 Task: Find connections with filter location Montpellier with filter topic #mindset with filter profile language English with filter current company Lifestyle International Pvt Ltd with filter school United Institute Of Management with filter industry Wholesale Apparel and Sewing Supplies with filter service category Mobile Marketing with filter keywords title Store Manager
Action: Mouse moved to (575, 91)
Screenshot: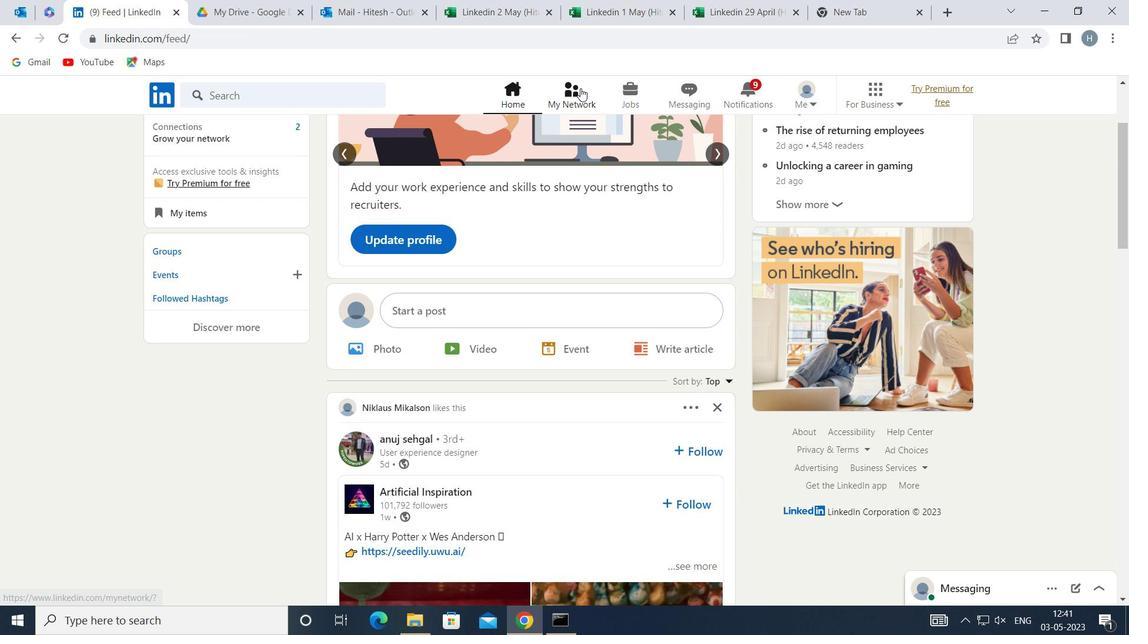 
Action: Mouse pressed left at (575, 91)
Screenshot: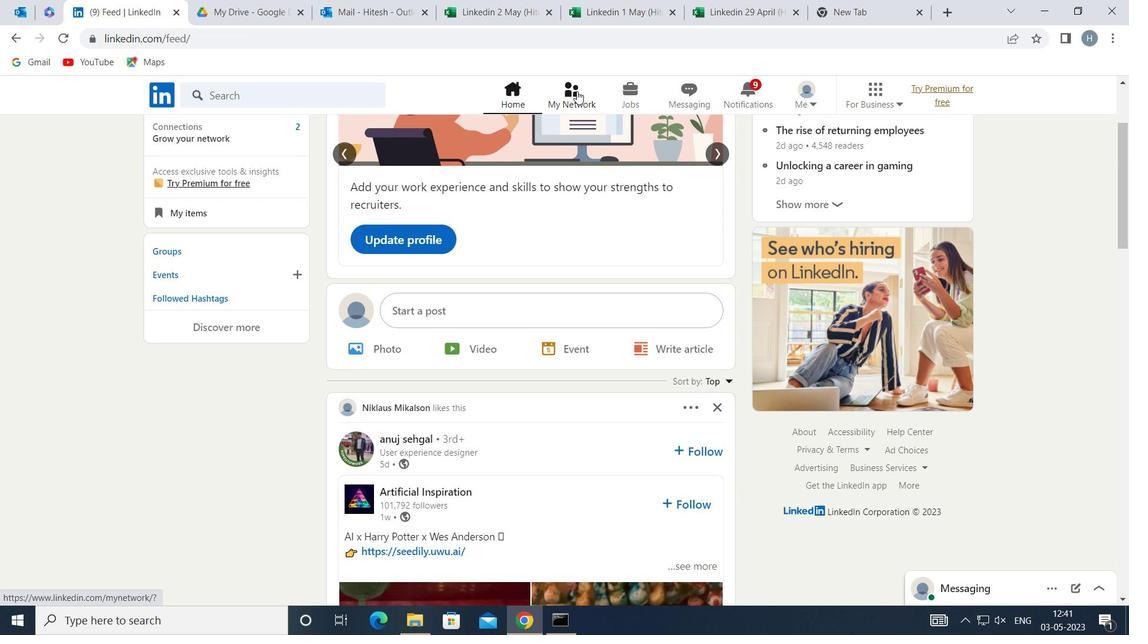 
Action: Mouse moved to (344, 171)
Screenshot: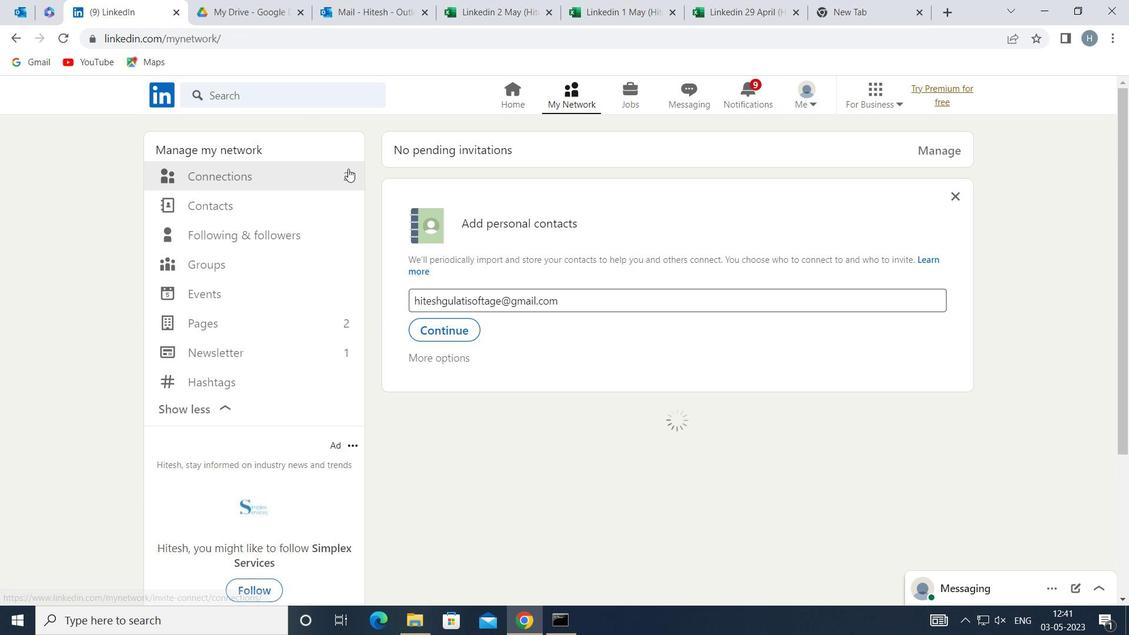 
Action: Mouse pressed left at (344, 171)
Screenshot: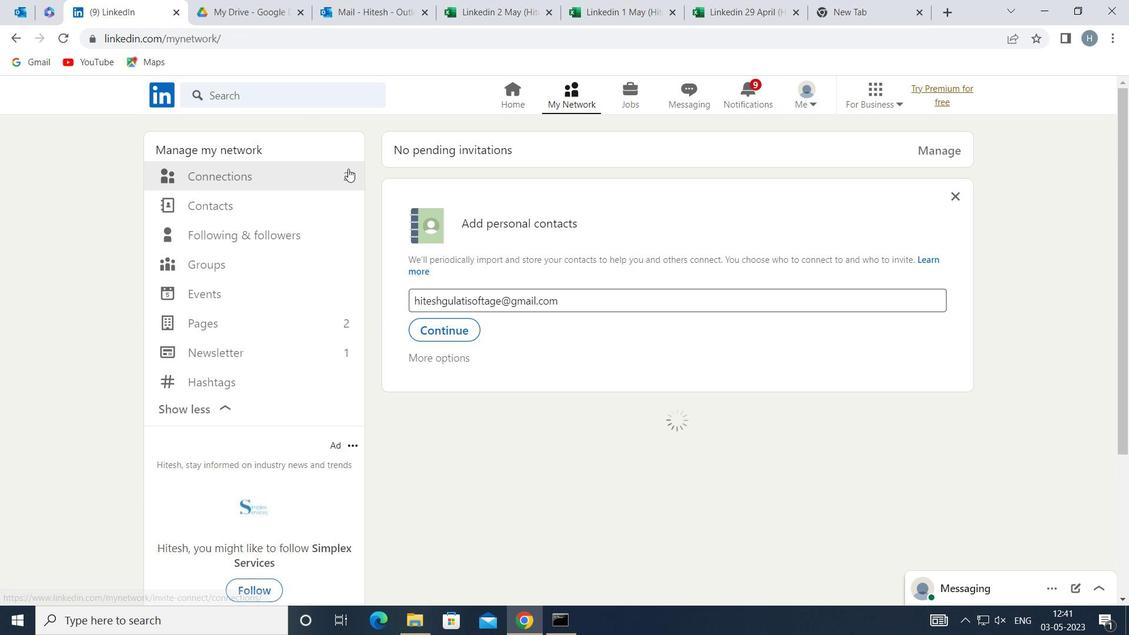 
Action: Mouse moved to (649, 175)
Screenshot: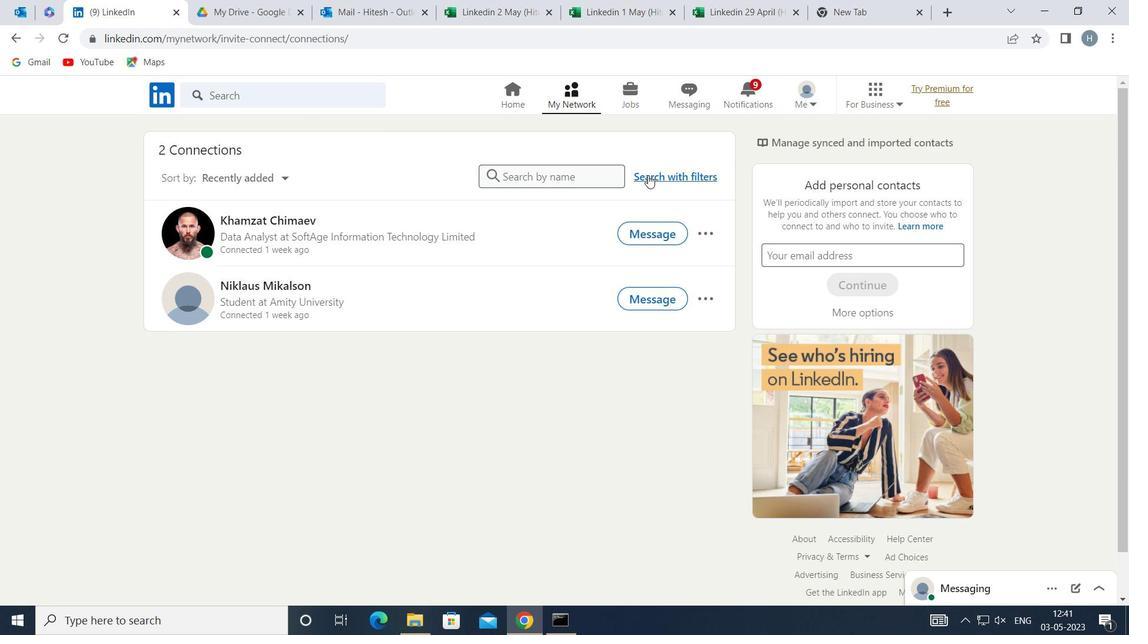 
Action: Mouse pressed left at (649, 175)
Screenshot: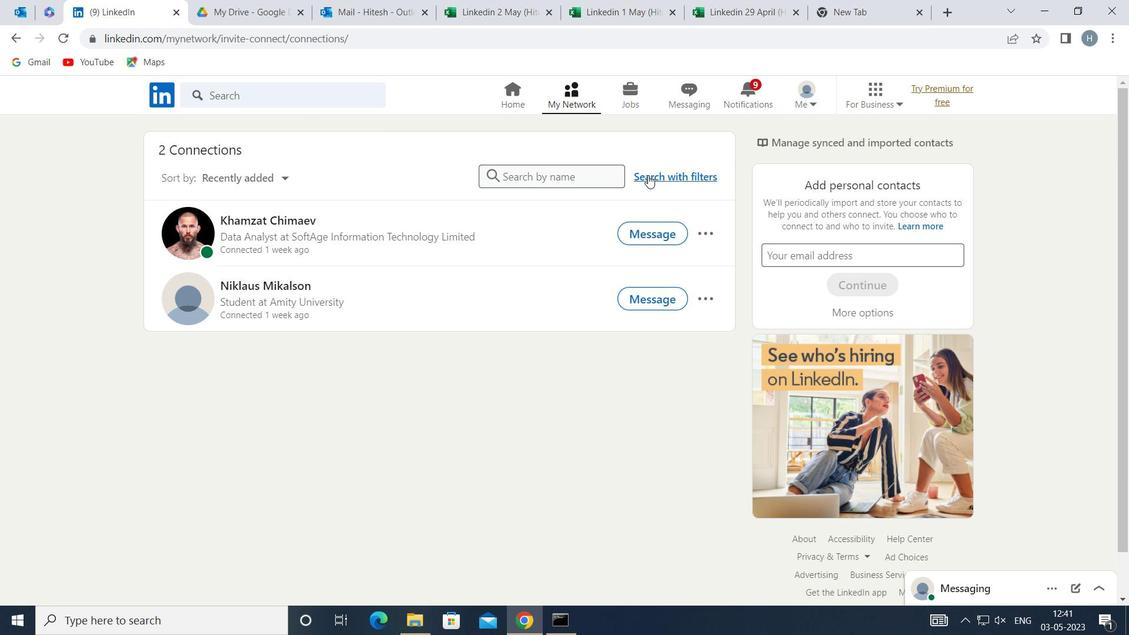 
Action: Mouse moved to (618, 133)
Screenshot: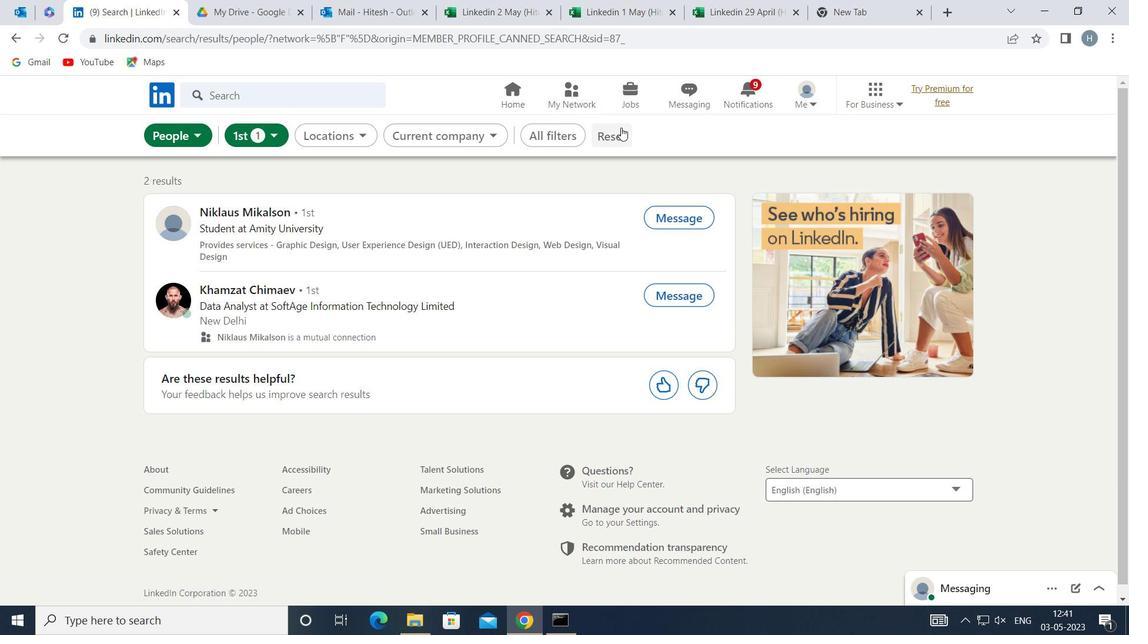 
Action: Mouse pressed left at (618, 133)
Screenshot: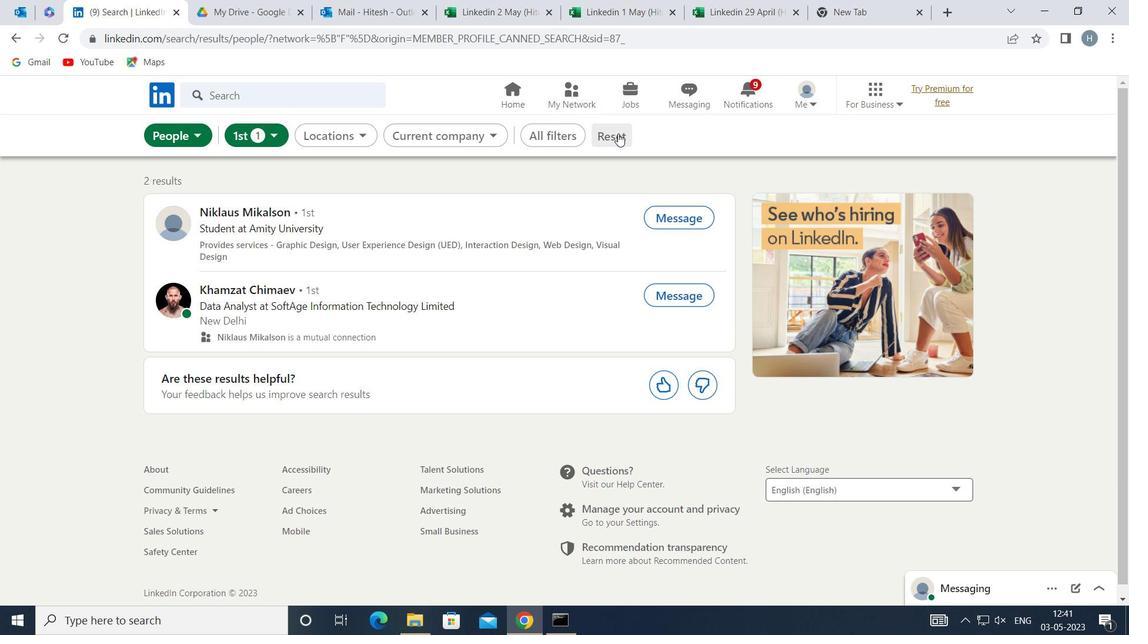 
Action: Mouse moved to (593, 135)
Screenshot: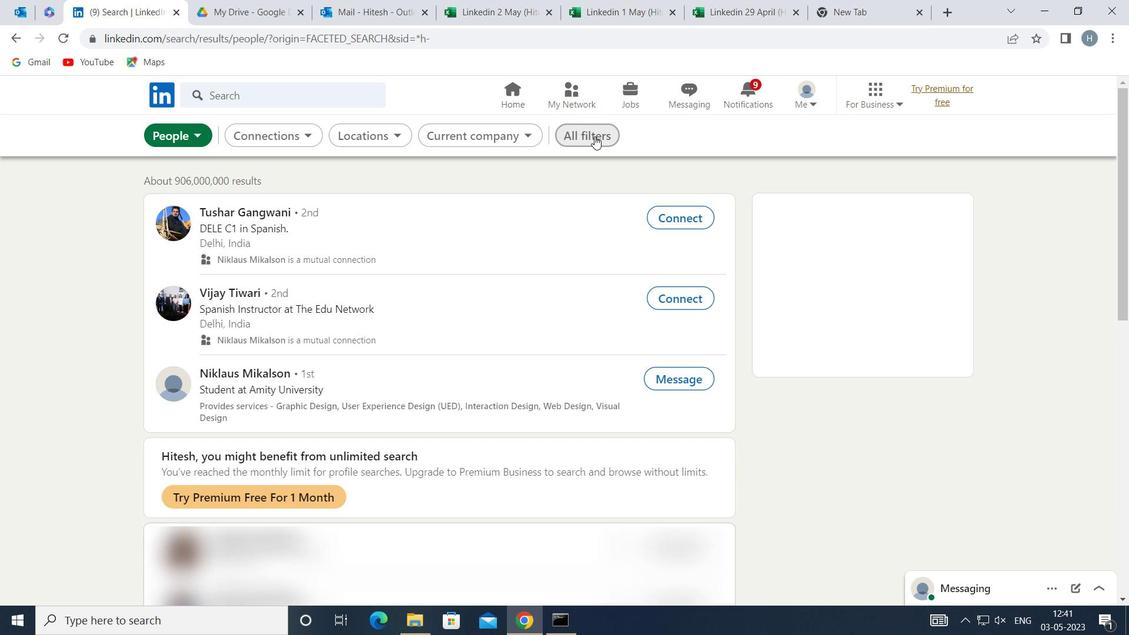 
Action: Mouse pressed left at (593, 135)
Screenshot: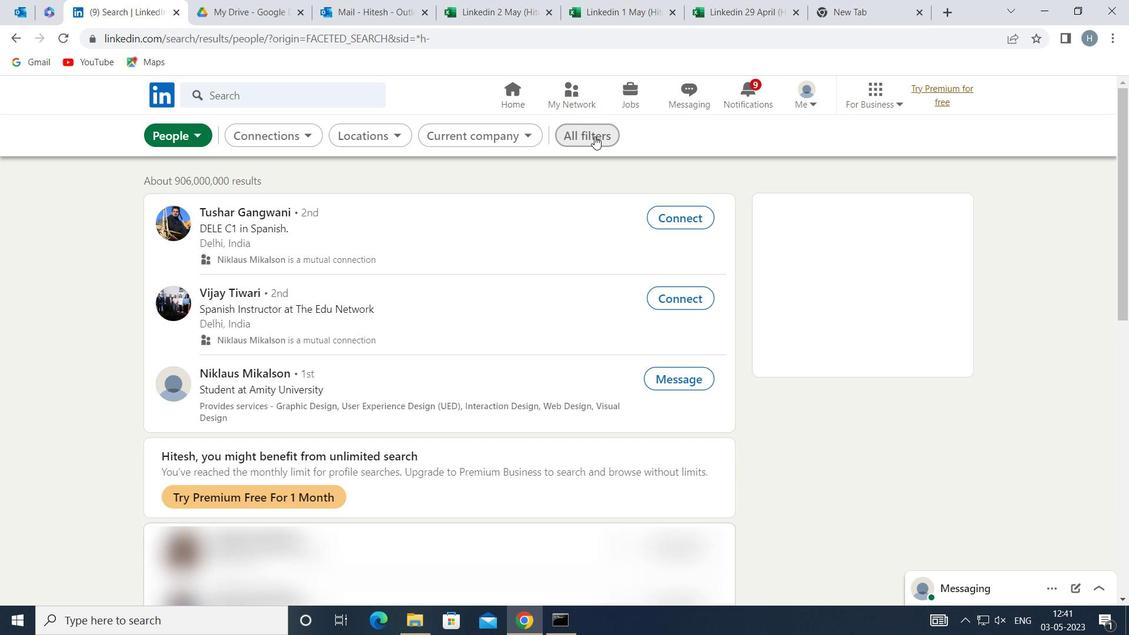 
Action: Mouse moved to (856, 281)
Screenshot: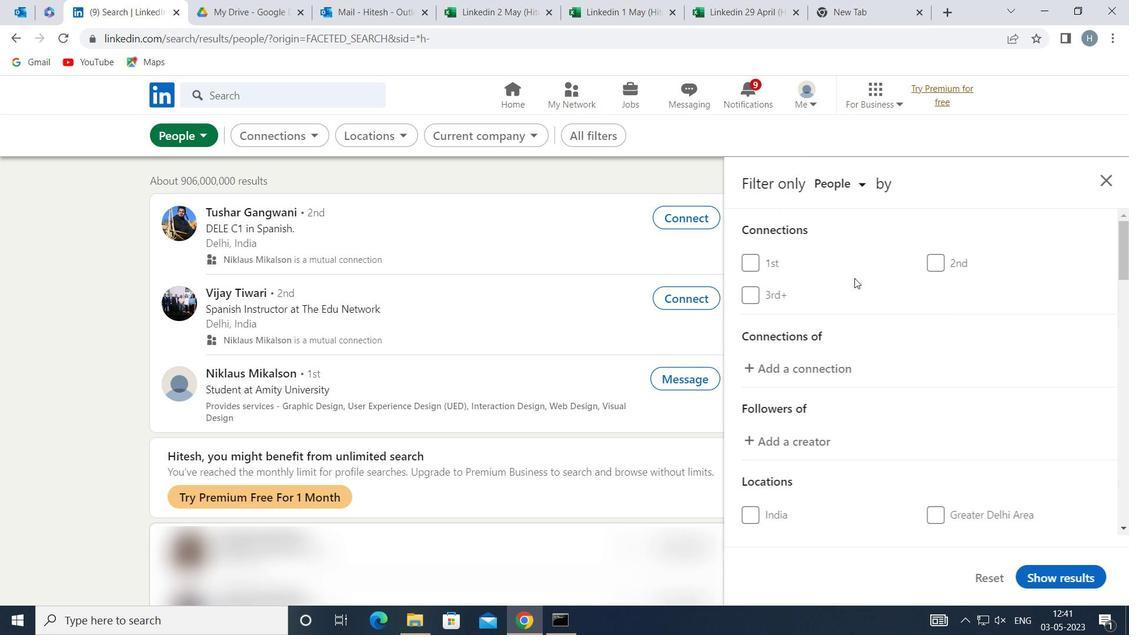 
Action: Mouse scrolled (856, 280) with delta (0, 0)
Screenshot: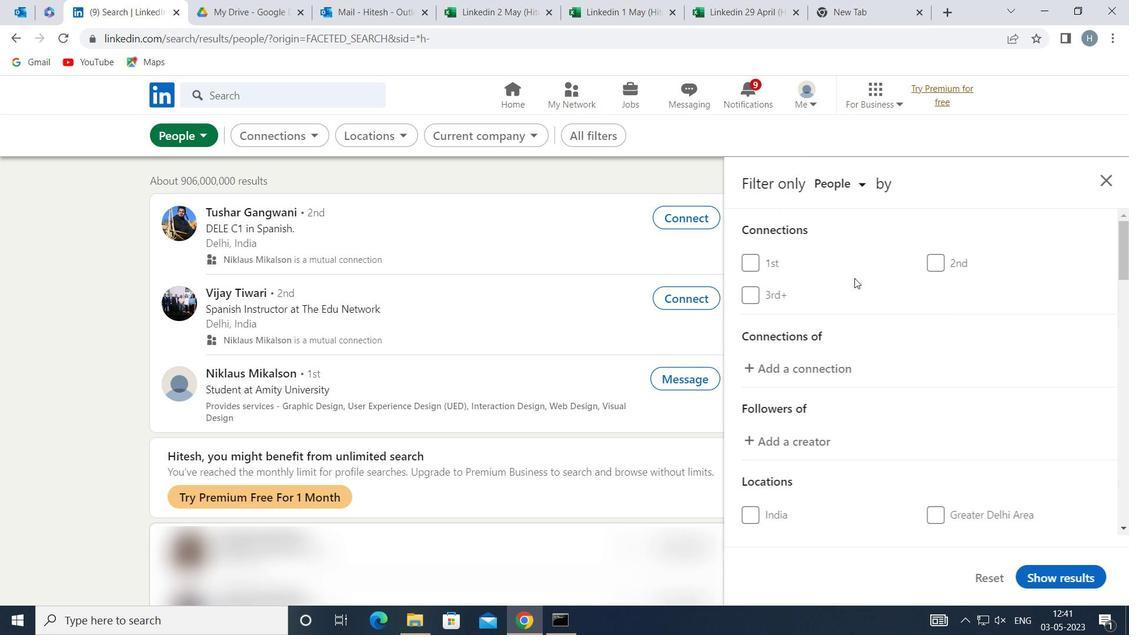 
Action: Mouse moved to (856, 282)
Screenshot: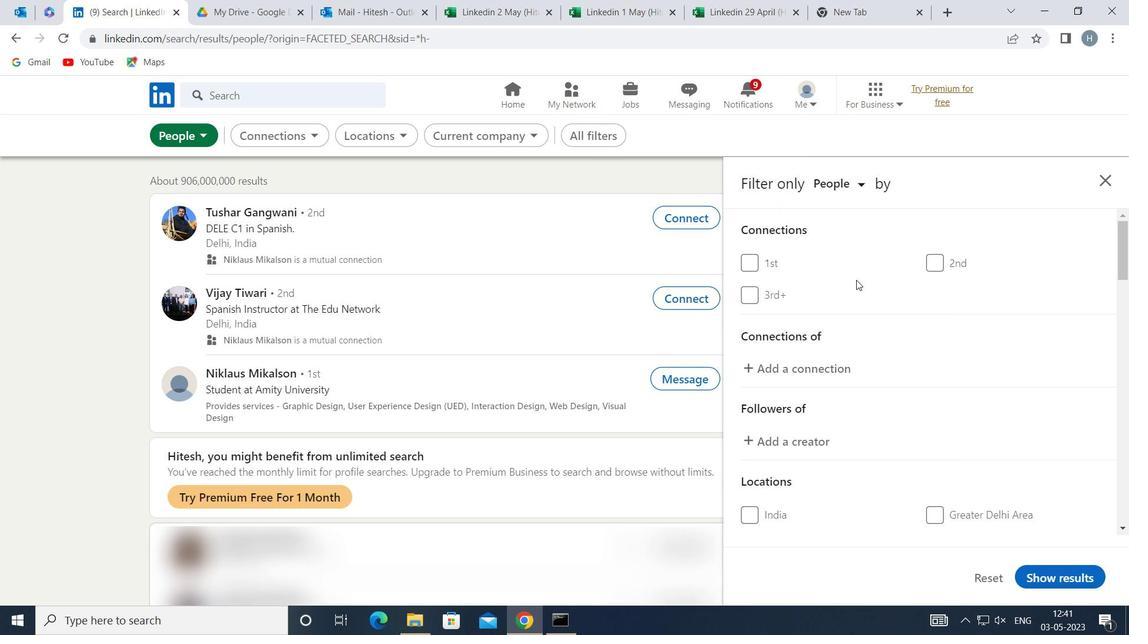 
Action: Mouse scrolled (856, 281) with delta (0, 0)
Screenshot: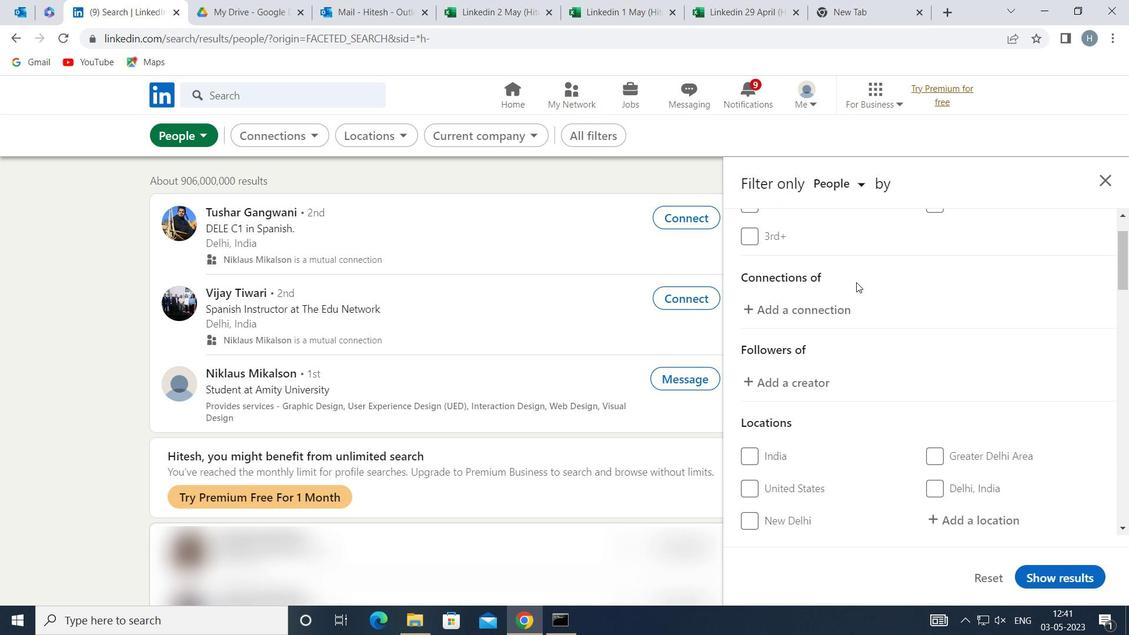 
Action: Mouse moved to (957, 425)
Screenshot: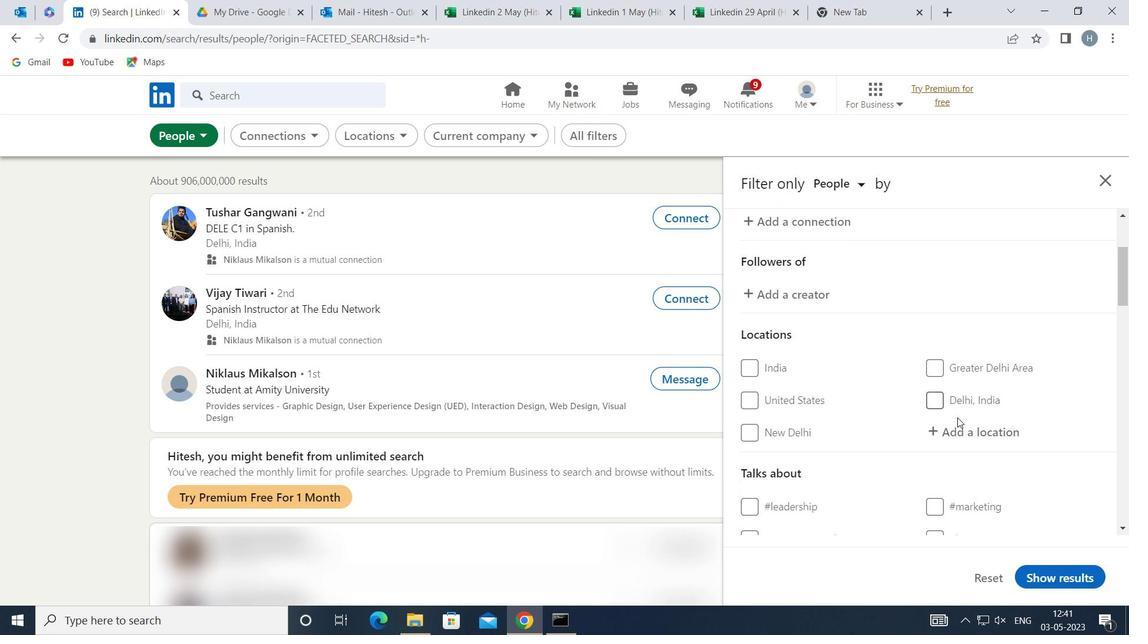 
Action: Mouse pressed left at (957, 425)
Screenshot: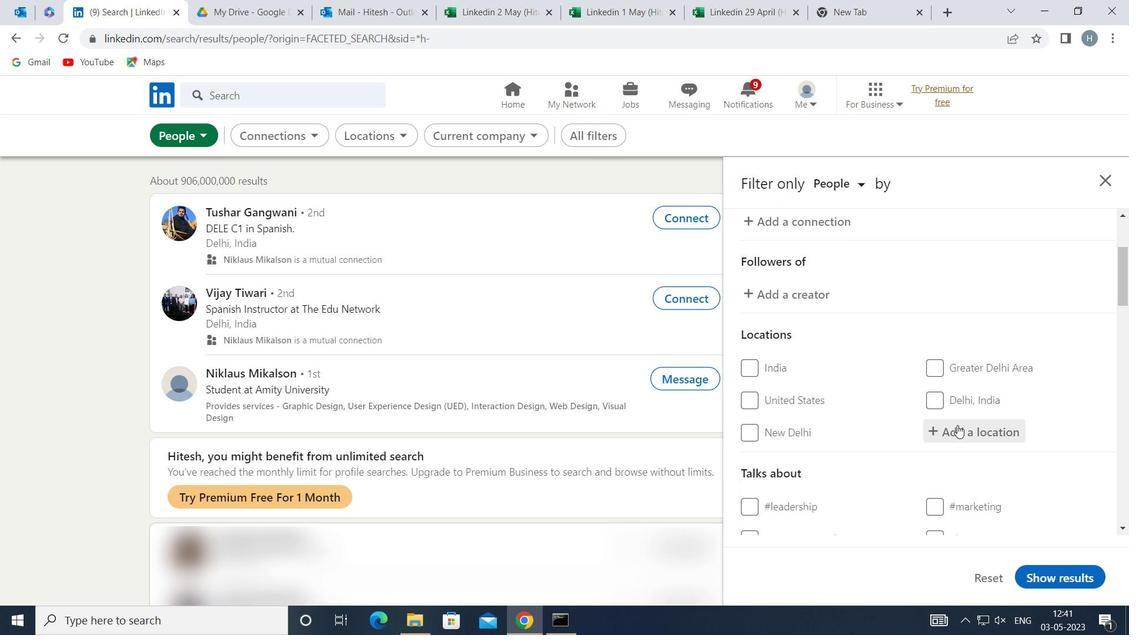 
Action: Key pressed <Key.shift>MONTPELLIER
Screenshot: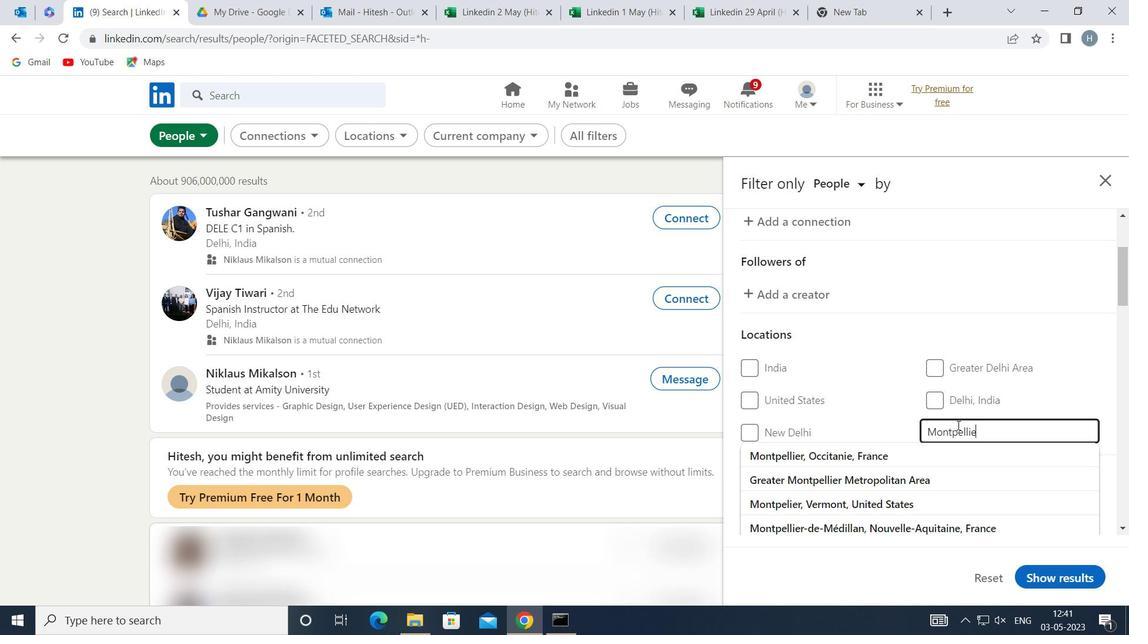 
Action: Mouse moved to (940, 462)
Screenshot: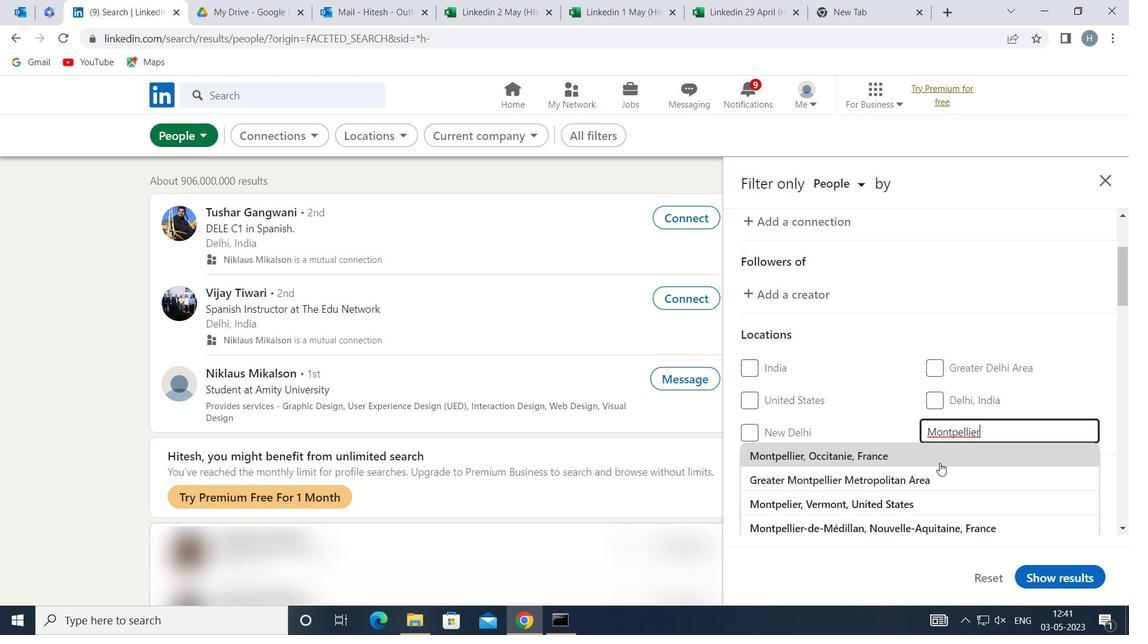 
Action: Mouse pressed left at (940, 462)
Screenshot: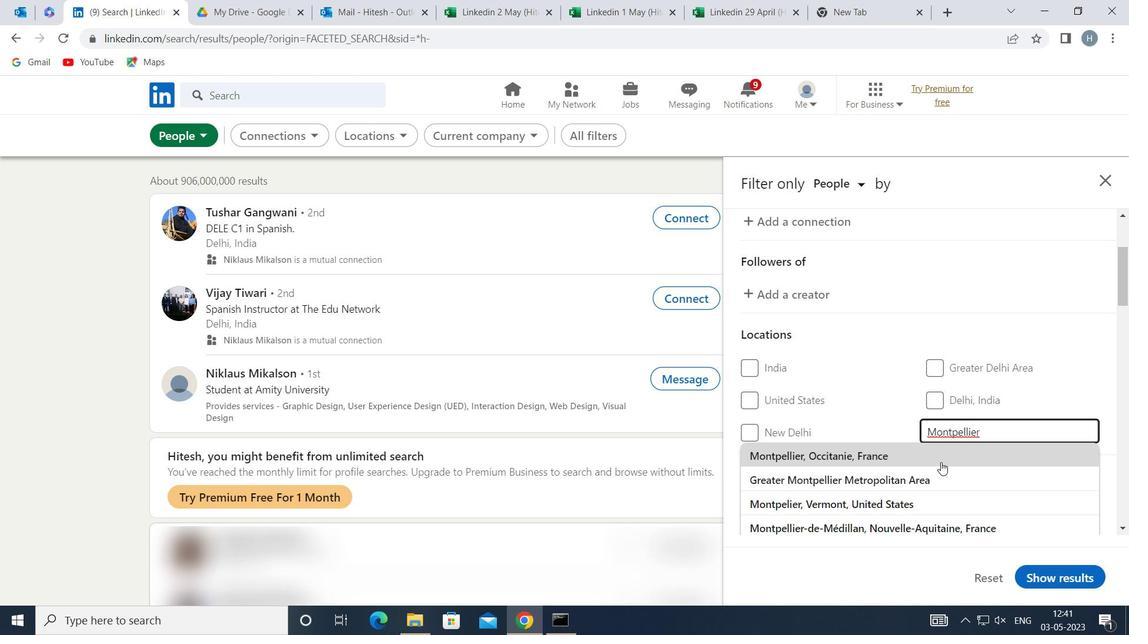 
Action: Mouse scrolled (940, 461) with delta (0, 0)
Screenshot: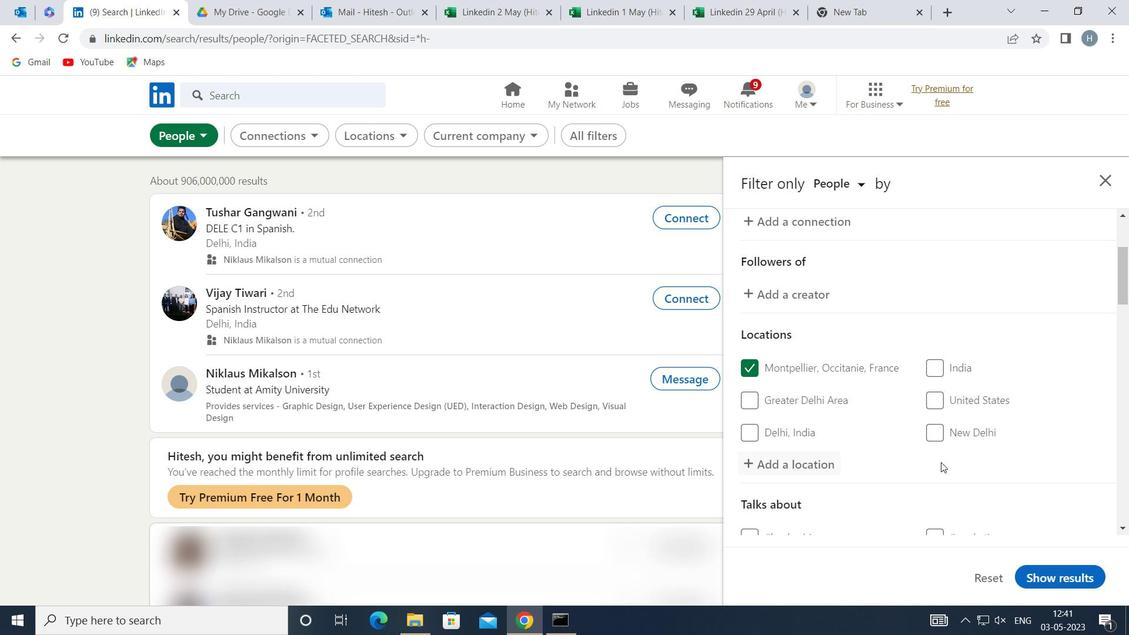 
Action: Mouse moved to (930, 469)
Screenshot: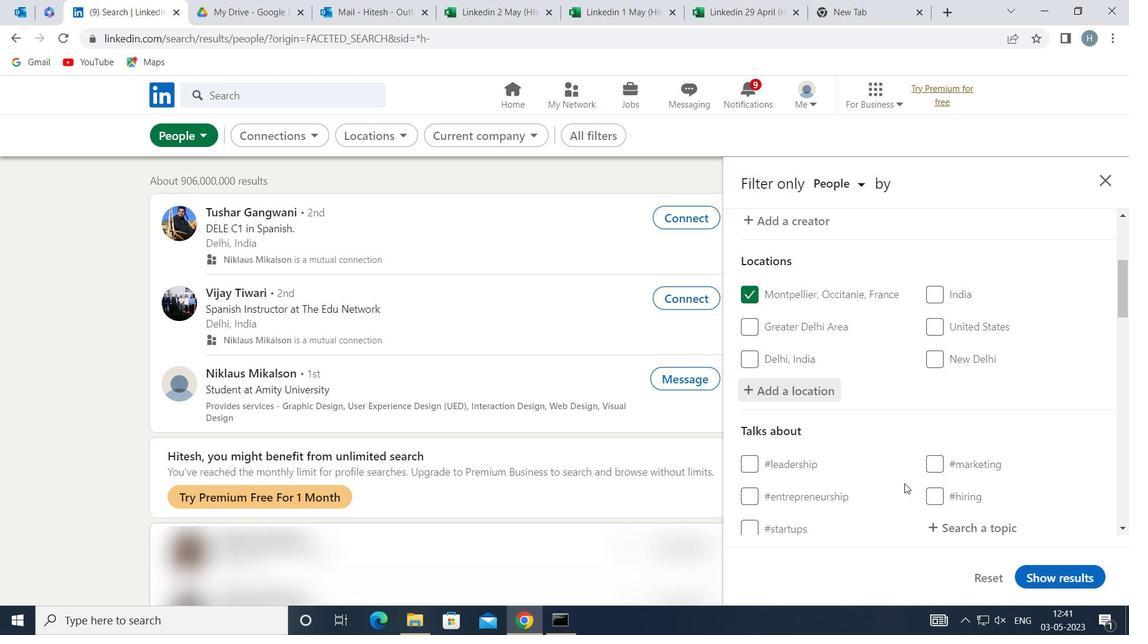 
Action: Mouse scrolled (930, 469) with delta (0, 0)
Screenshot: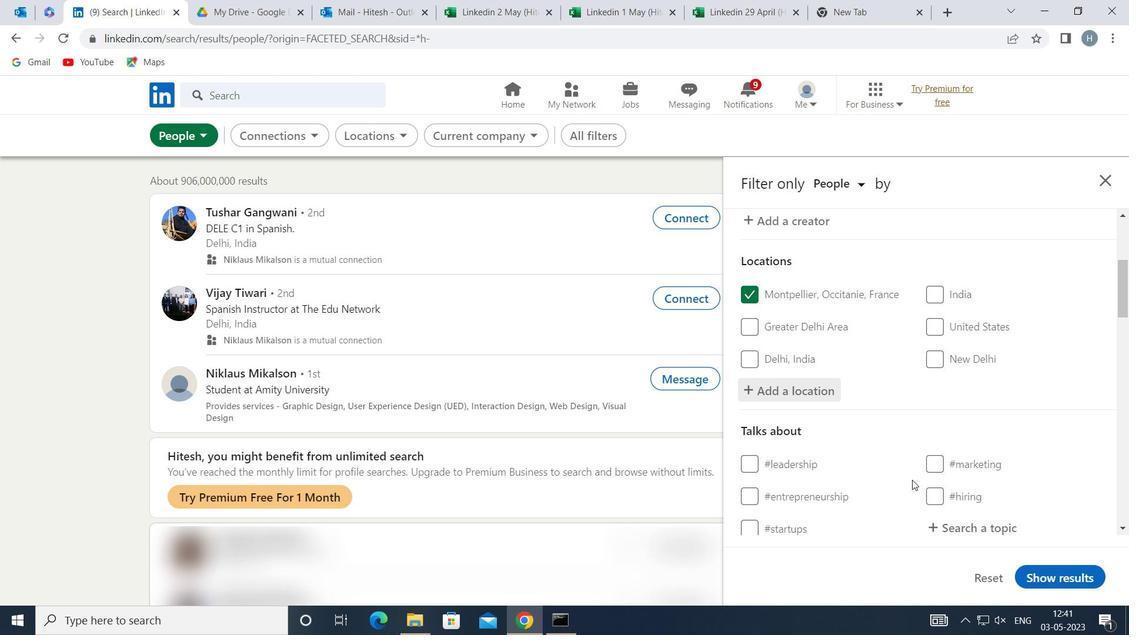 
Action: Mouse moved to (954, 447)
Screenshot: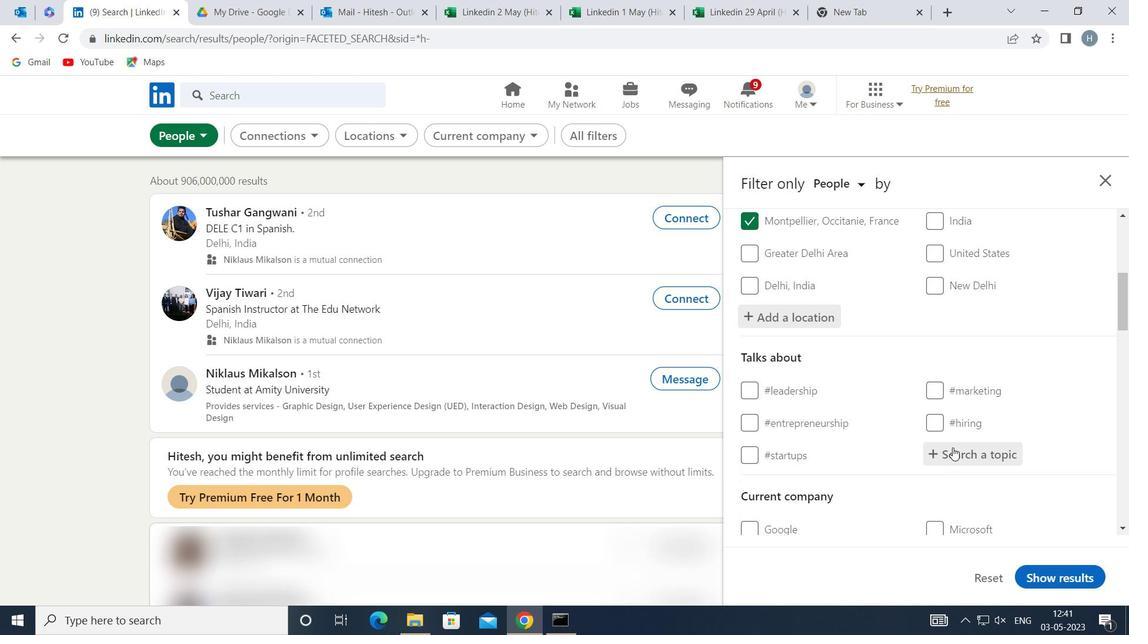 
Action: Mouse pressed left at (954, 447)
Screenshot: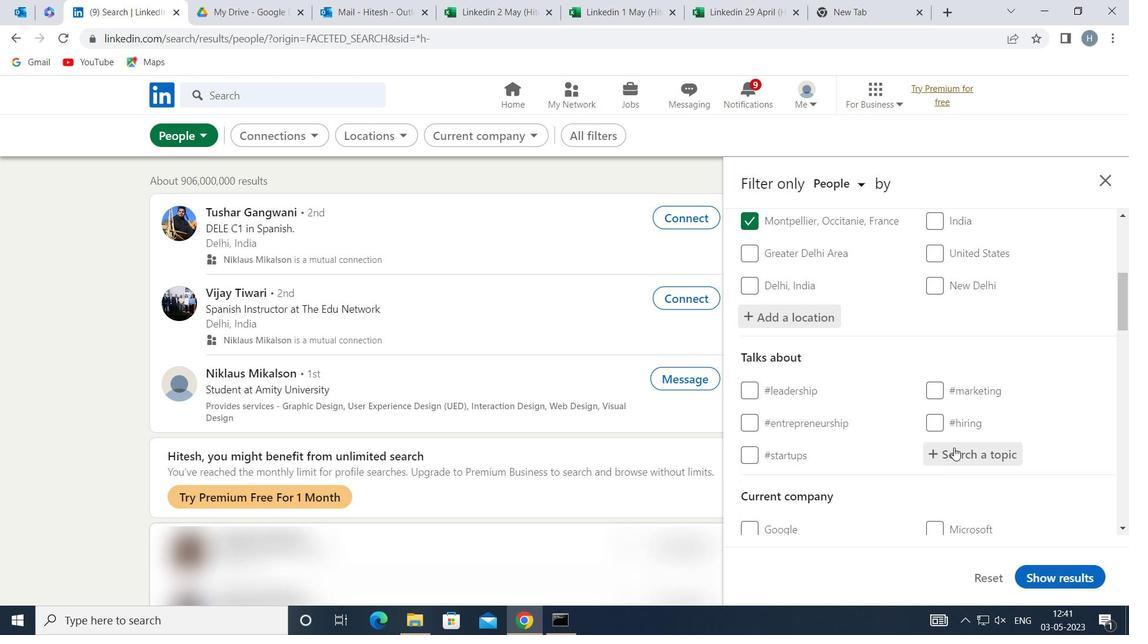
Action: Key pressed MINDSET
Screenshot: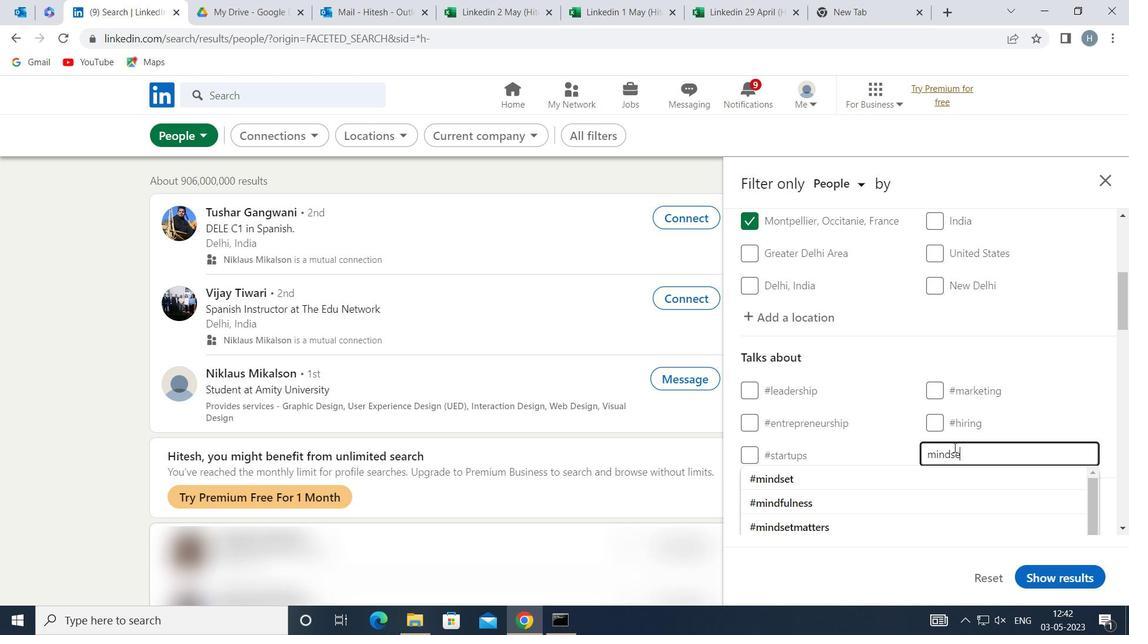 
Action: Mouse moved to (914, 471)
Screenshot: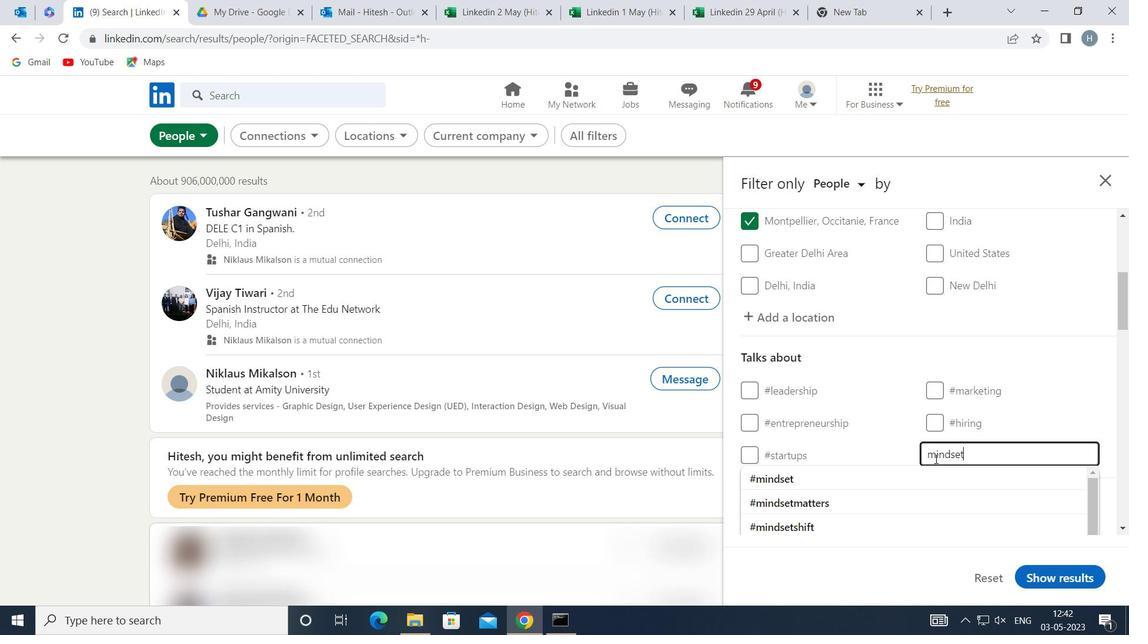 
Action: Mouse pressed left at (914, 471)
Screenshot: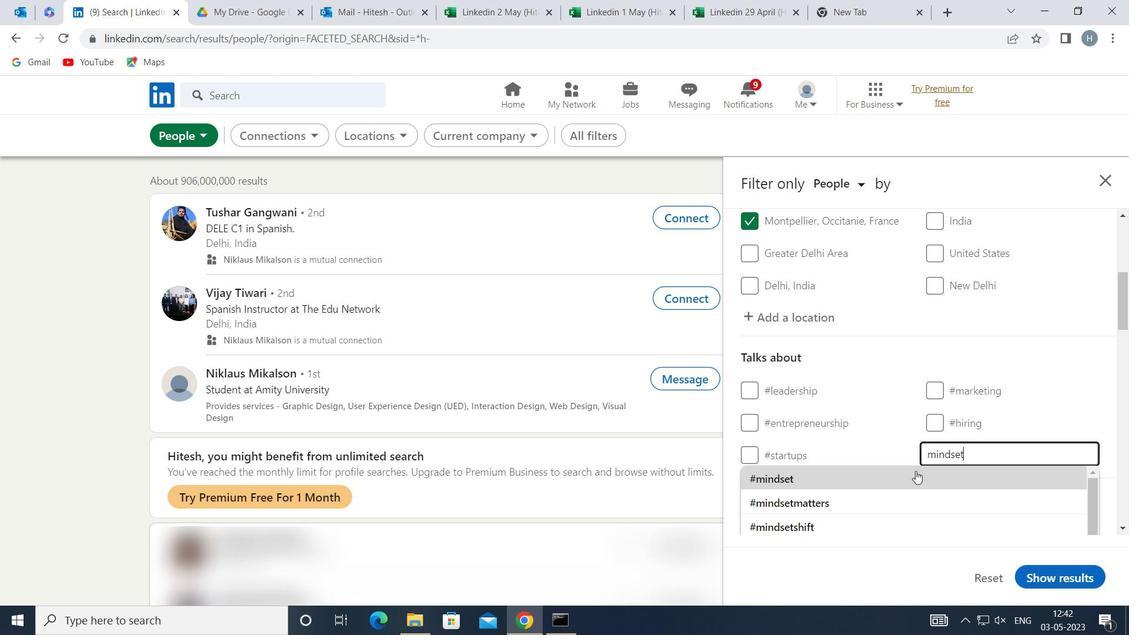 
Action: Mouse moved to (899, 433)
Screenshot: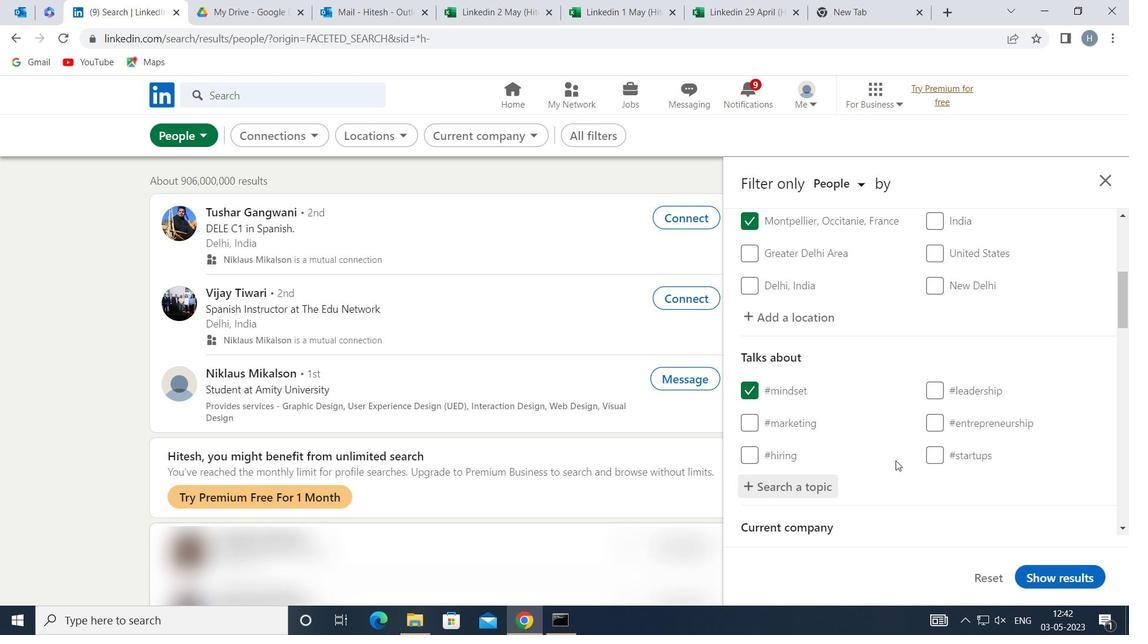 
Action: Mouse scrolled (899, 433) with delta (0, 0)
Screenshot: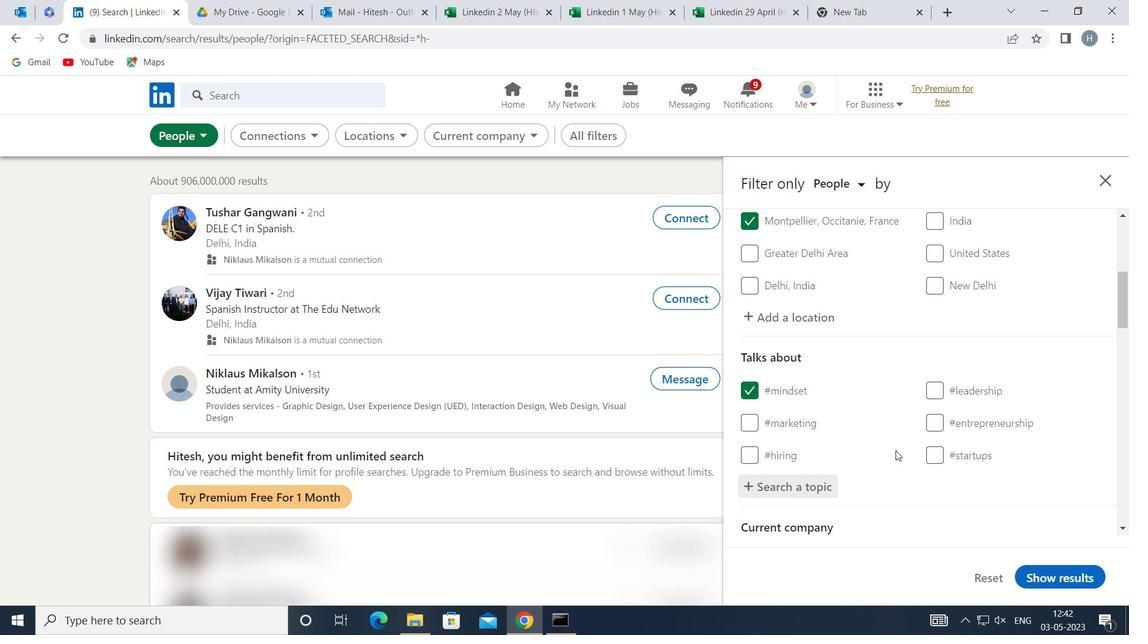
Action: Mouse scrolled (899, 433) with delta (0, 0)
Screenshot: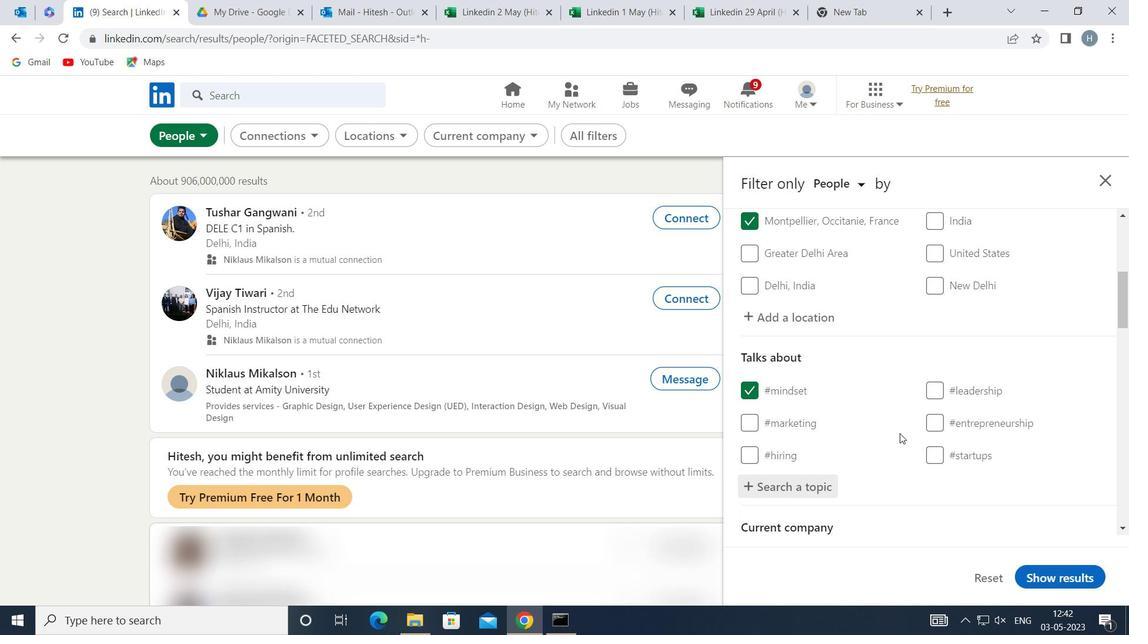 
Action: Mouse moved to (900, 432)
Screenshot: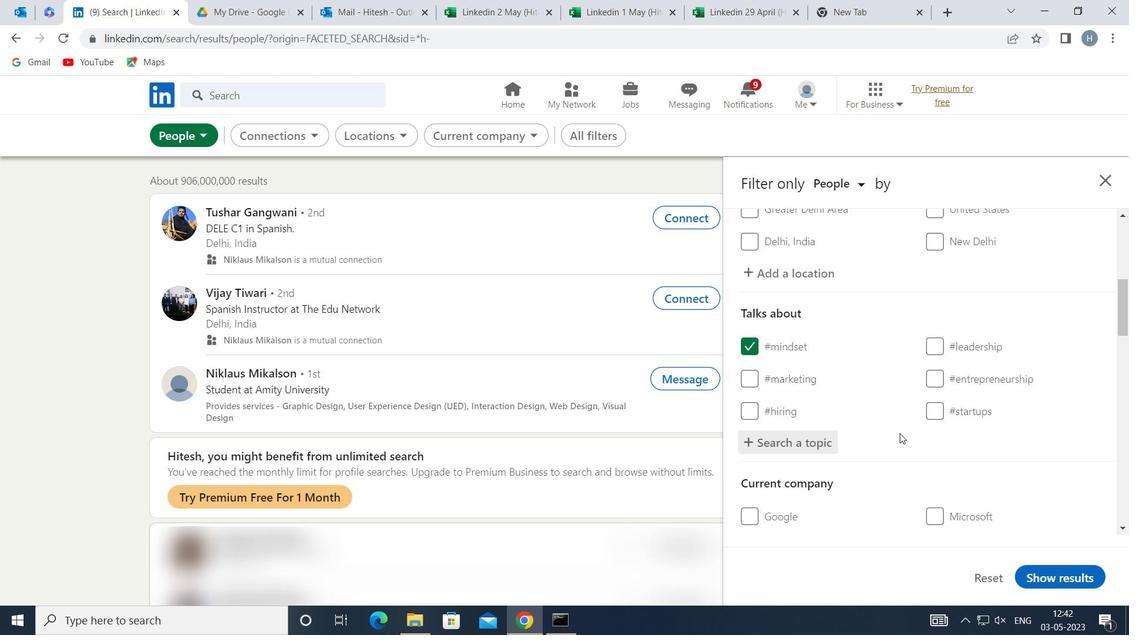 
Action: Mouse scrolled (900, 432) with delta (0, 0)
Screenshot: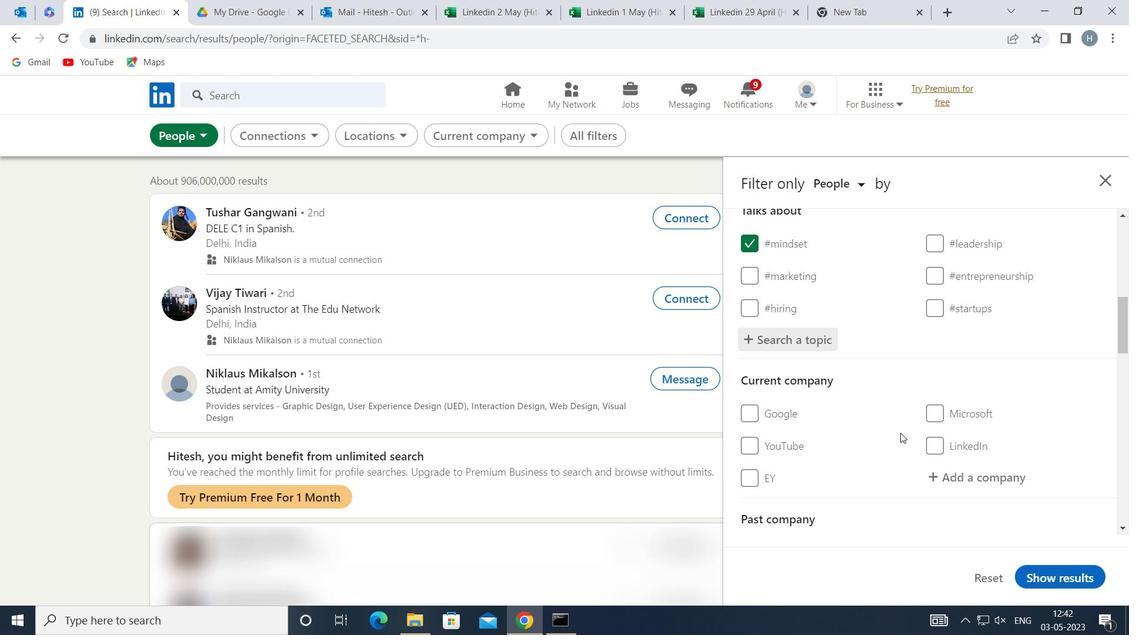 
Action: Mouse scrolled (900, 432) with delta (0, 0)
Screenshot: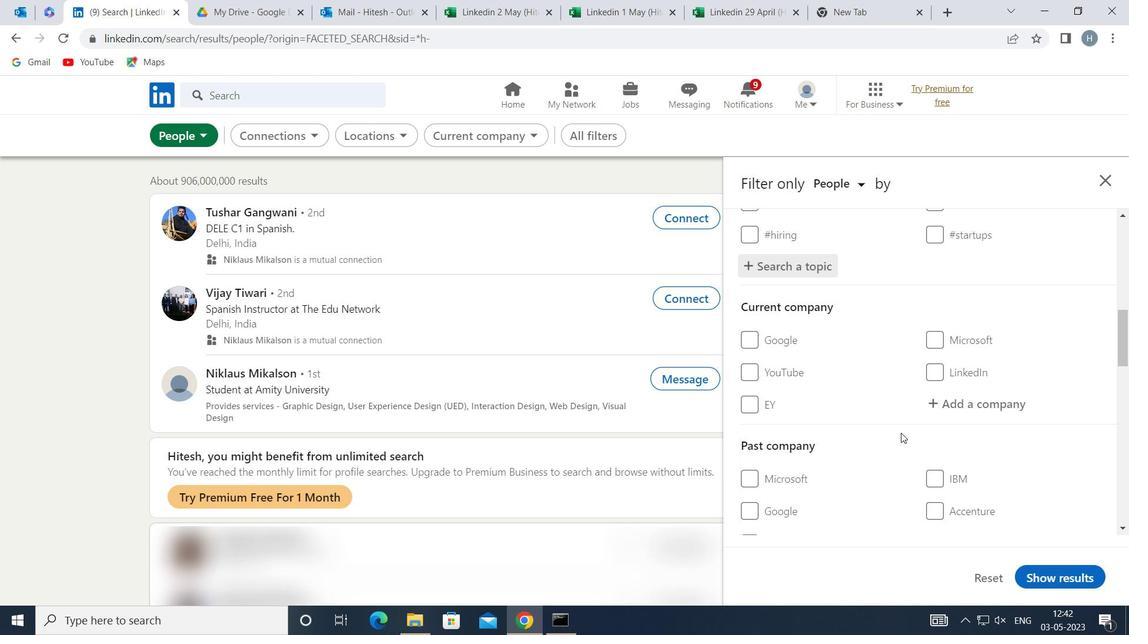 
Action: Mouse moved to (902, 431)
Screenshot: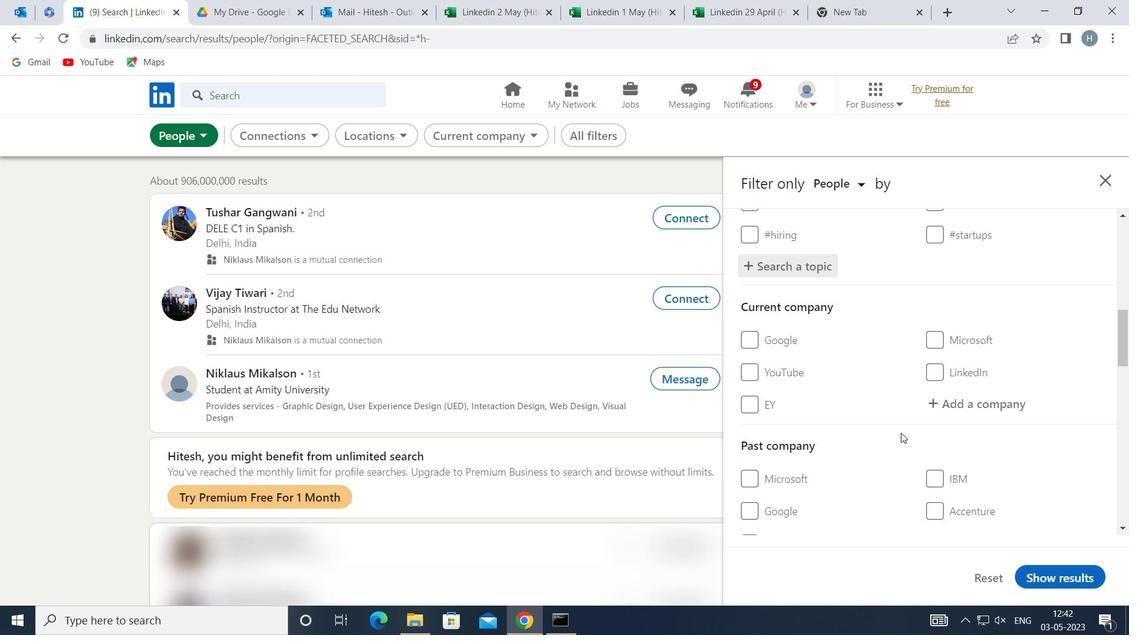 
Action: Mouse scrolled (902, 431) with delta (0, 0)
Screenshot: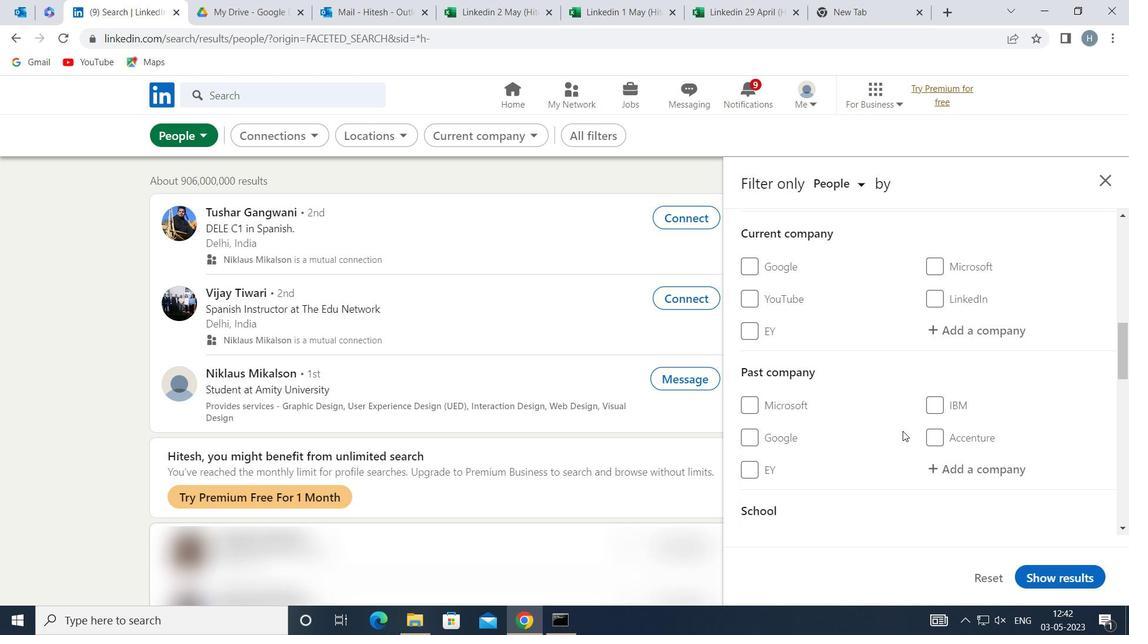 
Action: Mouse scrolled (902, 431) with delta (0, 0)
Screenshot: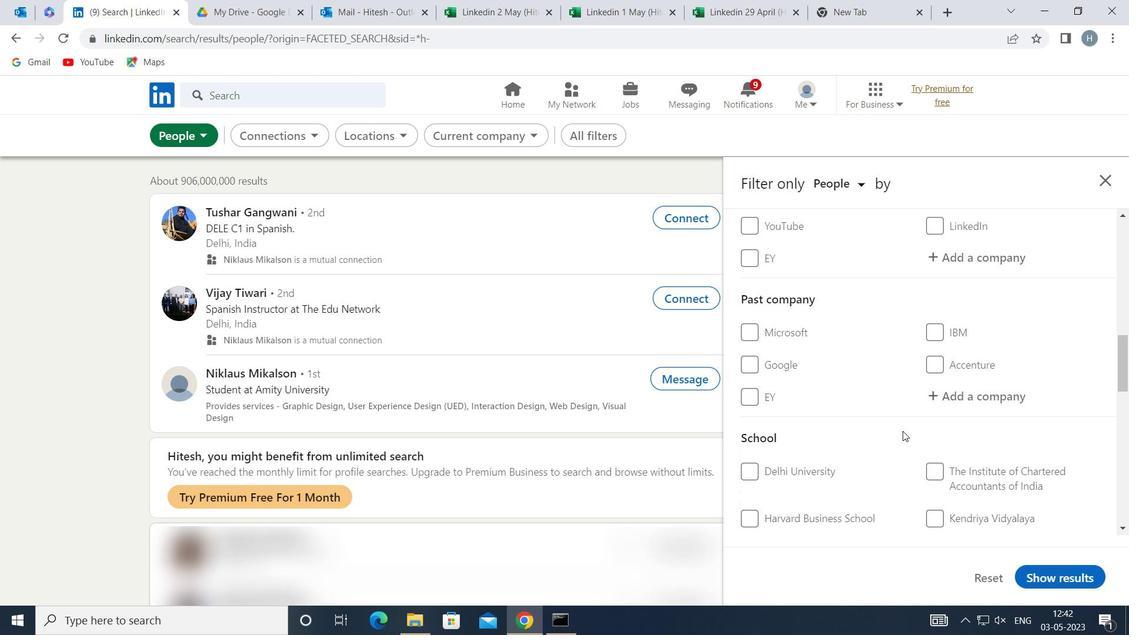 
Action: Mouse moved to (903, 431)
Screenshot: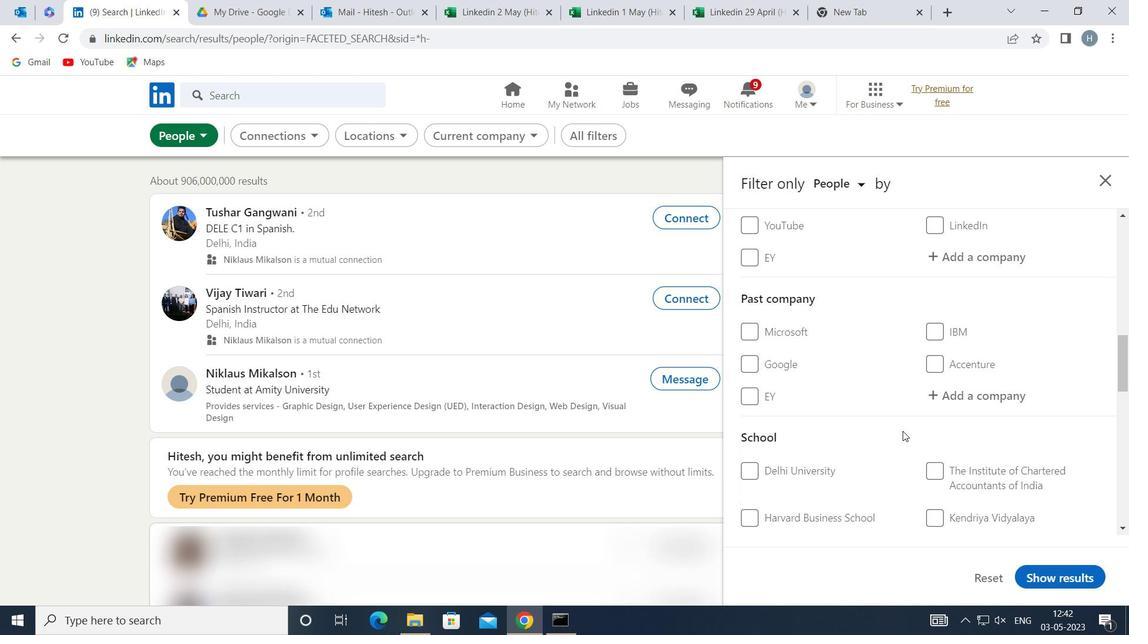 
Action: Mouse scrolled (903, 430) with delta (0, 0)
Screenshot: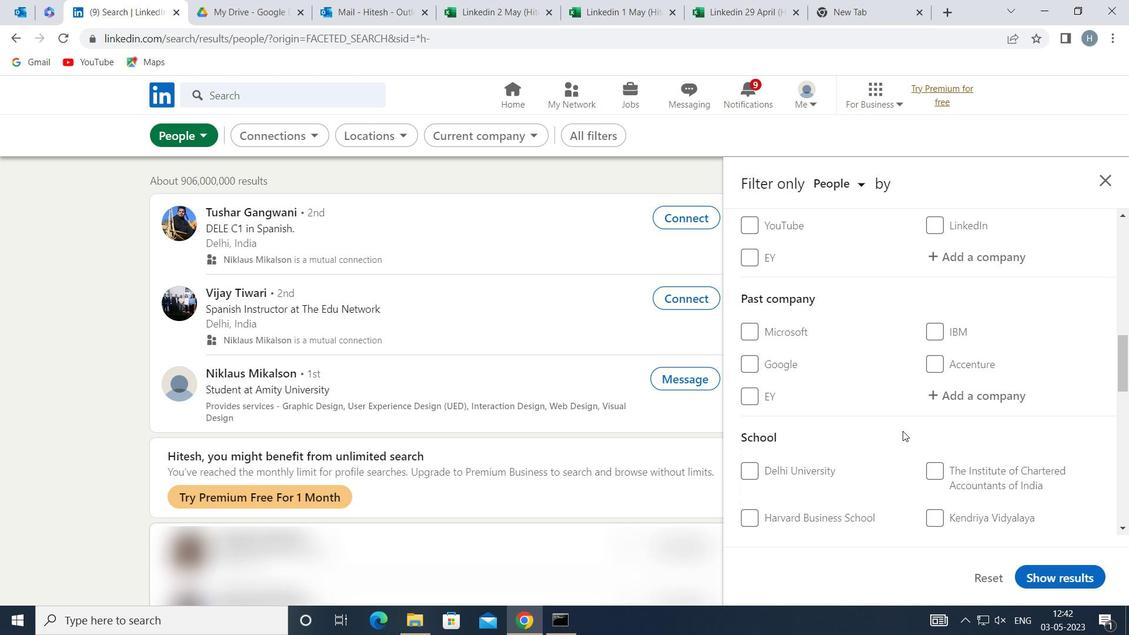 
Action: Mouse scrolled (903, 430) with delta (0, 0)
Screenshot: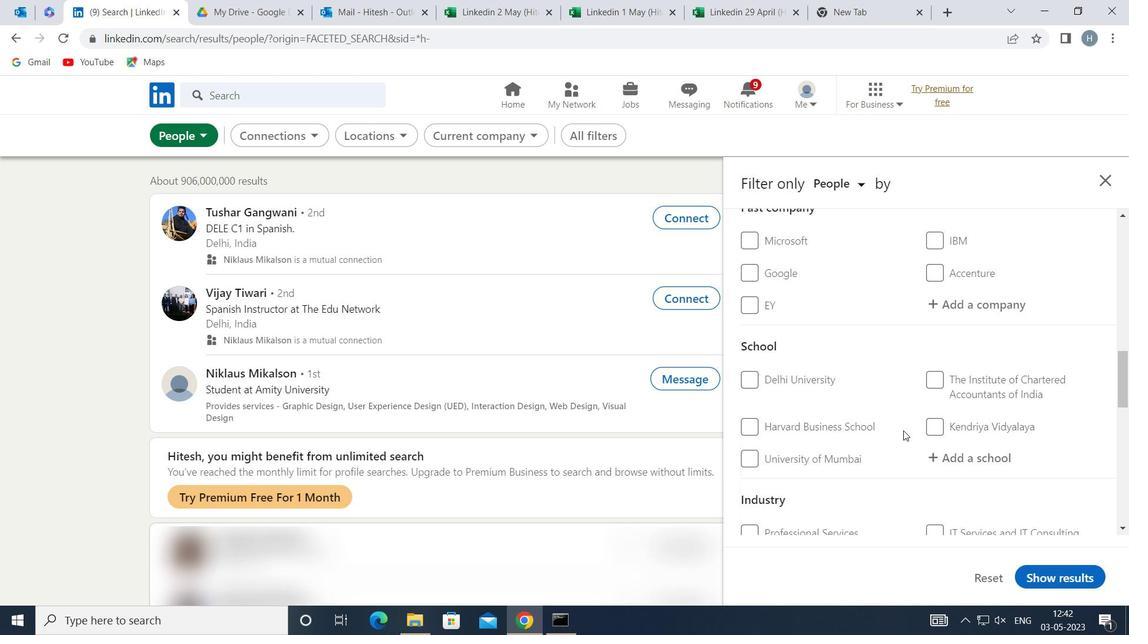
Action: Mouse moved to (900, 431)
Screenshot: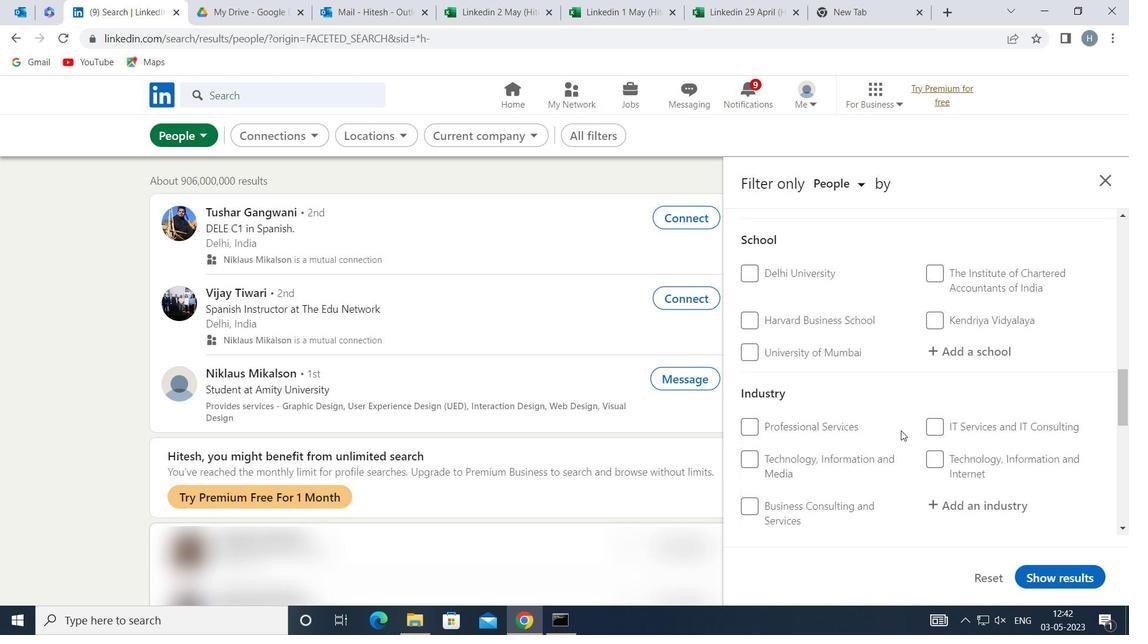 
Action: Mouse scrolled (900, 430) with delta (0, 0)
Screenshot: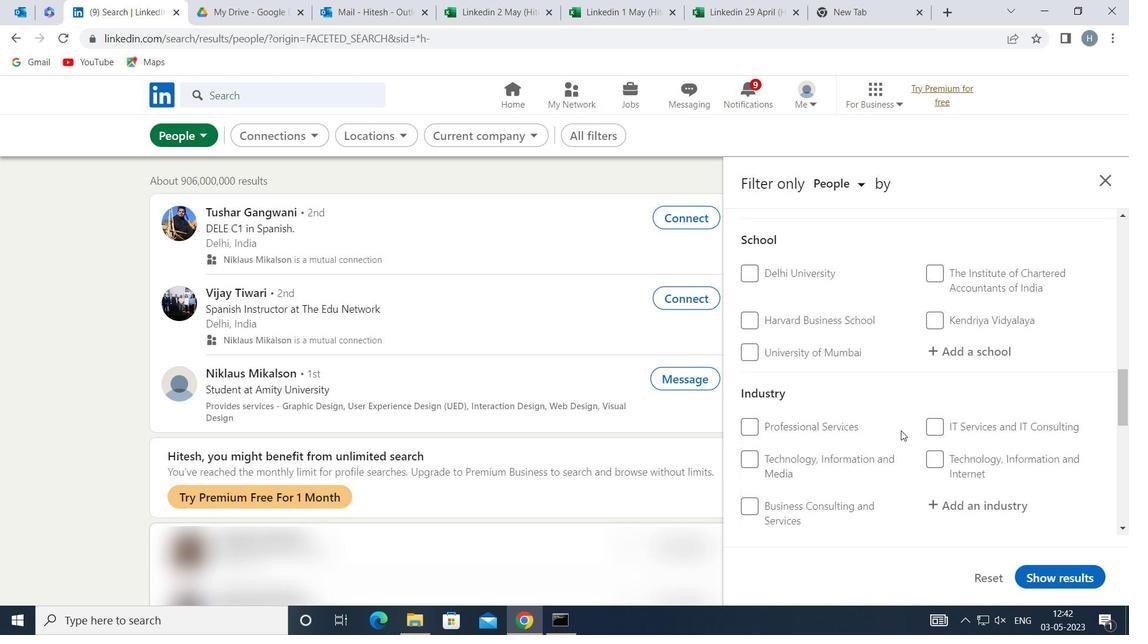 
Action: Mouse moved to (900, 431)
Screenshot: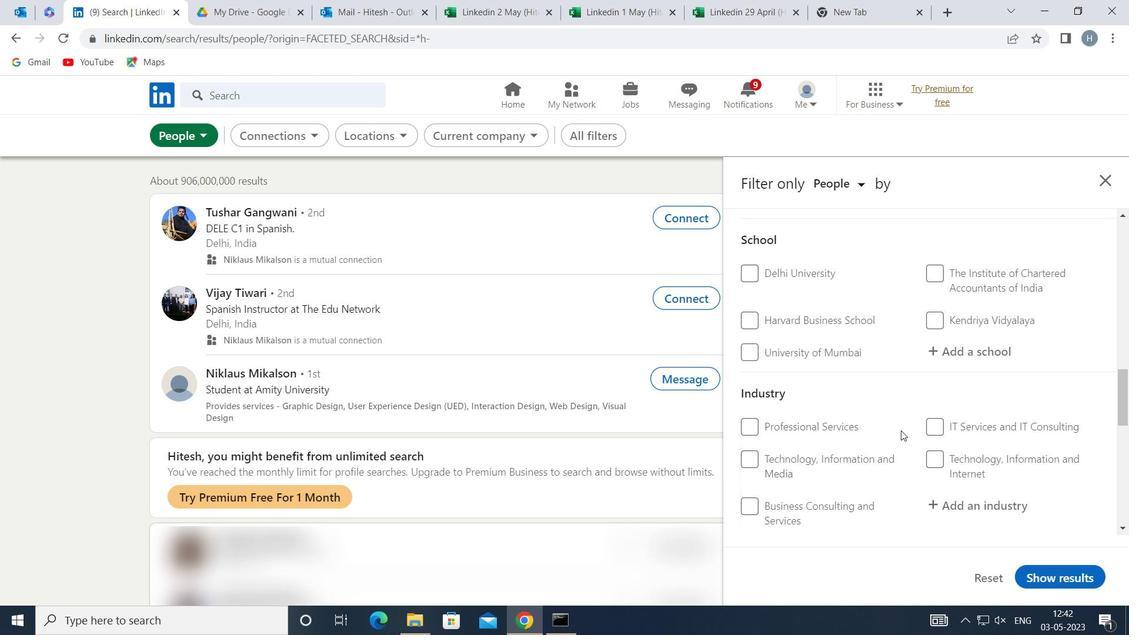 
Action: Mouse scrolled (900, 430) with delta (0, 0)
Screenshot: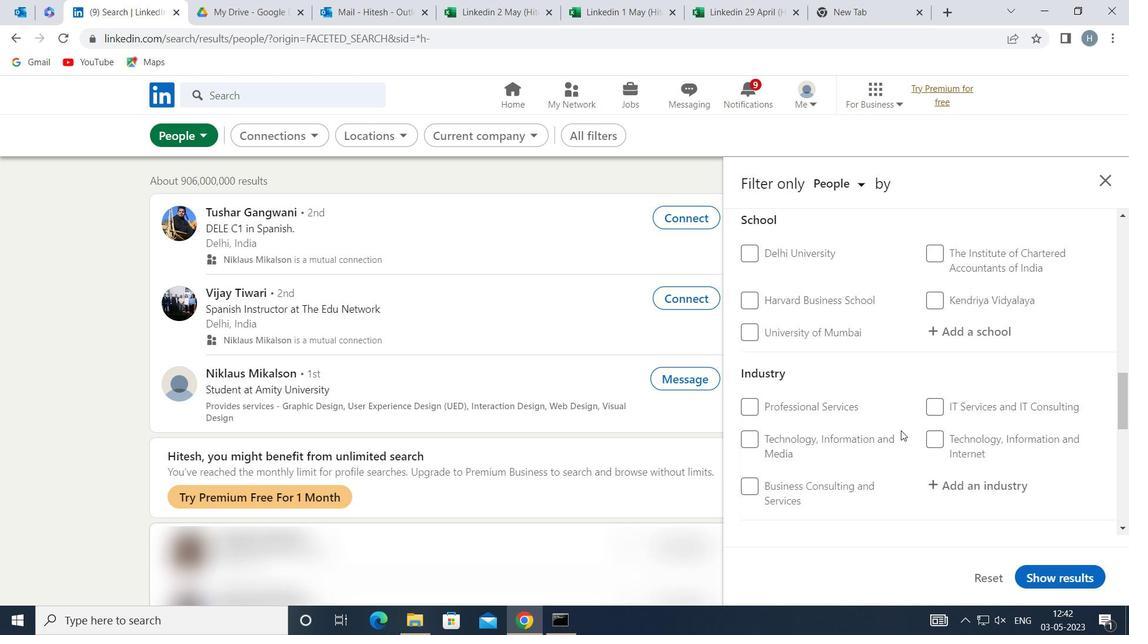 
Action: Mouse moved to (769, 425)
Screenshot: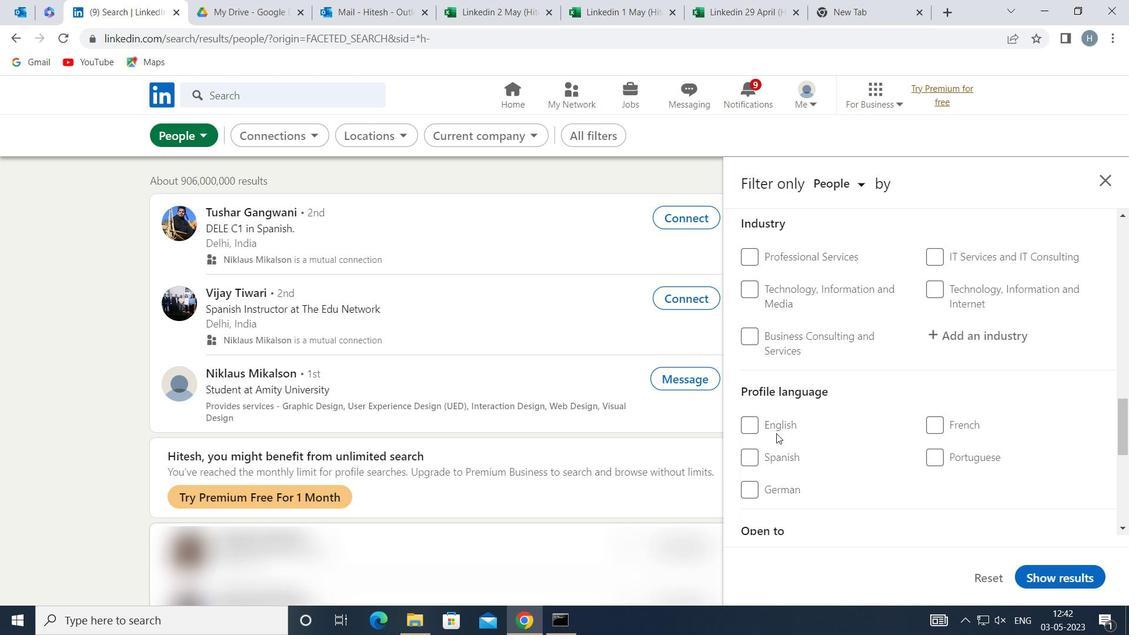 
Action: Mouse pressed left at (769, 425)
Screenshot: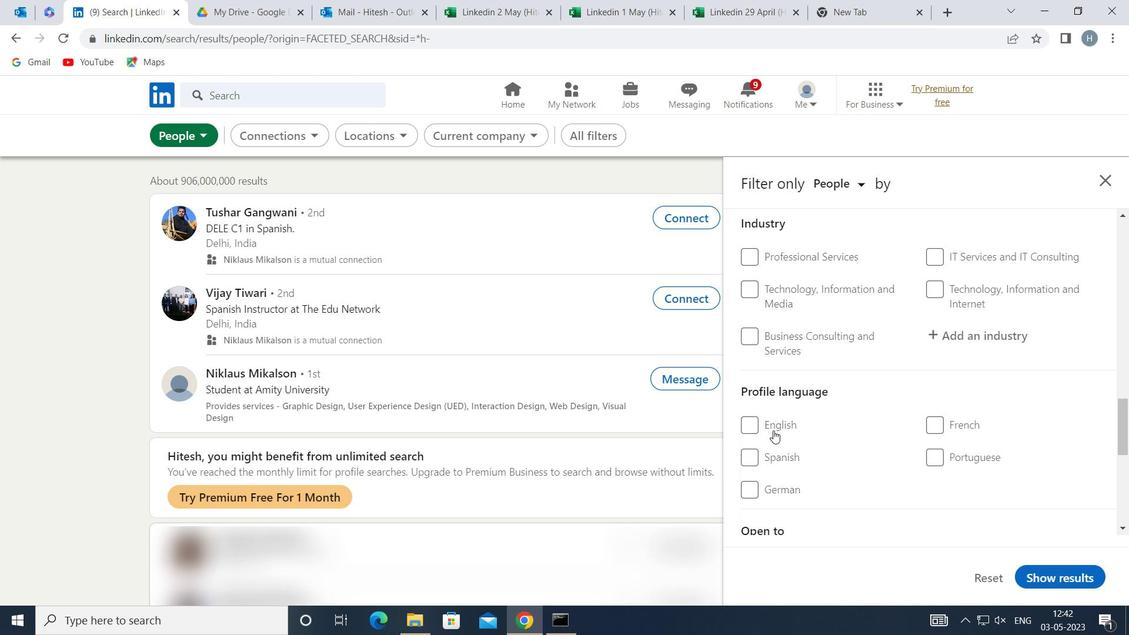 
Action: Mouse moved to (889, 423)
Screenshot: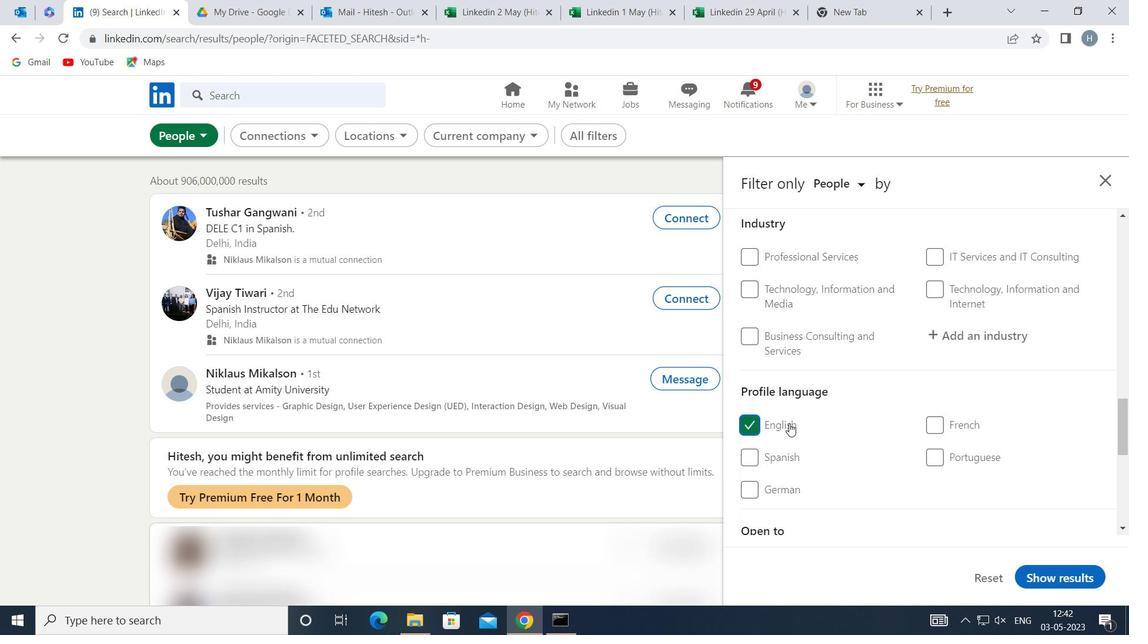 
Action: Mouse scrolled (889, 423) with delta (0, 0)
Screenshot: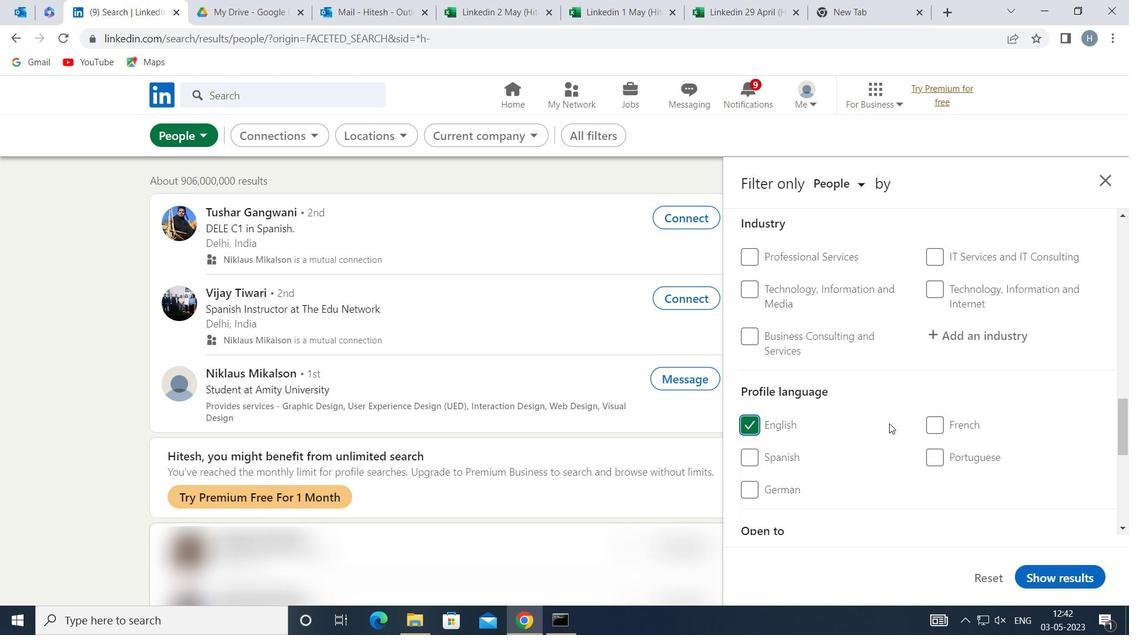 
Action: Mouse scrolled (889, 423) with delta (0, 0)
Screenshot: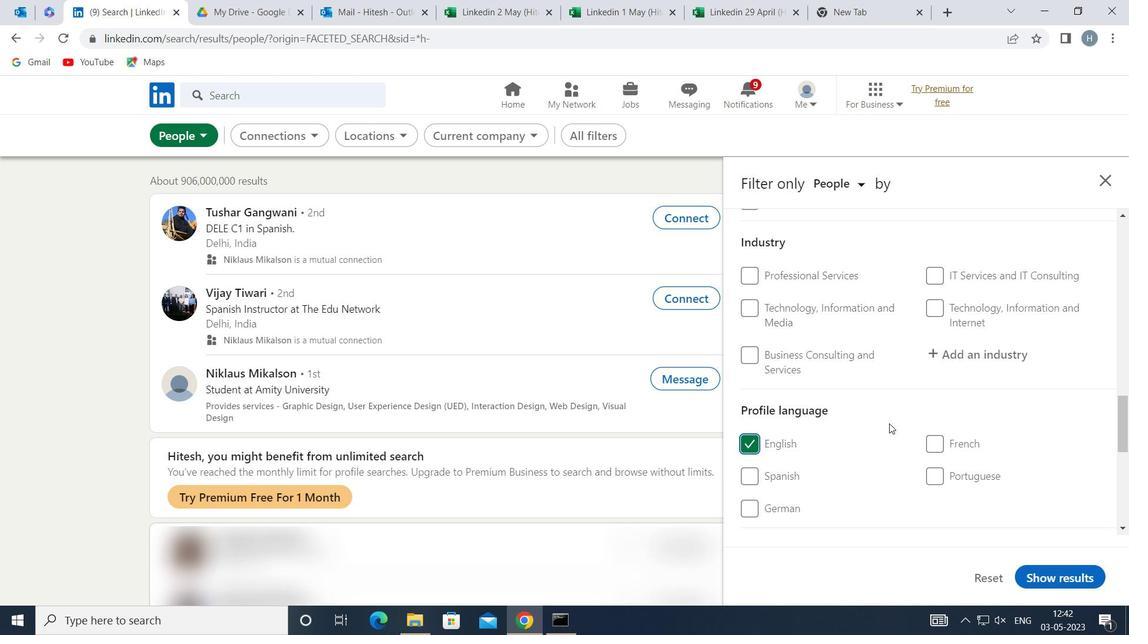 
Action: Mouse scrolled (889, 423) with delta (0, 0)
Screenshot: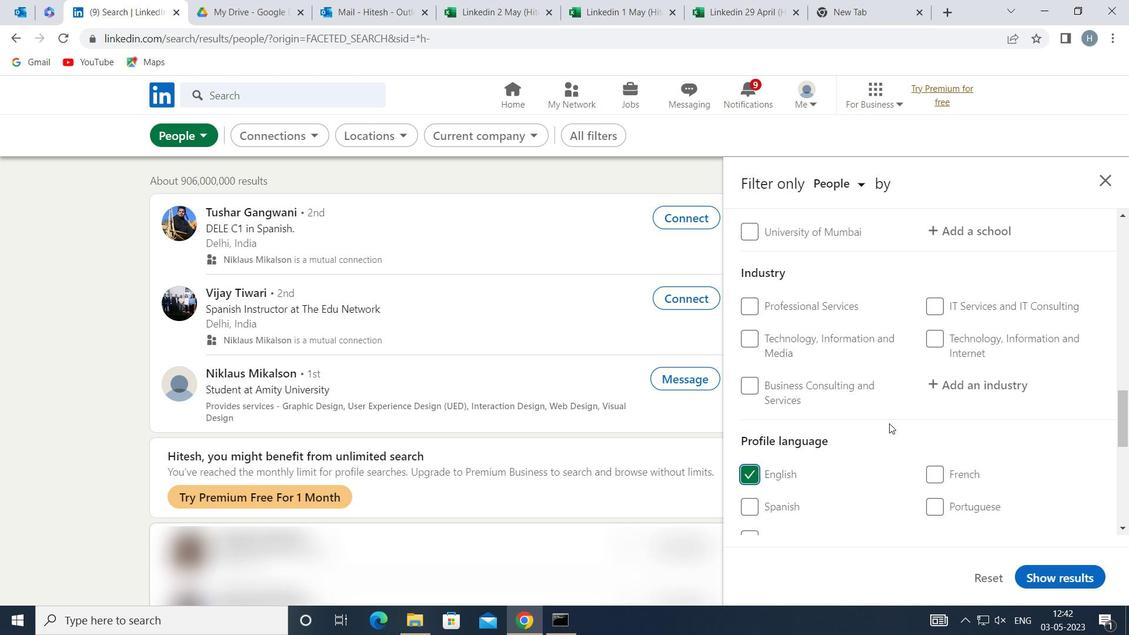 
Action: Mouse scrolled (889, 423) with delta (0, 0)
Screenshot: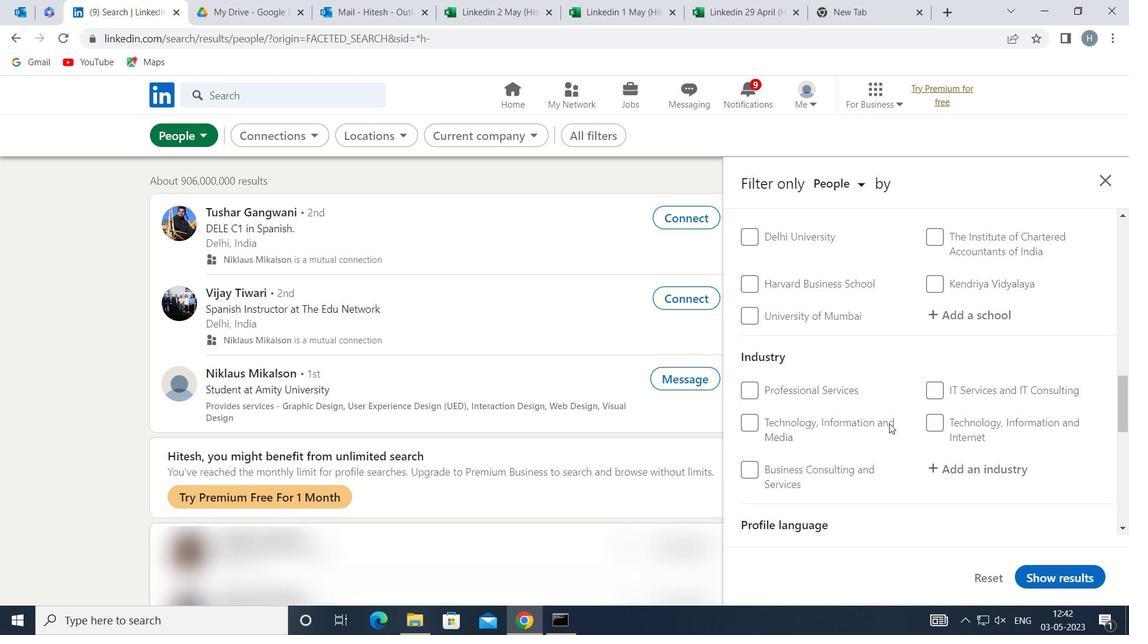 
Action: Mouse scrolled (889, 423) with delta (0, 0)
Screenshot: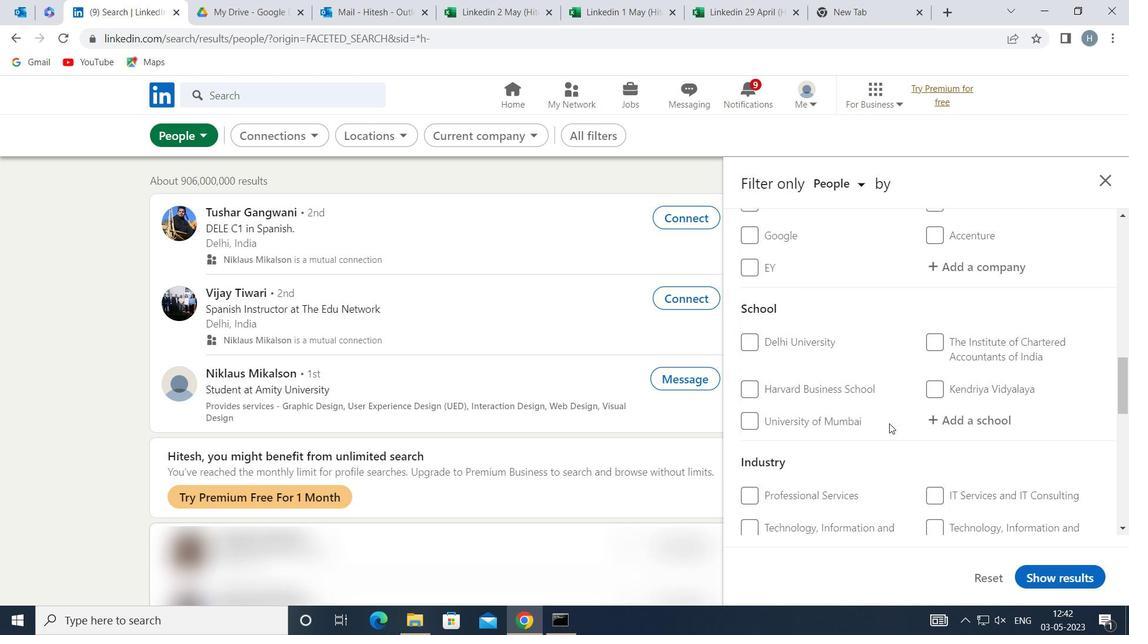 
Action: Mouse scrolled (889, 423) with delta (0, 0)
Screenshot: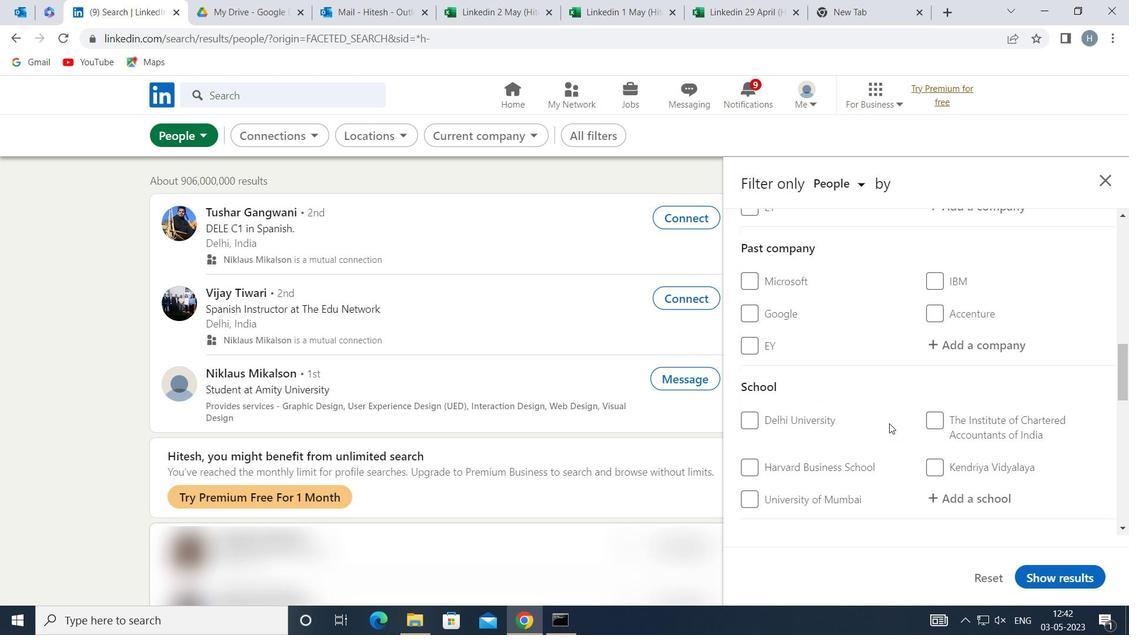
Action: Mouse scrolled (889, 423) with delta (0, 0)
Screenshot: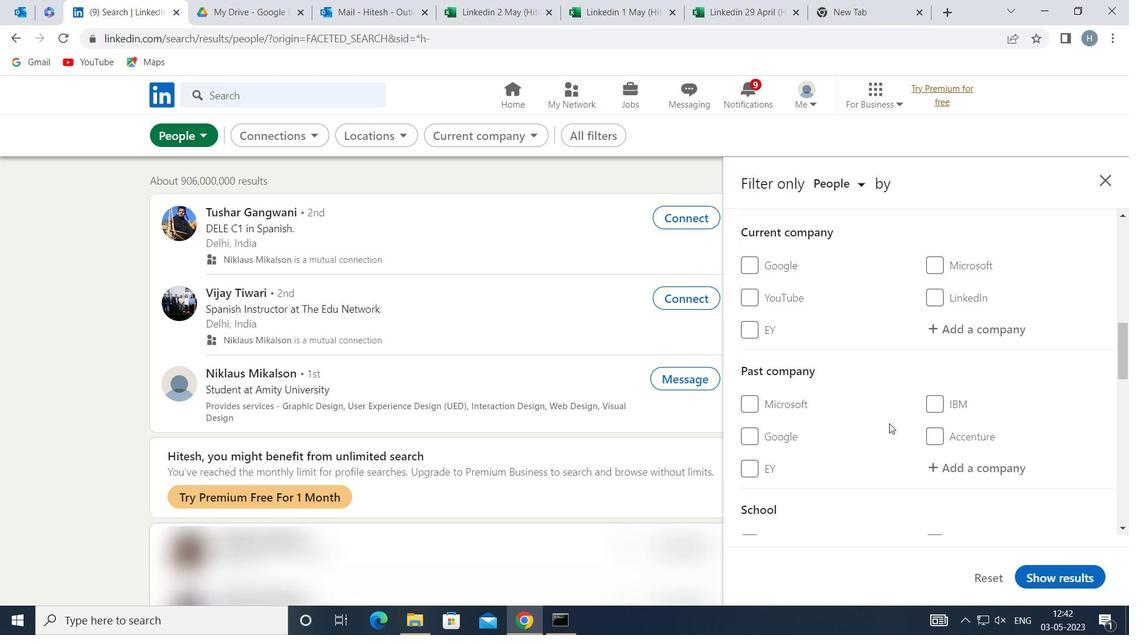 
Action: Mouse scrolled (889, 423) with delta (0, 0)
Screenshot: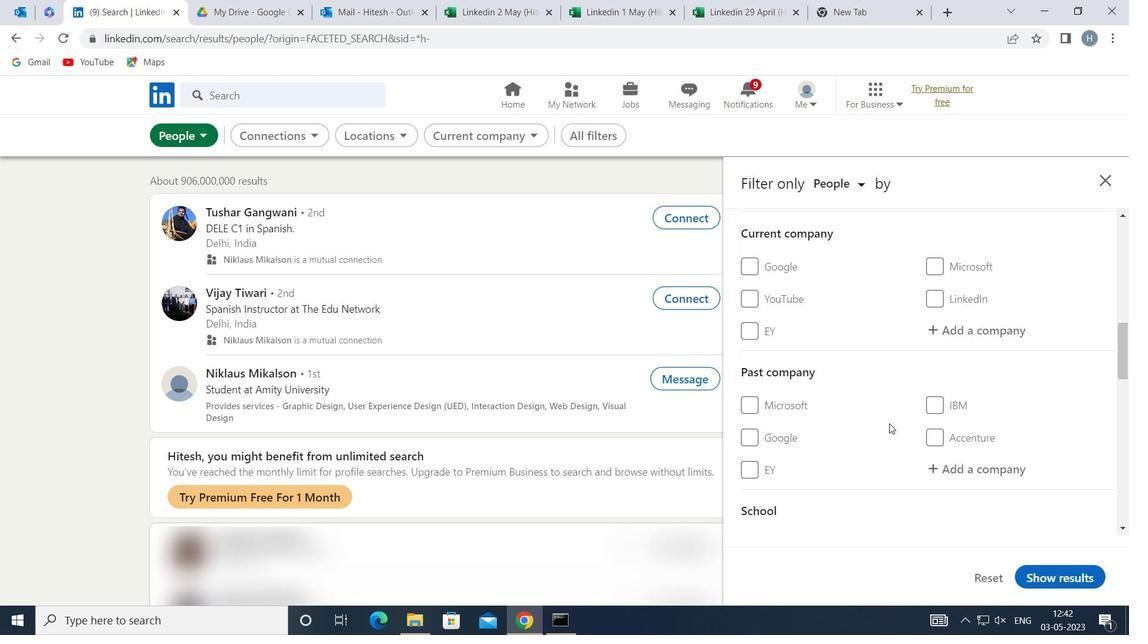 
Action: Mouse moved to (944, 465)
Screenshot: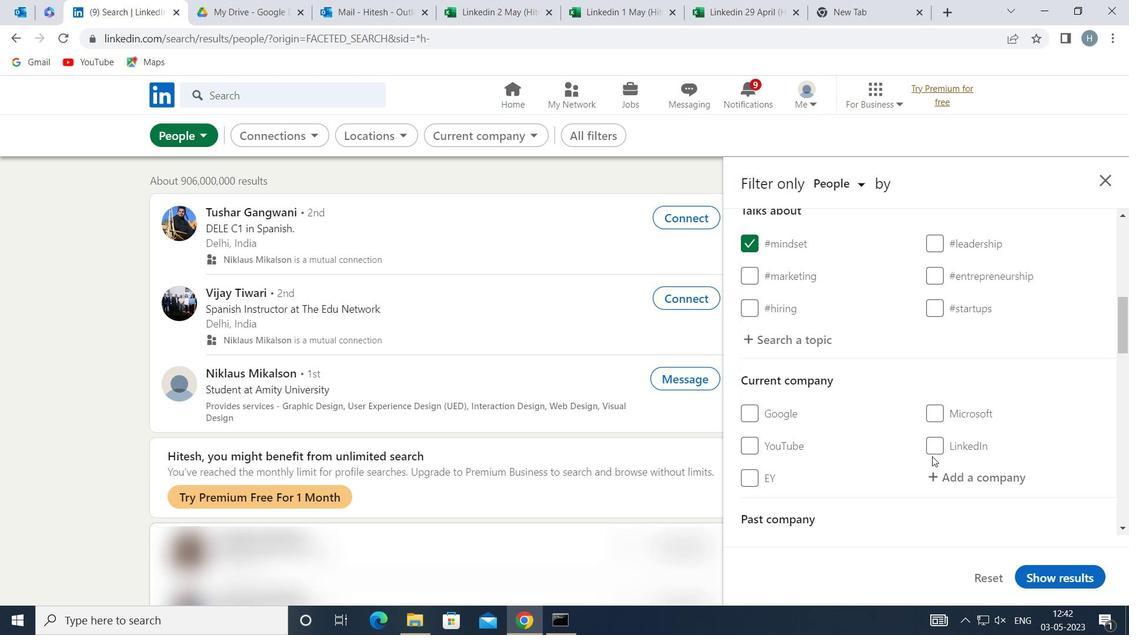 
Action: Mouse pressed left at (944, 465)
Screenshot: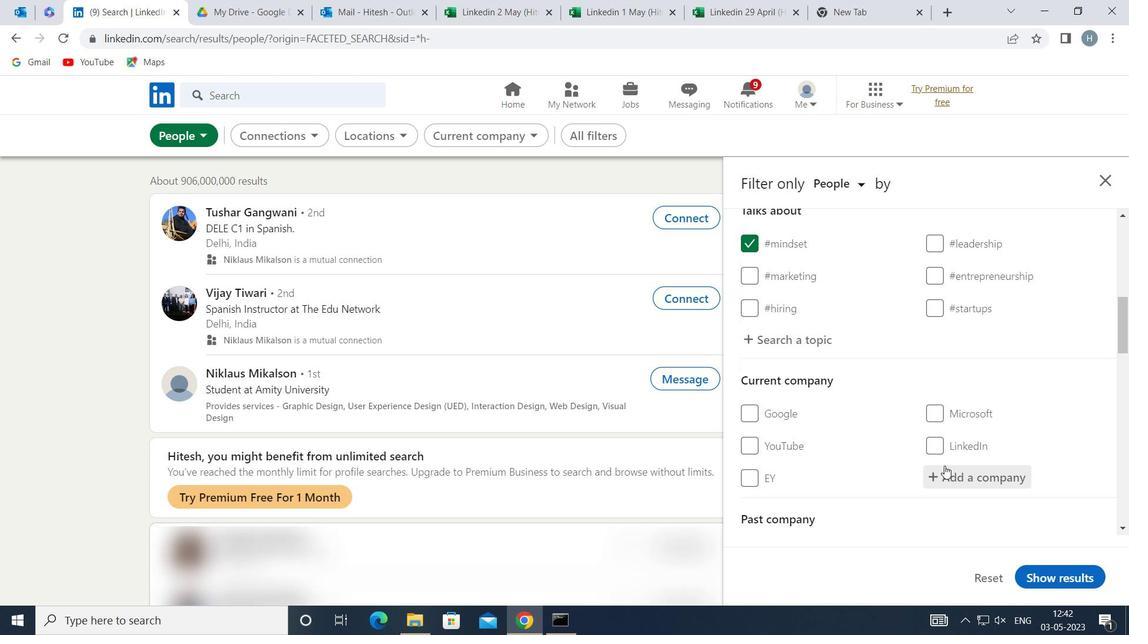
Action: Key pressed <Key.shift>
Screenshot: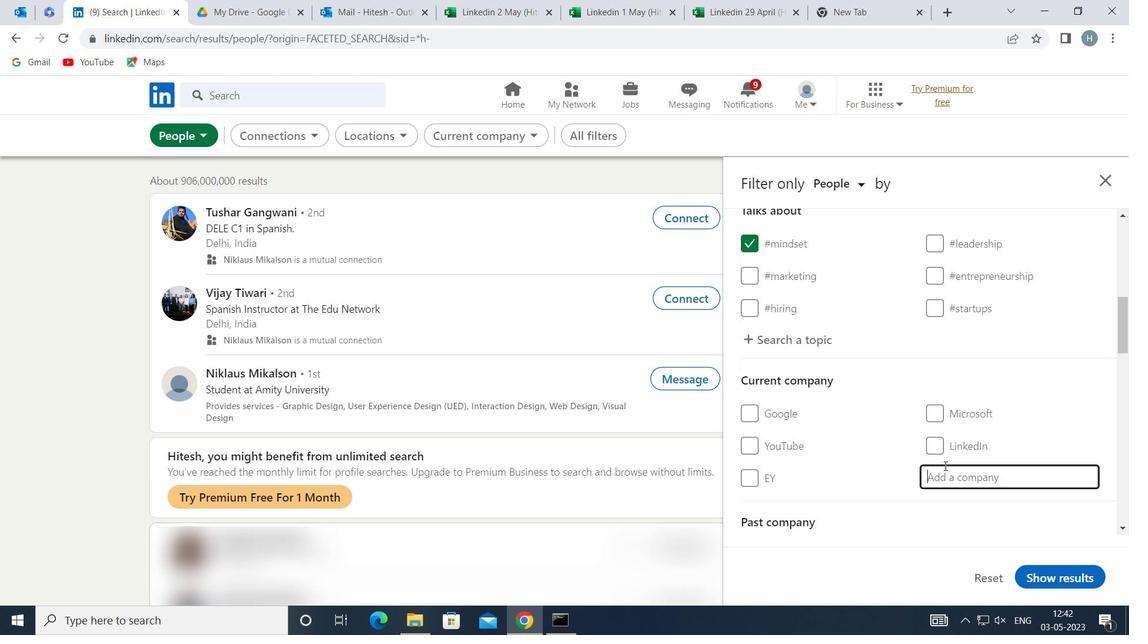 
Action: Mouse moved to (963, 460)
Screenshot: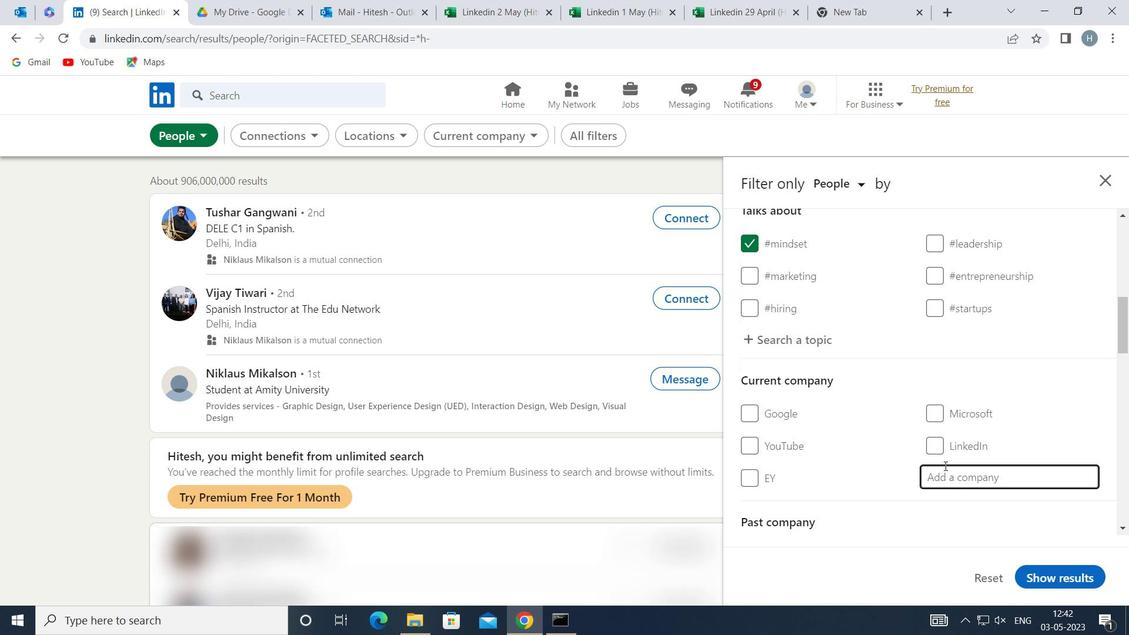 
Action: Key pressed <Key.shift>LIFESTYLE
Screenshot: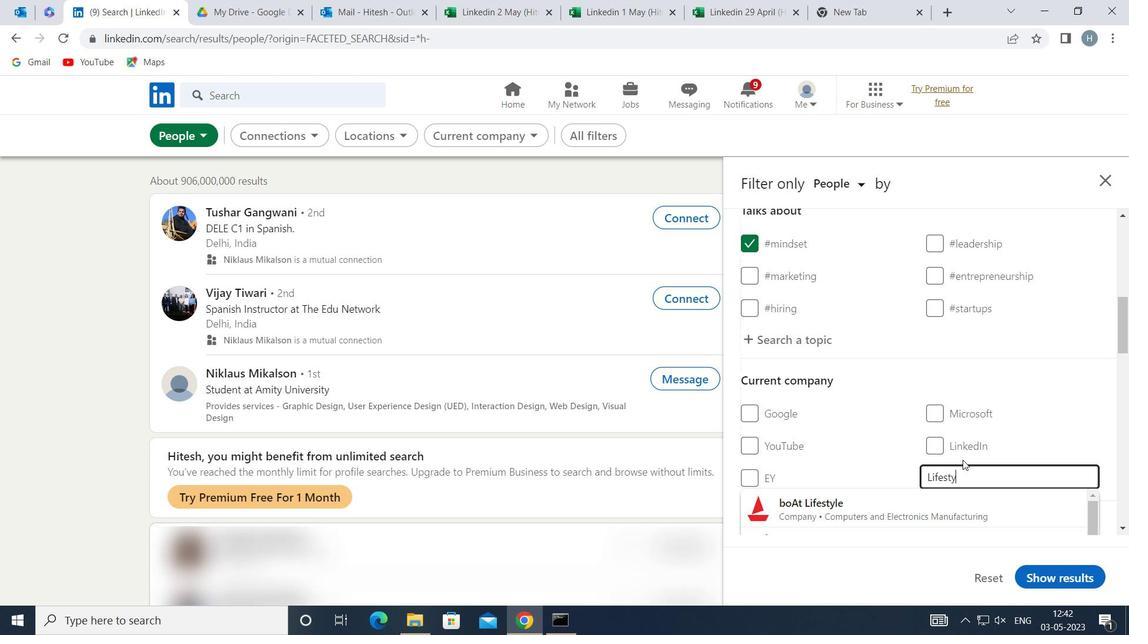 
Action: Mouse moved to (916, 494)
Screenshot: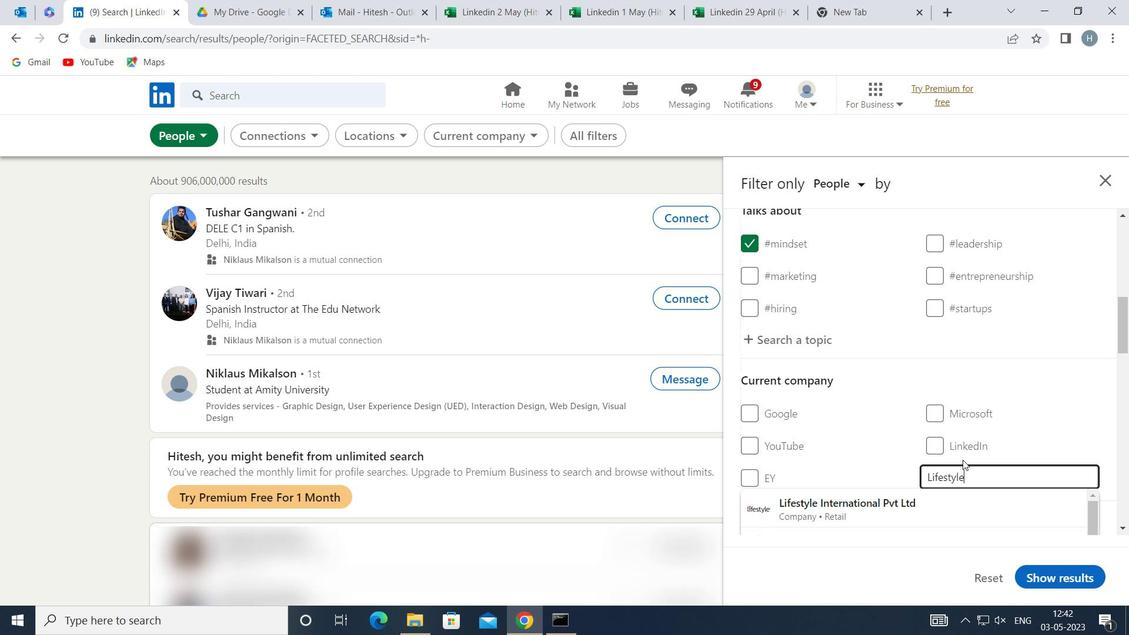 
Action: Mouse pressed left at (916, 494)
Screenshot: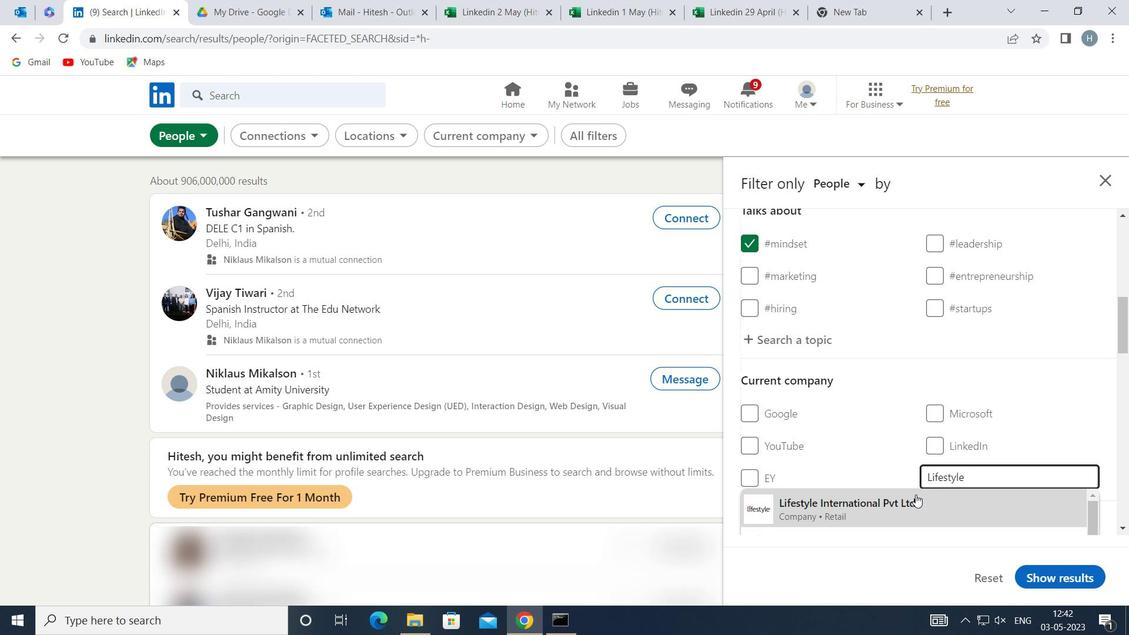 
Action: Mouse moved to (893, 406)
Screenshot: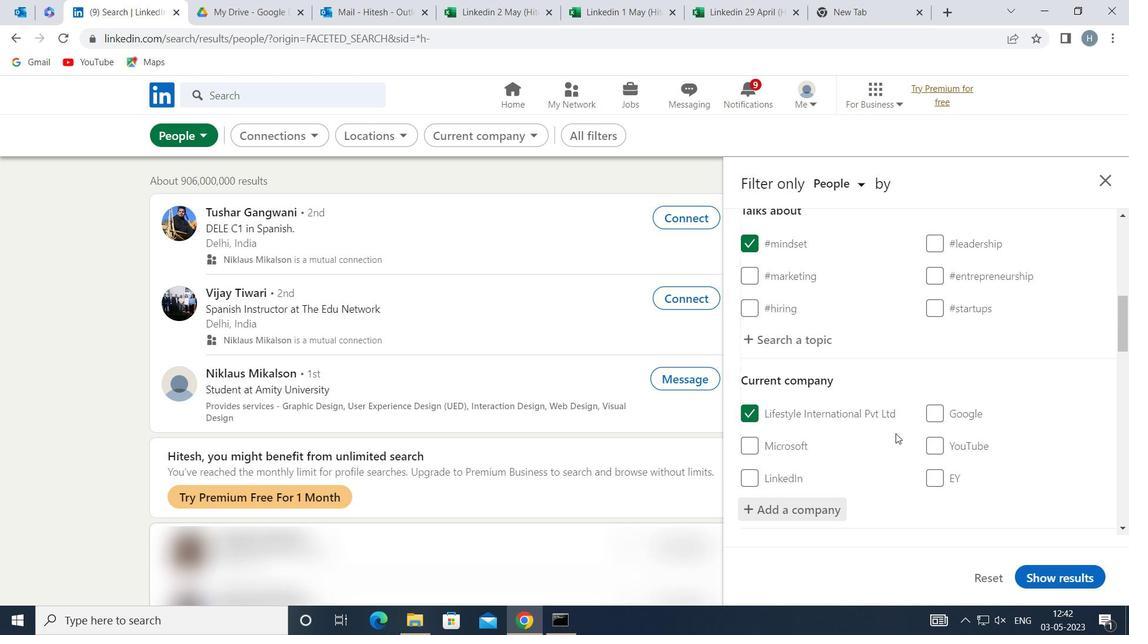 
Action: Mouse scrolled (893, 405) with delta (0, 0)
Screenshot: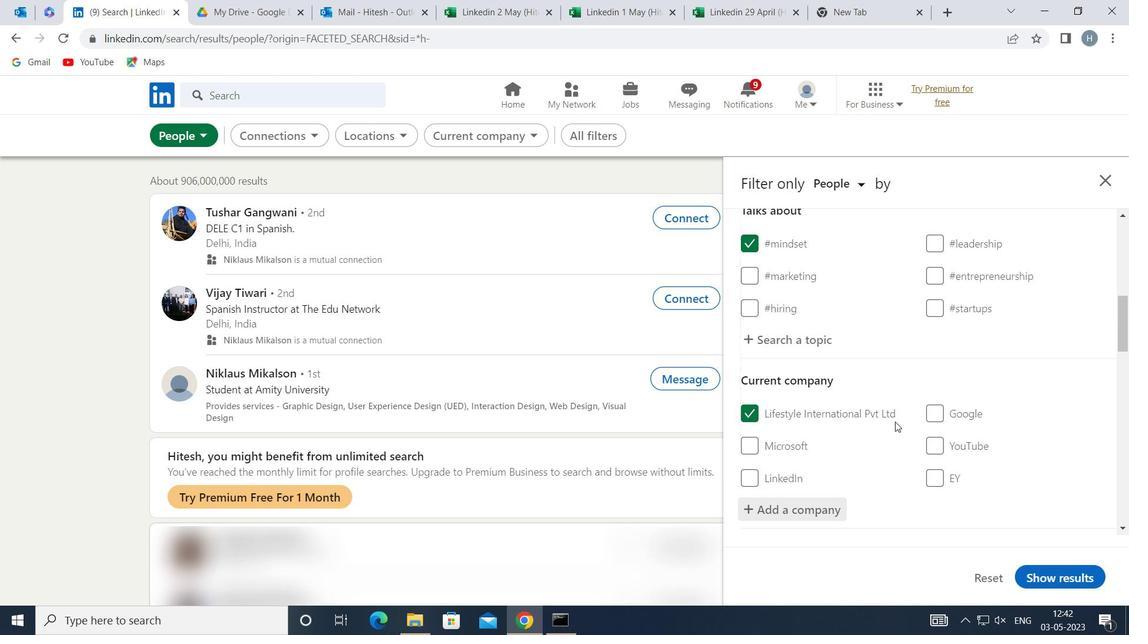 
Action: Mouse moved to (893, 405)
Screenshot: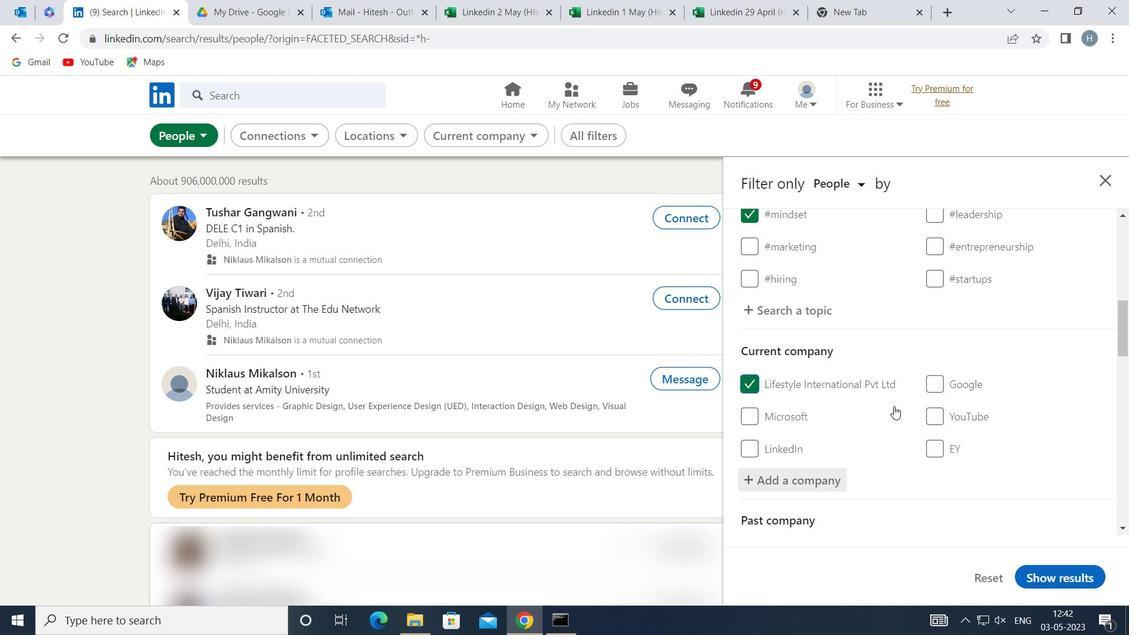 
Action: Mouse scrolled (893, 404) with delta (0, 0)
Screenshot: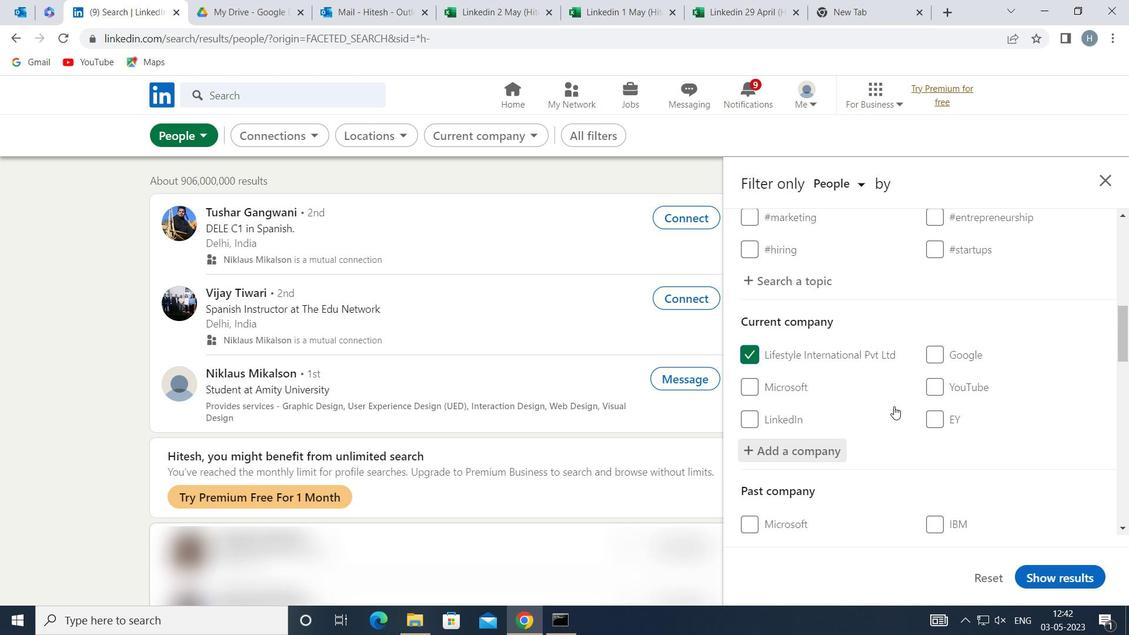 
Action: Mouse moved to (893, 404)
Screenshot: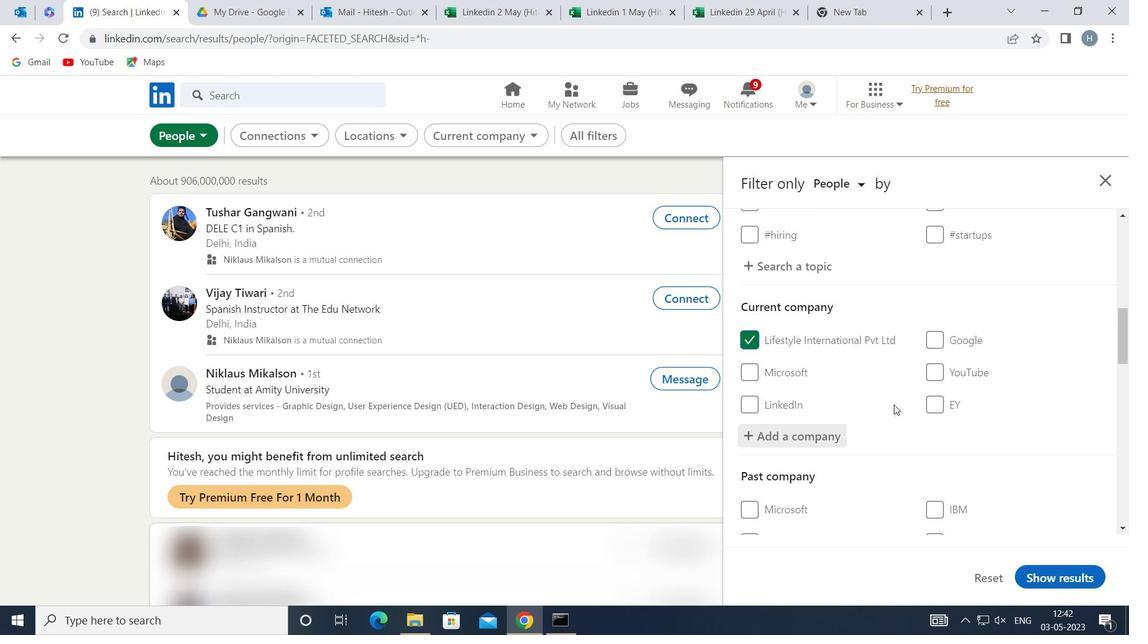 
Action: Mouse scrolled (893, 403) with delta (0, 0)
Screenshot: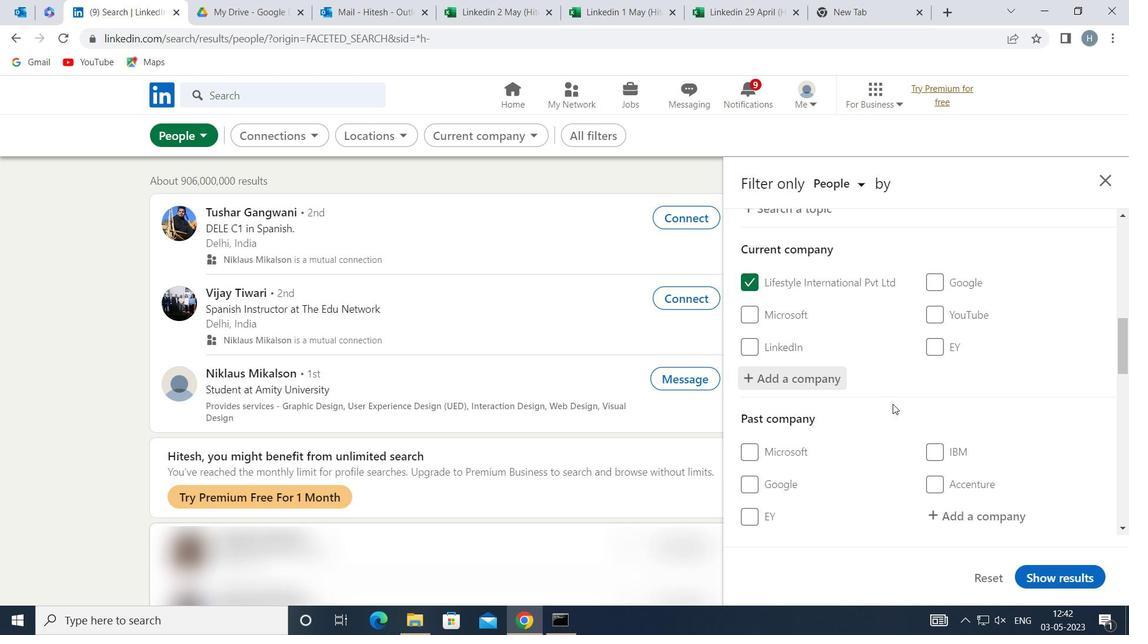
Action: Mouse scrolled (893, 403) with delta (0, 0)
Screenshot: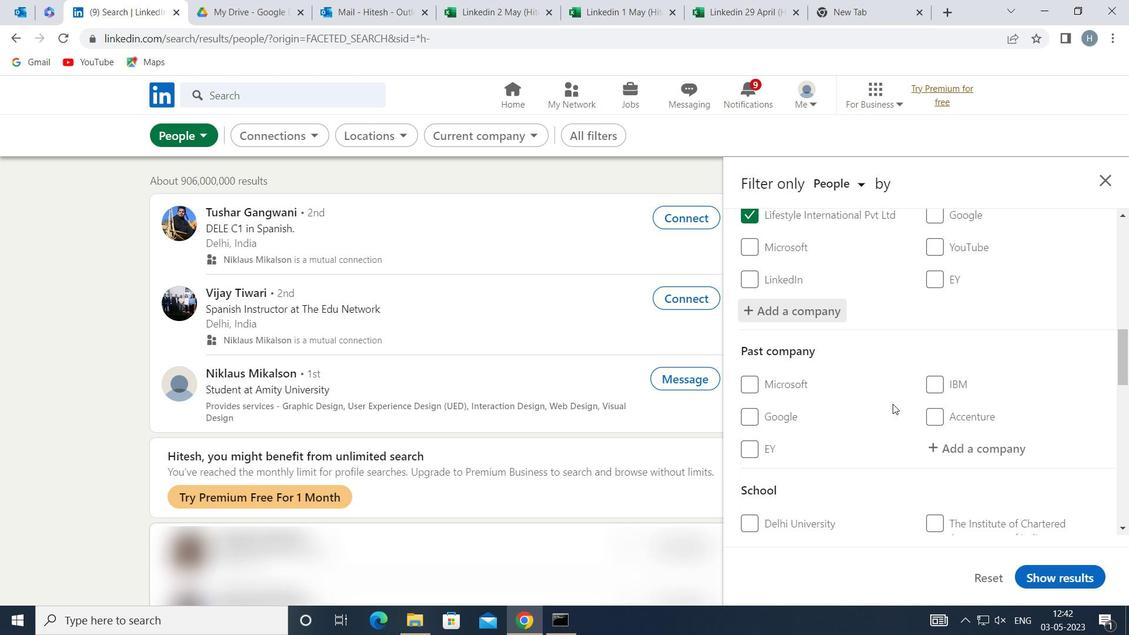 
Action: Mouse moved to (892, 403)
Screenshot: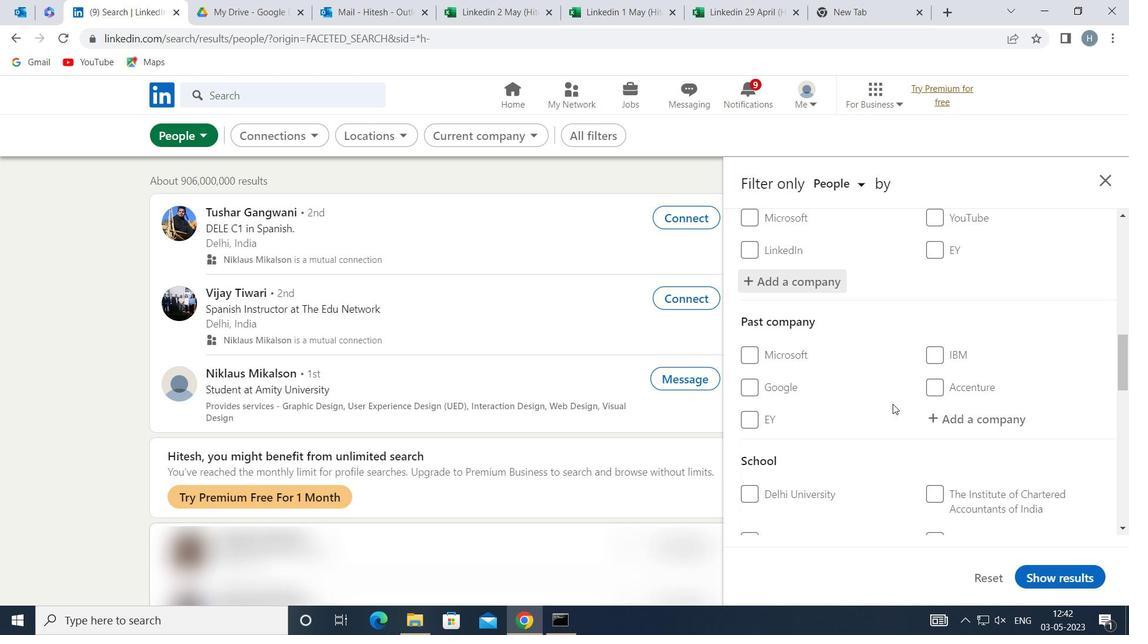 
Action: Mouse scrolled (892, 403) with delta (0, 0)
Screenshot: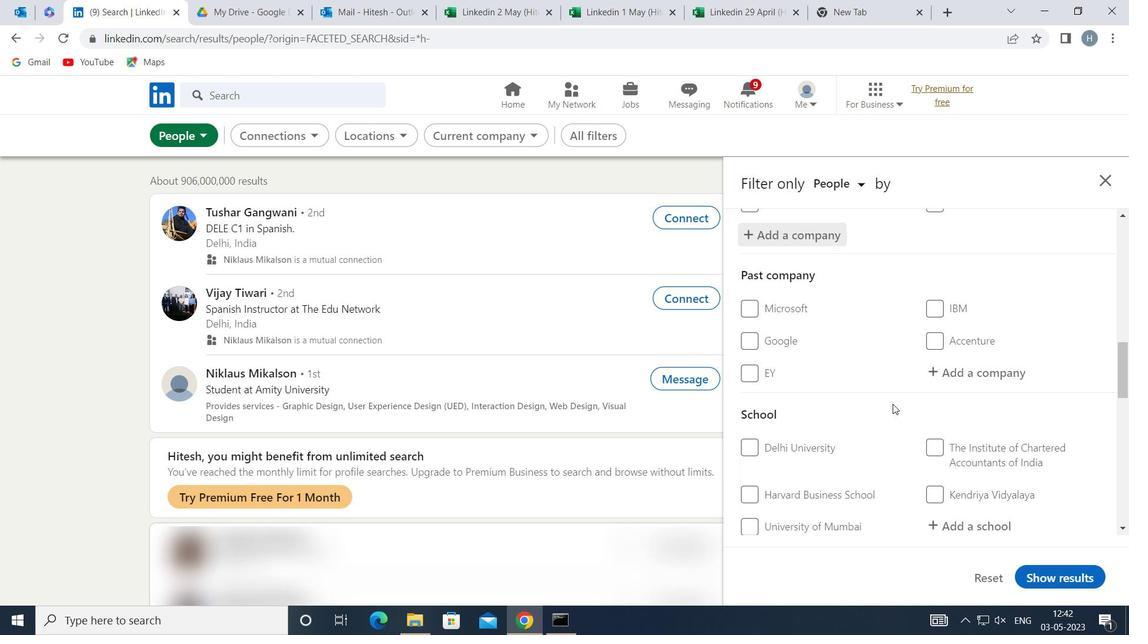 
Action: Mouse moved to (975, 433)
Screenshot: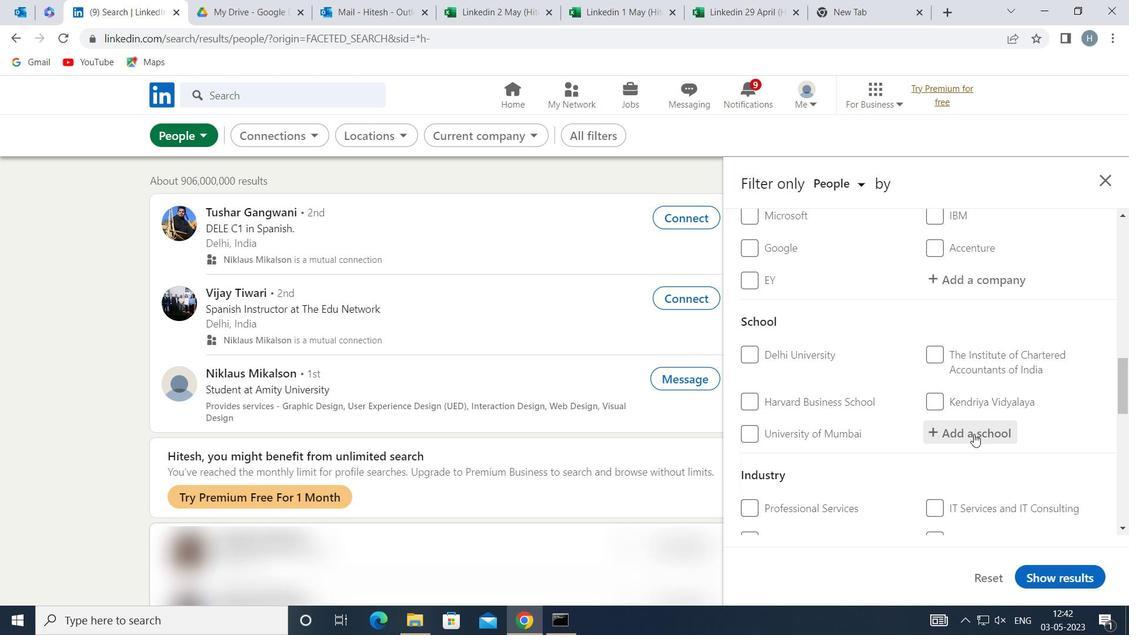 
Action: Mouse pressed left at (975, 433)
Screenshot: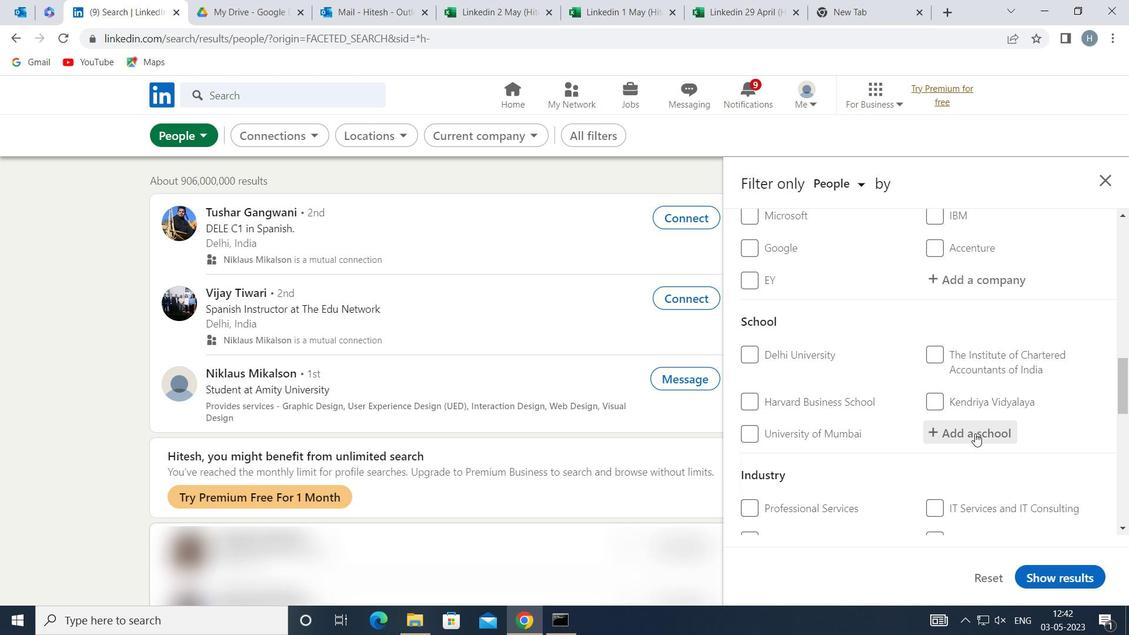 
Action: Mouse moved to (969, 429)
Screenshot: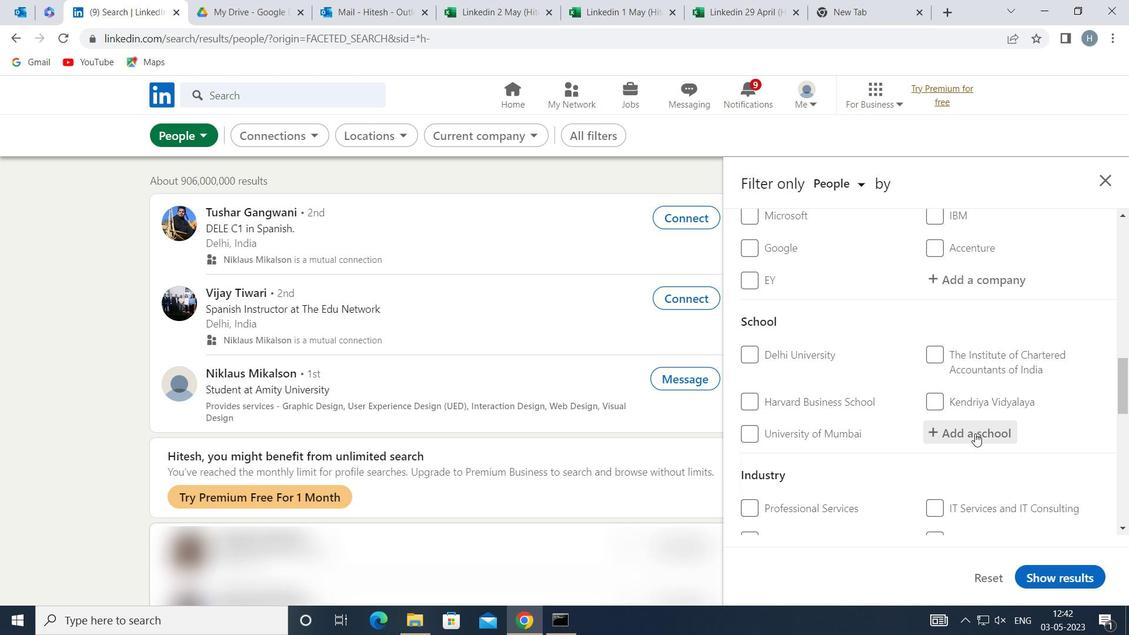
Action: Key pressed <Key.shift>UNITED<Key.space><Key.shift>INSTITUTE<Key.space>OF<Key.space><Key.shift>M
Screenshot: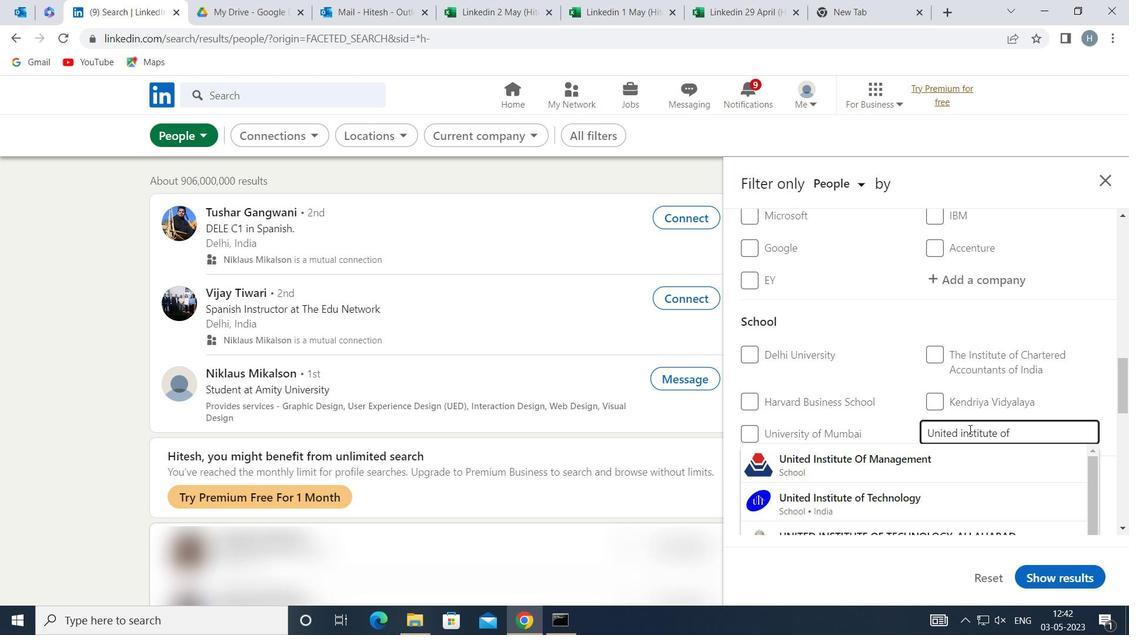 
Action: Mouse moved to (949, 453)
Screenshot: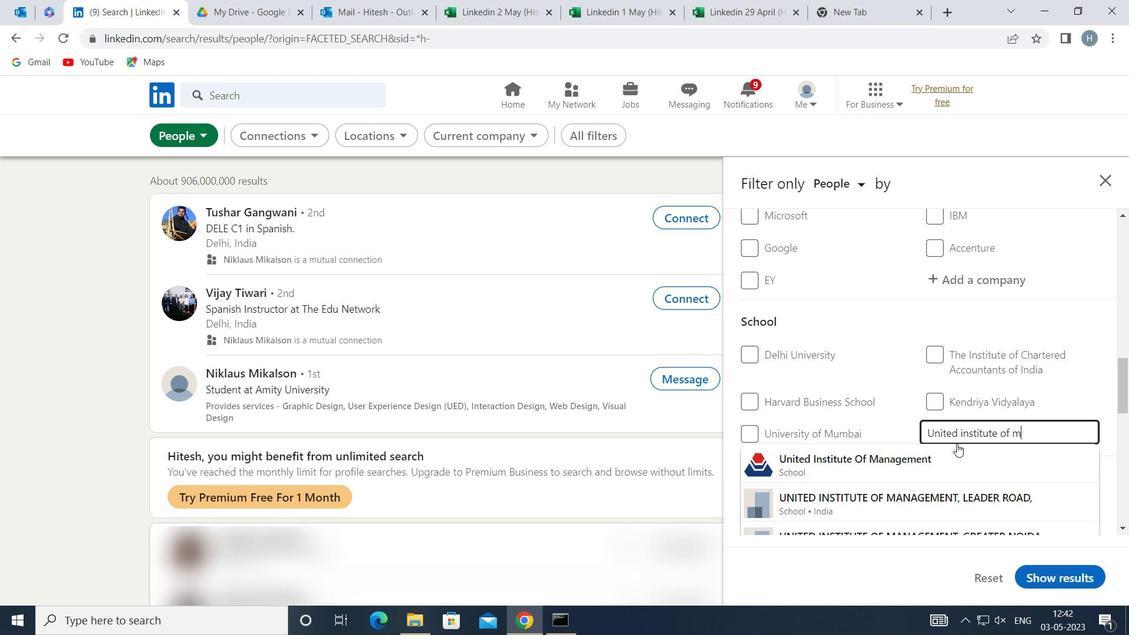 
Action: Mouse pressed left at (949, 453)
Screenshot: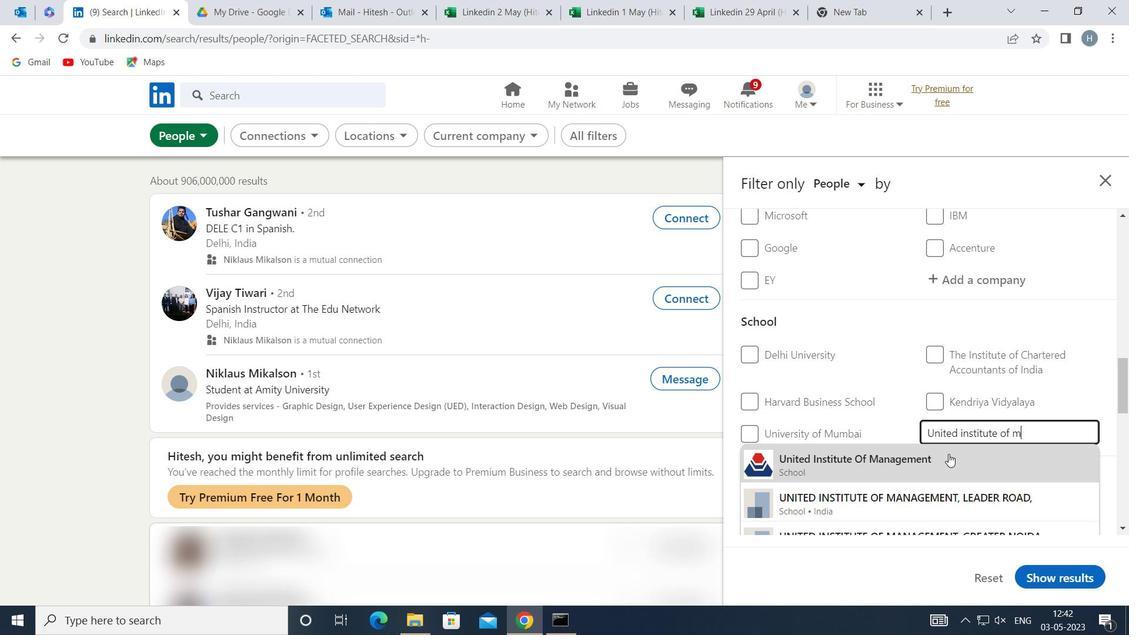 
Action: Mouse moved to (914, 427)
Screenshot: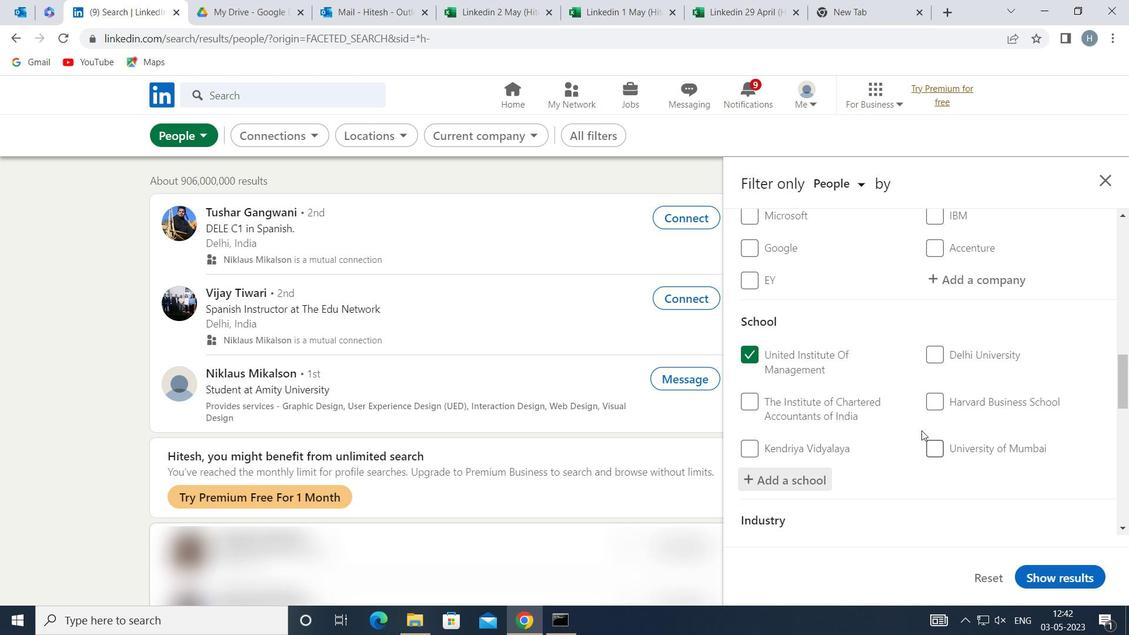 
Action: Mouse scrolled (914, 426) with delta (0, 0)
Screenshot: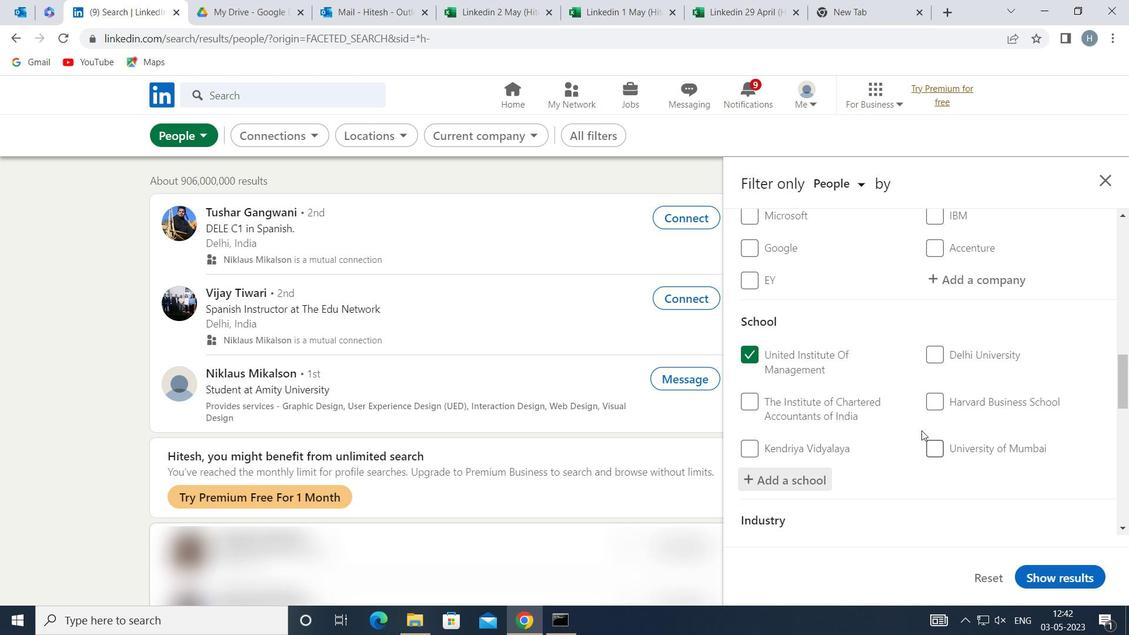 
Action: Mouse moved to (912, 428)
Screenshot: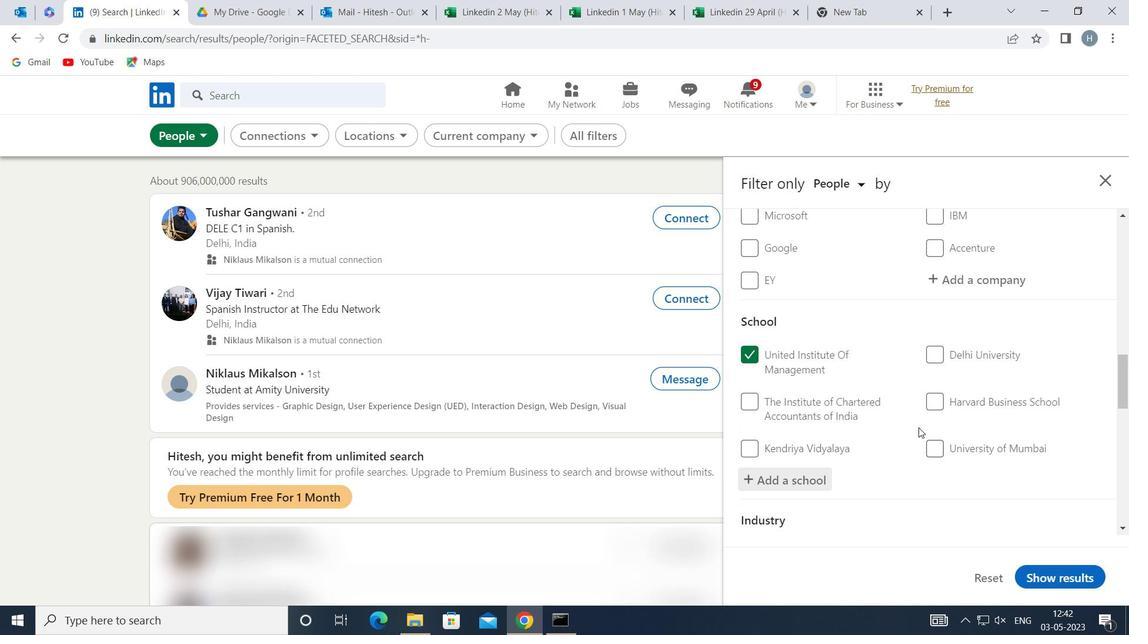 
Action: Mouse scrolled (912, 427) with delta (0, 0)
Screenshot: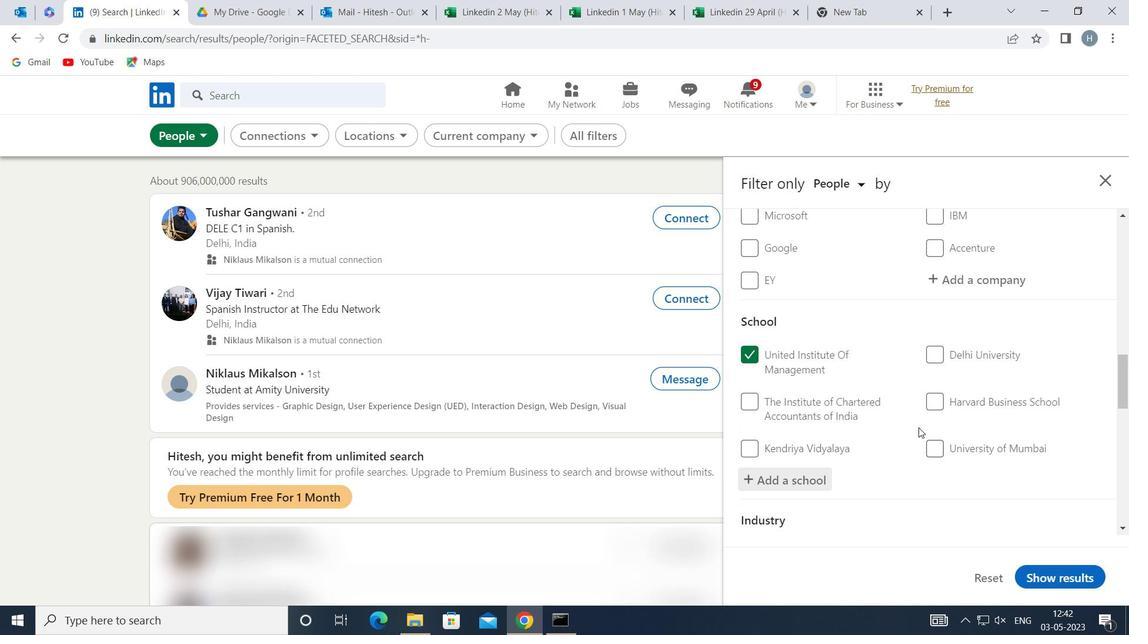 
Action: Mouse moved to (909, 428)
Screenshot: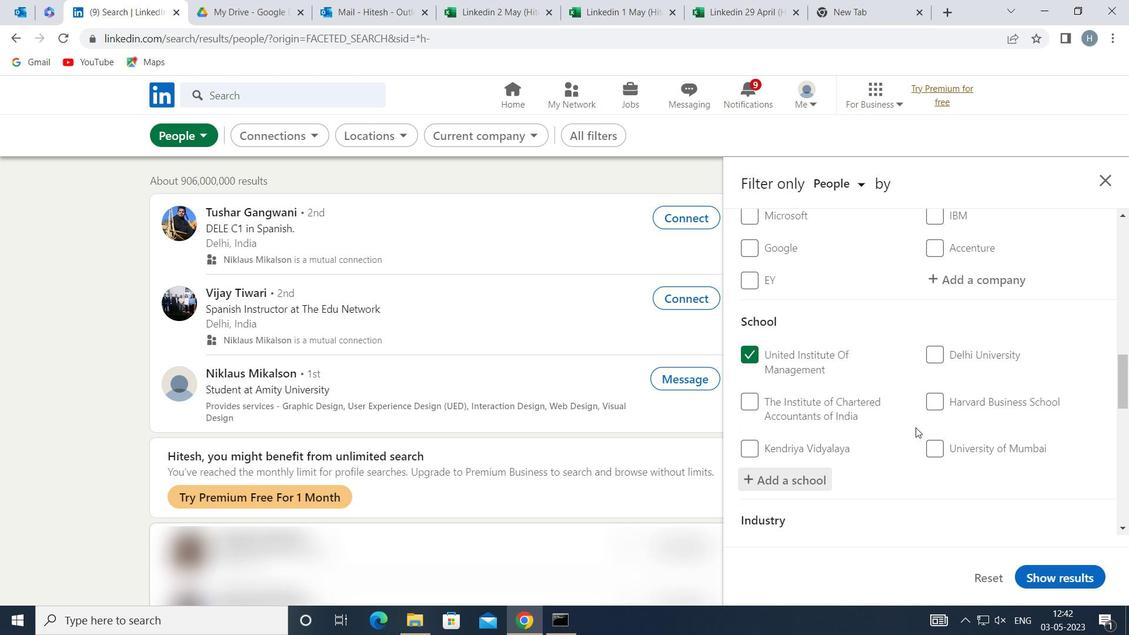 
Action: Mouse scrolled (909, 428) with delta (0, 0)
Screenshot: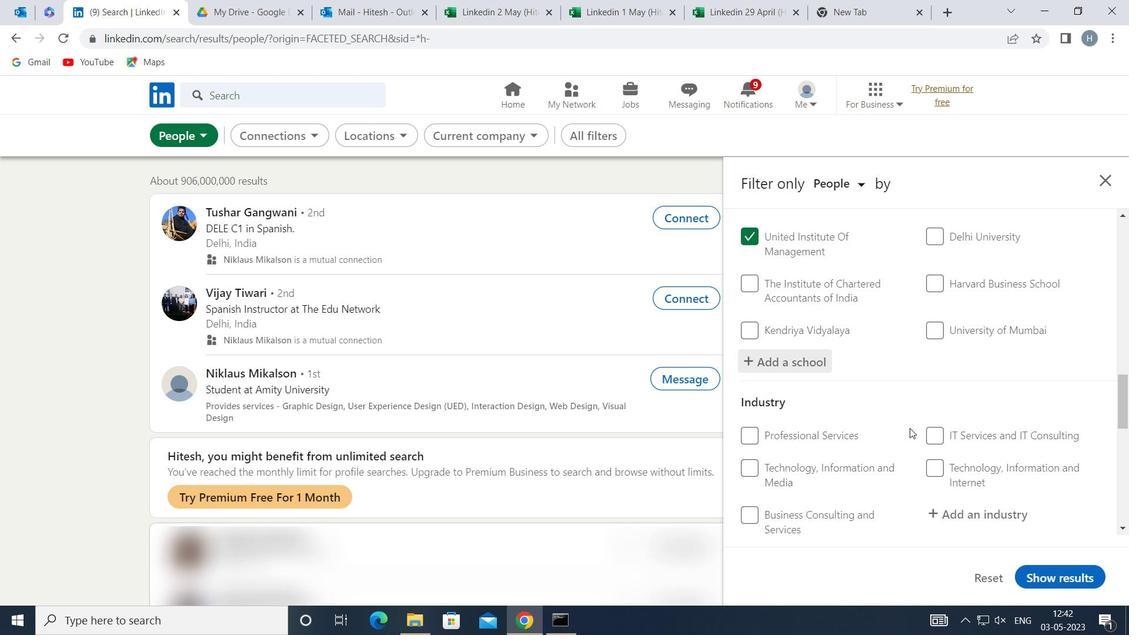 
Action: Mouse moved to (995, 416)
Screenshot: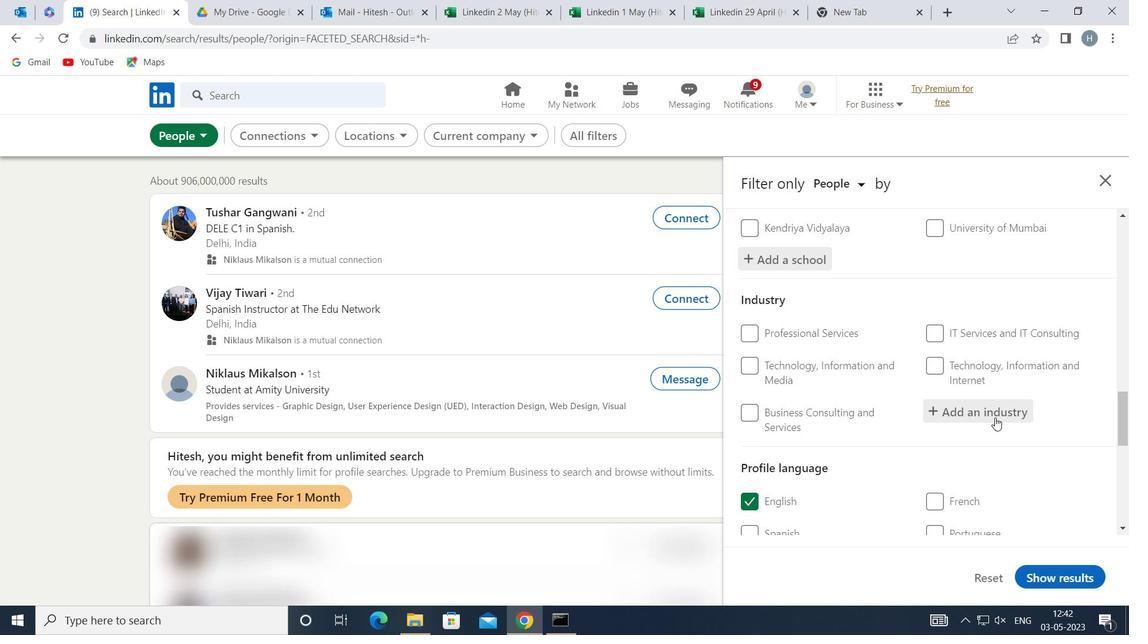
Action: Mouse pressed left at (995, 416)
Screenshot: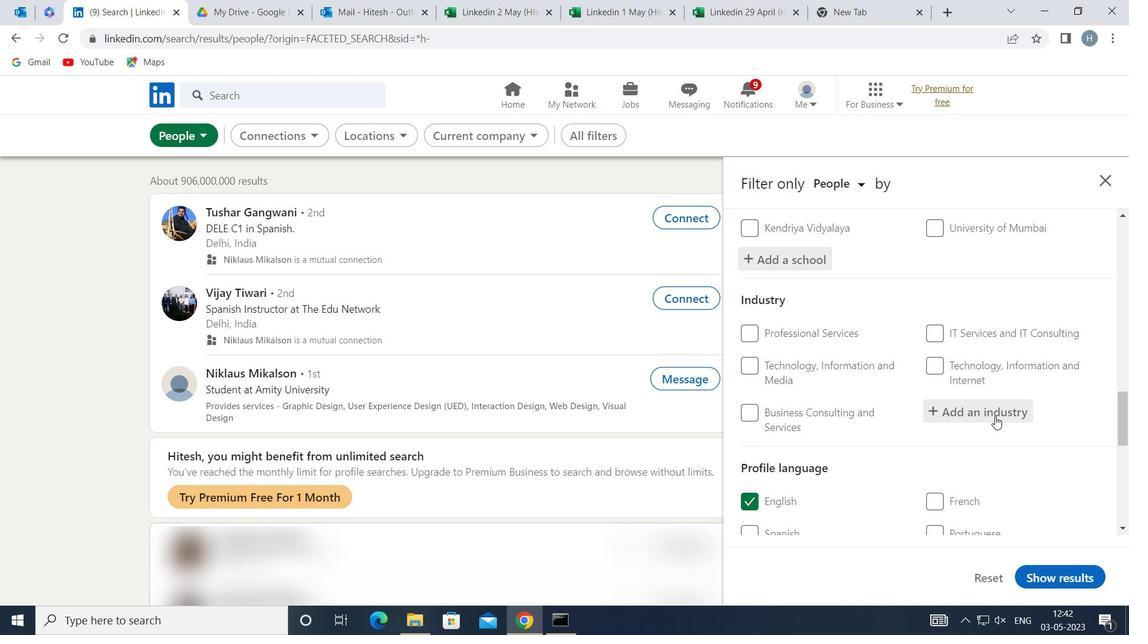 
Action: Key pressed <Key.shift>WHOLES
Screenshot: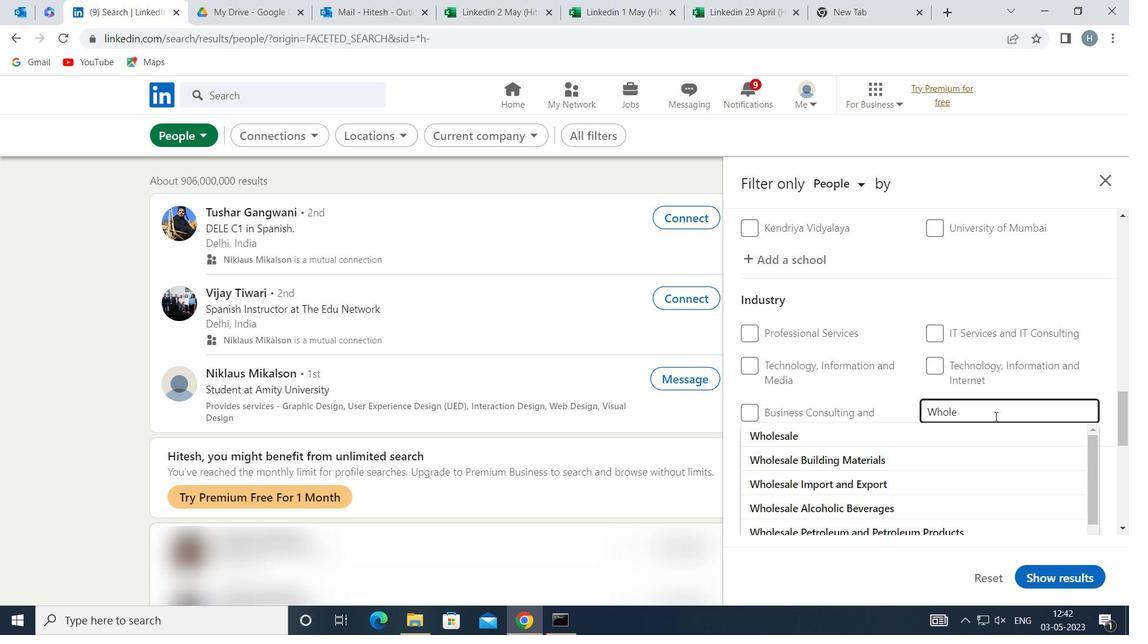 
Action: Mouse moved to (1054, 391)
Screenshot: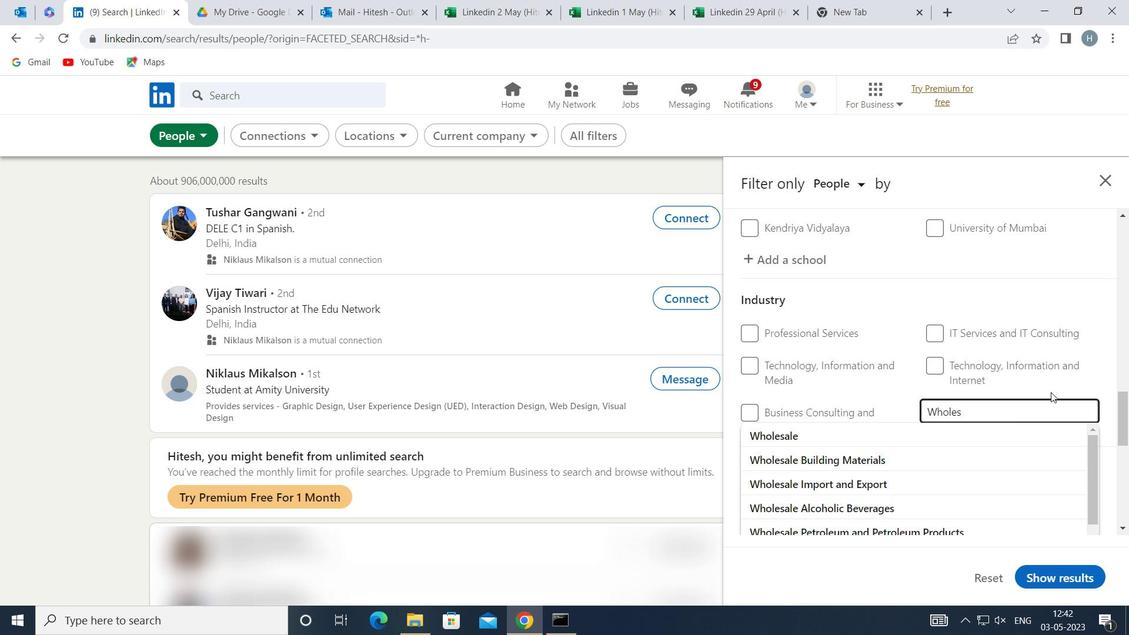
Action: Key pressed A
Screenshot: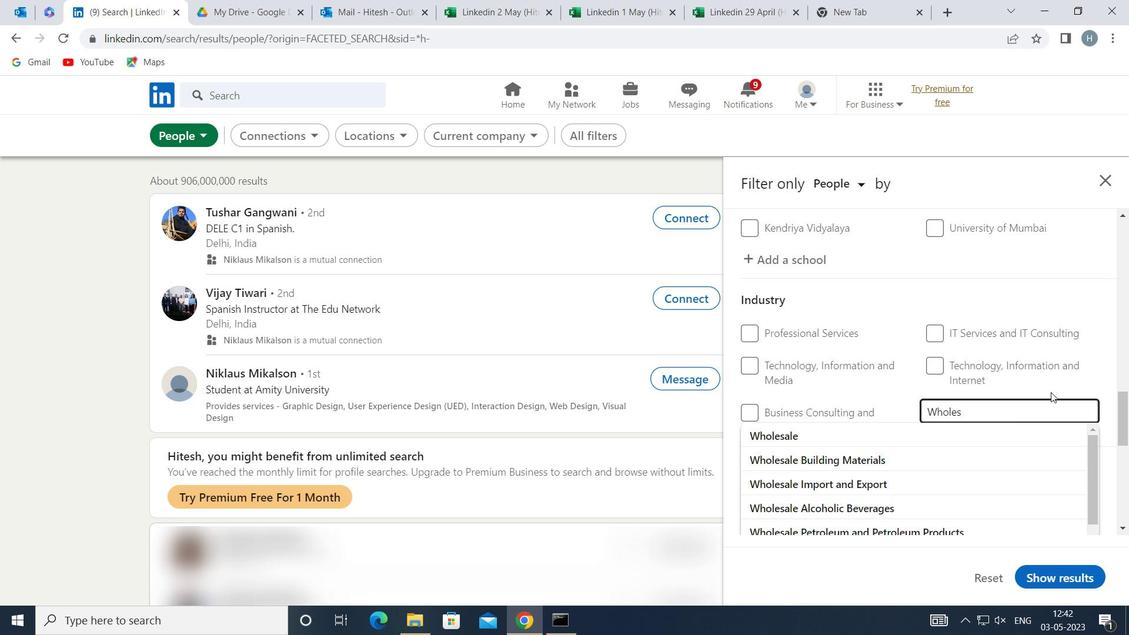 
Action: Mouse moved to (1054, 390)
Screenshot: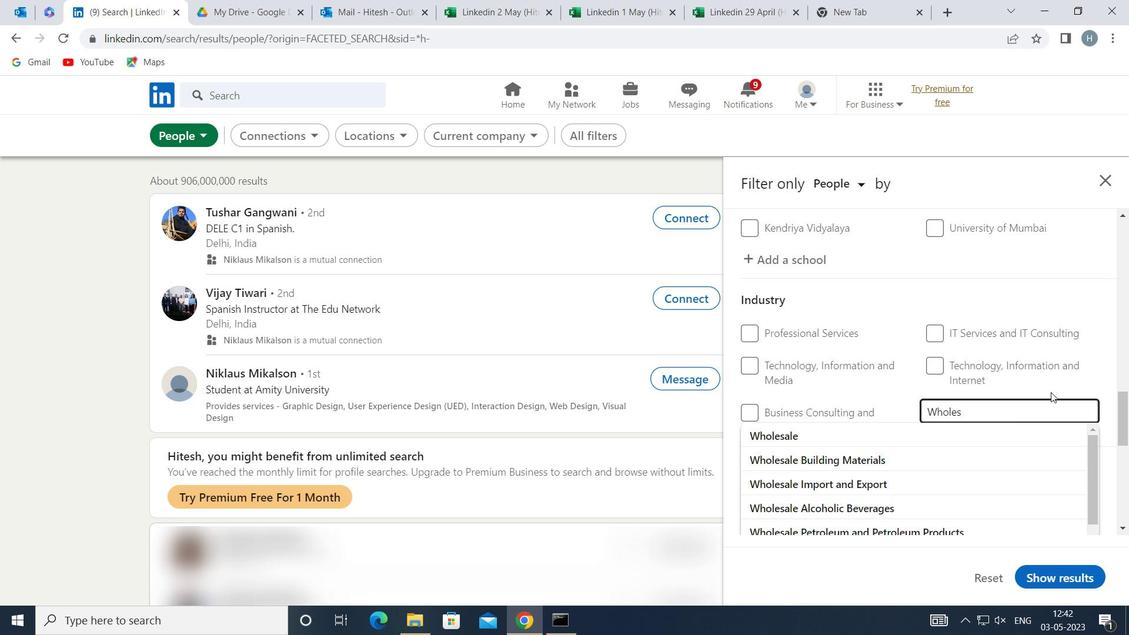 
Action: Key pressed LE<Key.space><Key.shift>APPAREL
Screenshot: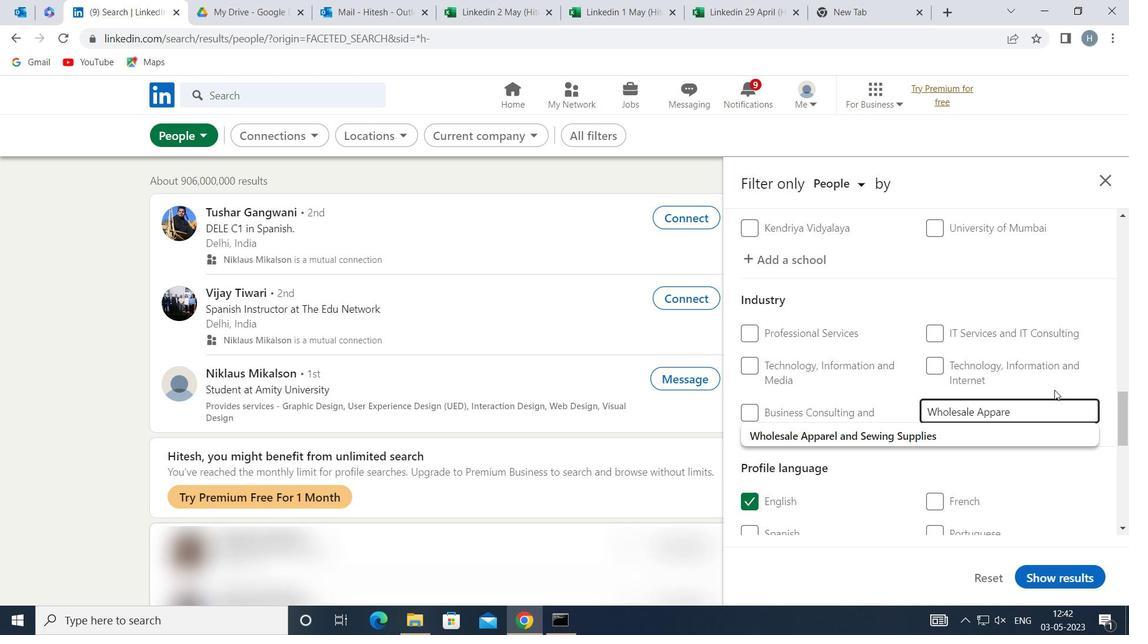 
Action: Mouse moved to (906, 439)
Screenshot: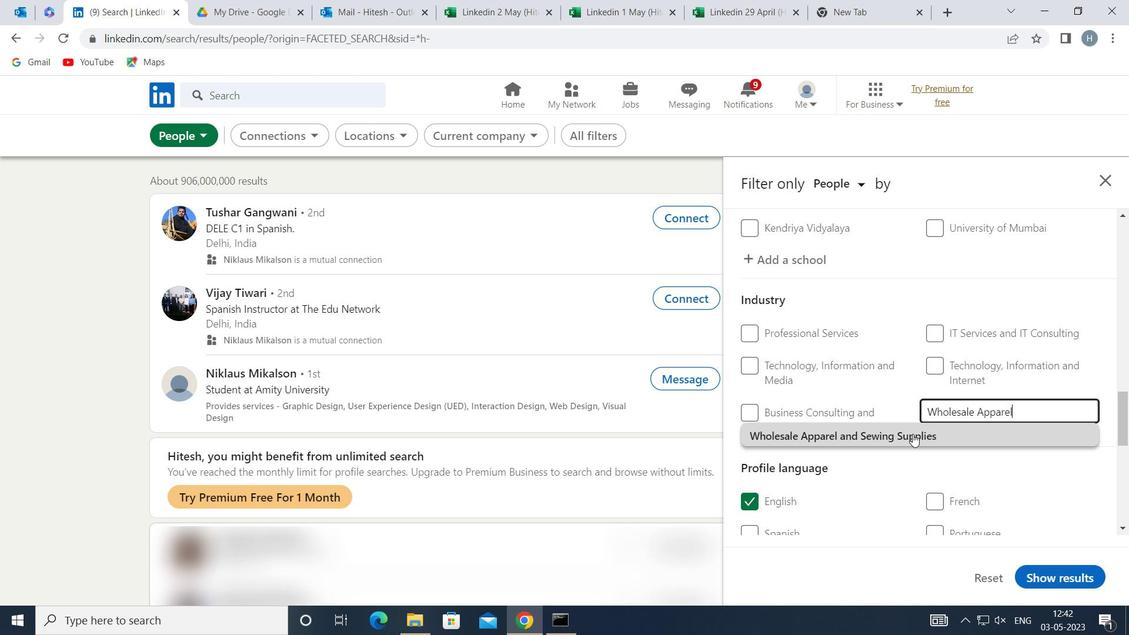 
Action: Mouse pressed left at (906, 439)
Screenshot: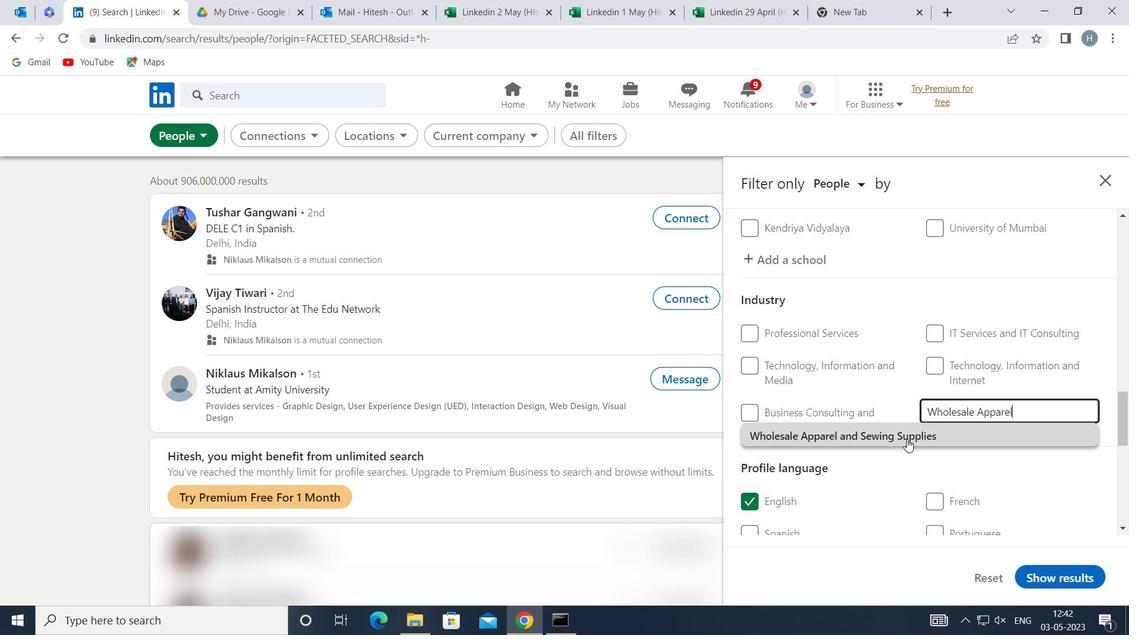 
Action: Mouse moved to (888, 405)
Screenshot: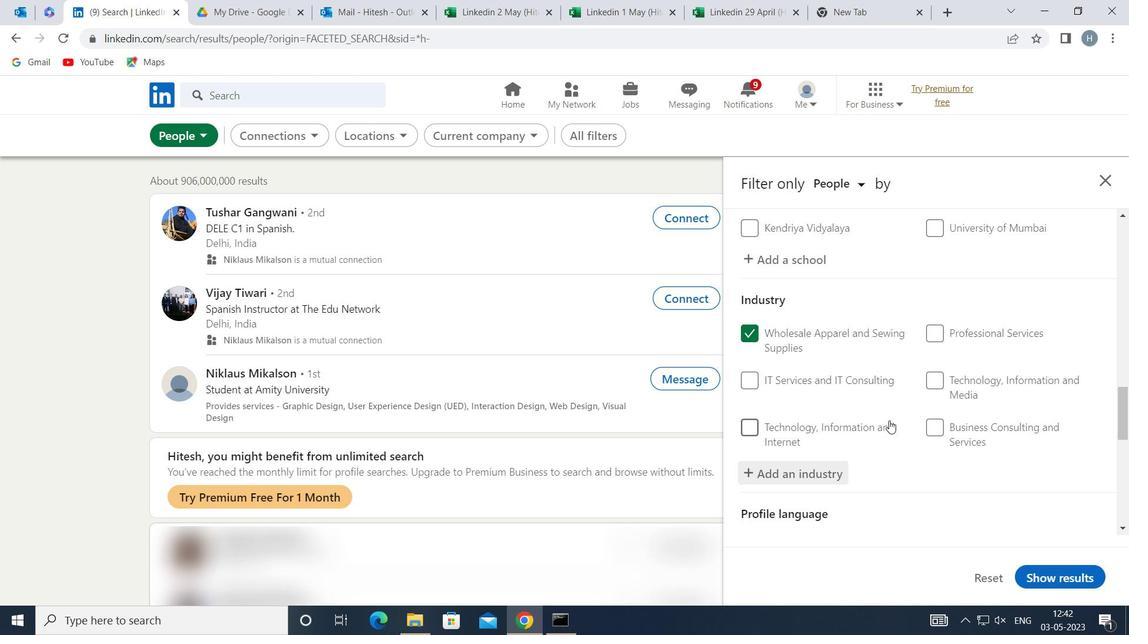 
Action: Mouse scrolled (888, 405) with delta (0, 0)
Screenshot: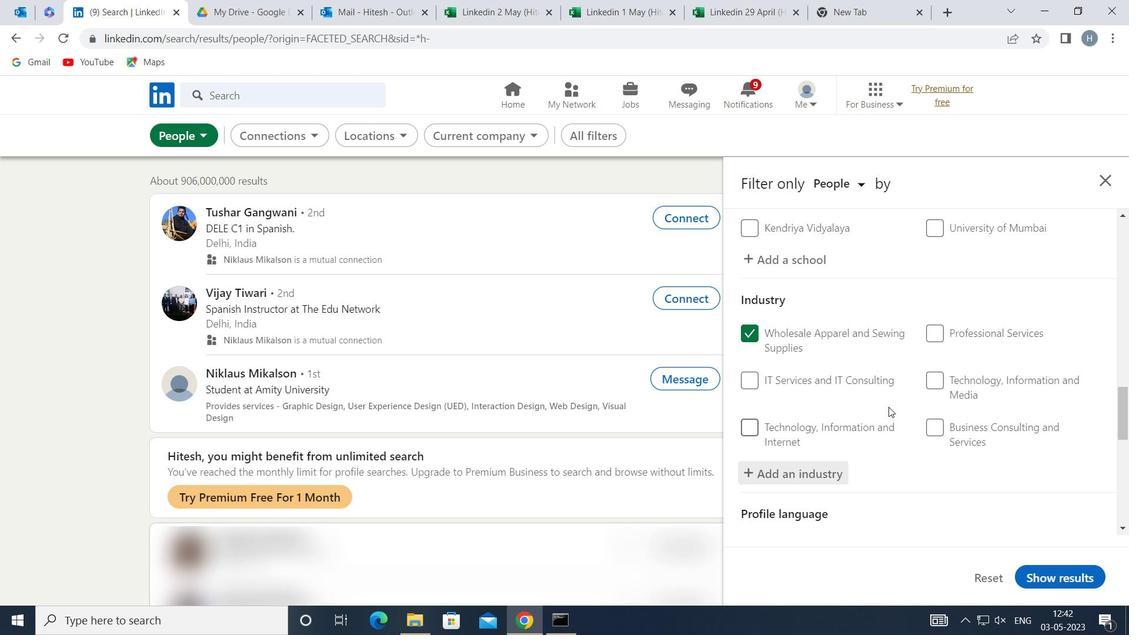 
Action: Mouse scrolled (888, 405) with delta (0, 0)
Screenshot: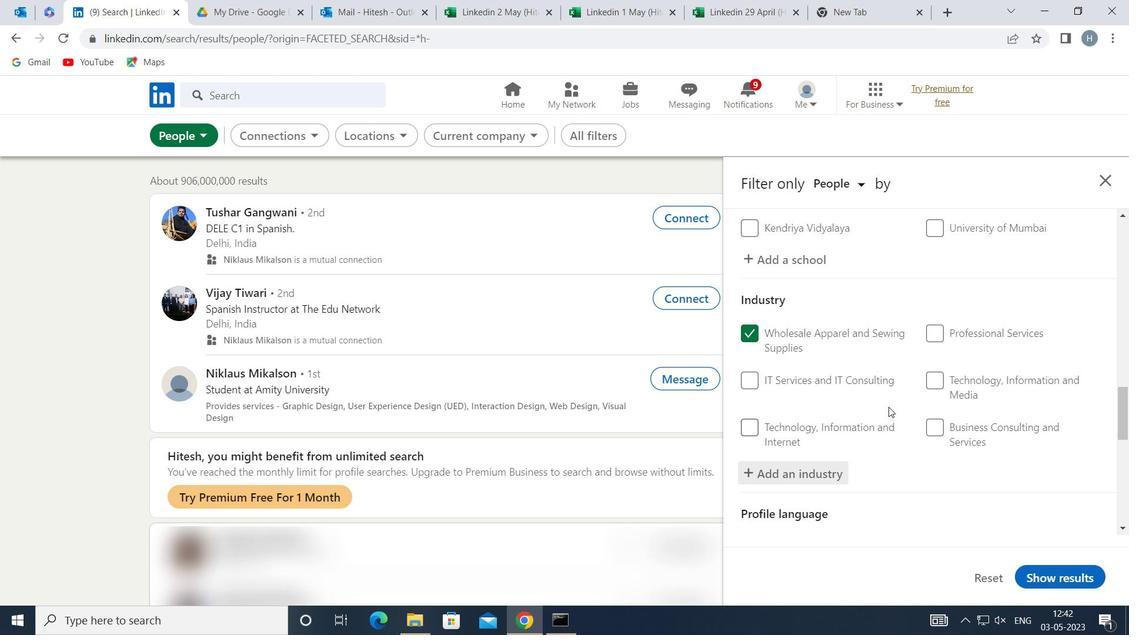 
Action: Mouse moved to (894, 402)
Screenshot: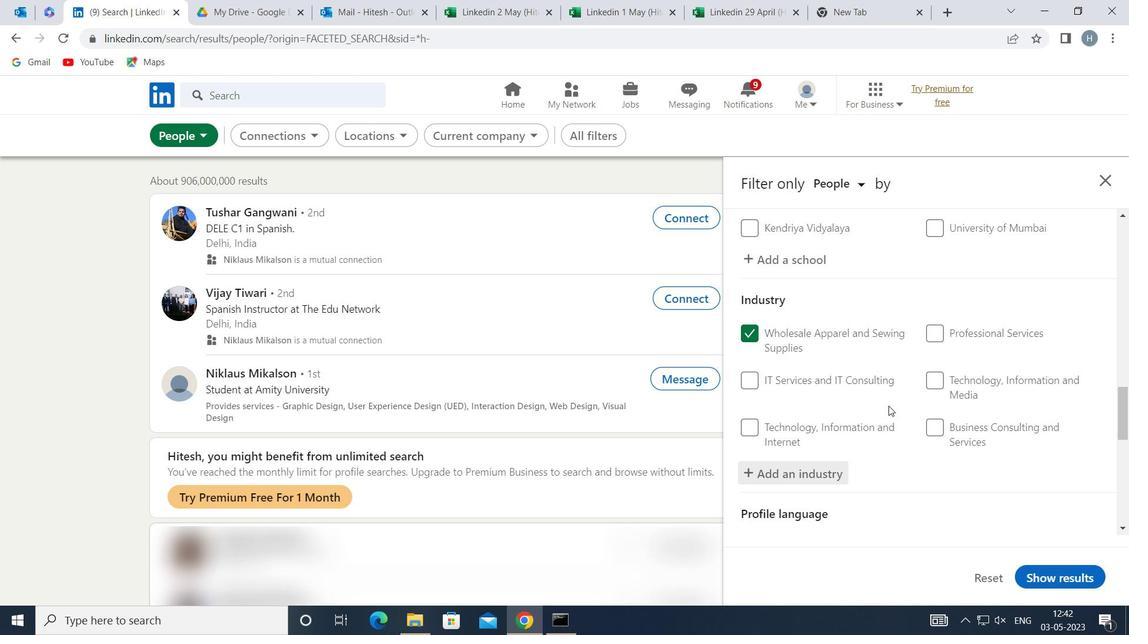 
Action: Mouse scrolled (894, 401) with delta (0, 0)
Screenshot: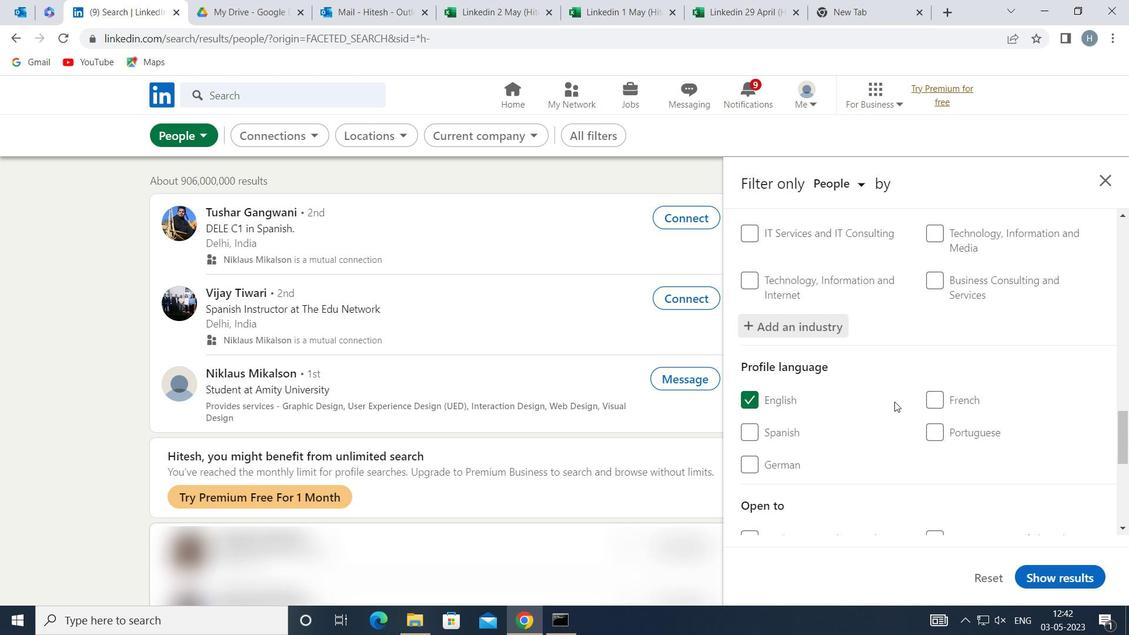 
Action: Mouse moved to (895, 400)
Screenshot: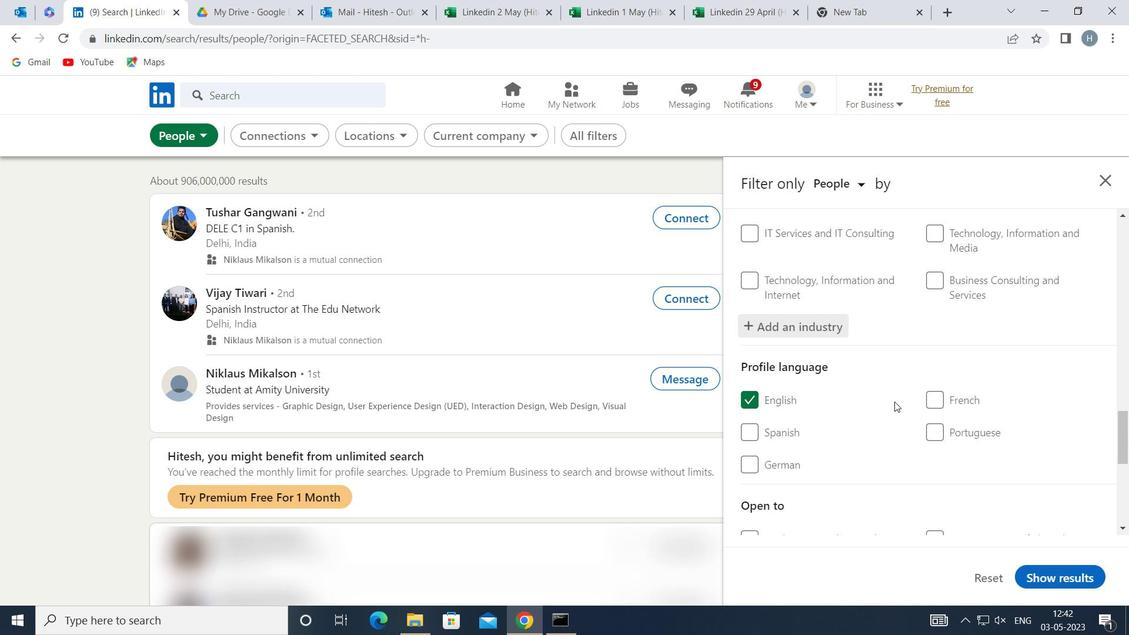 
Action: Mouse scrolled (895, 399) with delta (0, 0)
Screenshot: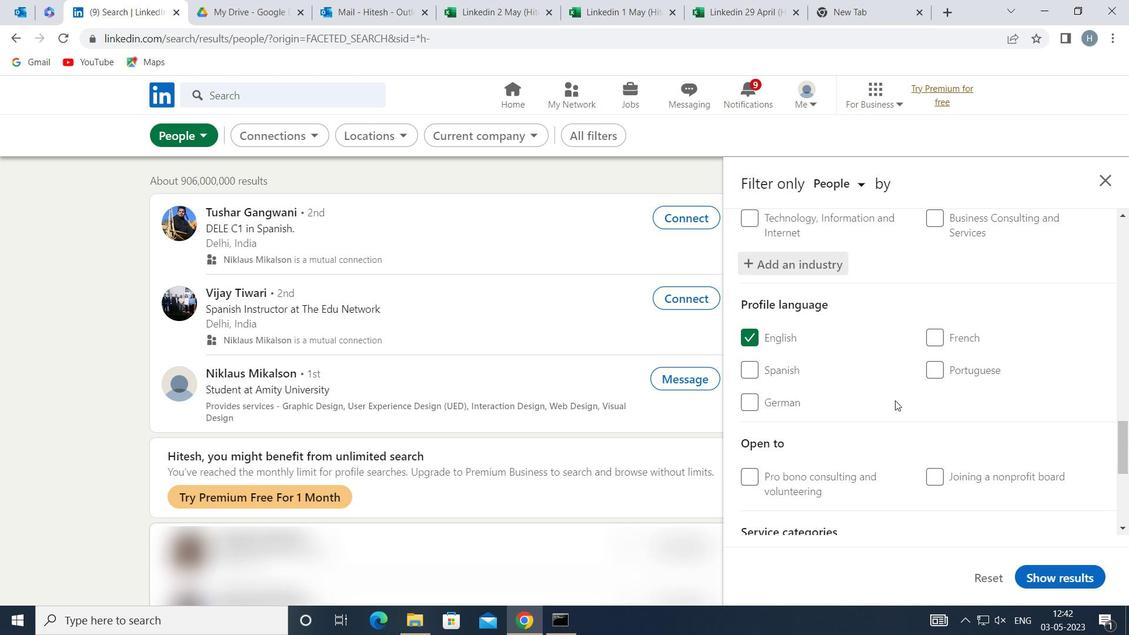 
Action: Mouse scrolled (895, 399) with delta (0, 0)
Screenshot: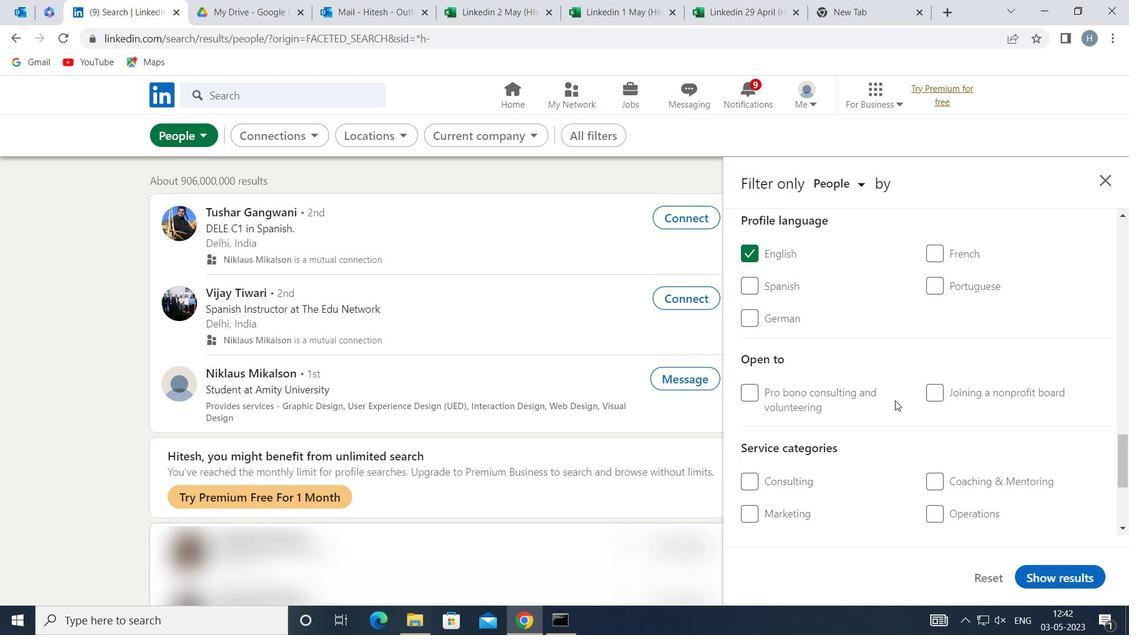 
Action: Mouse scrolled (895, 399) with delta (0, 0)
Screenshot: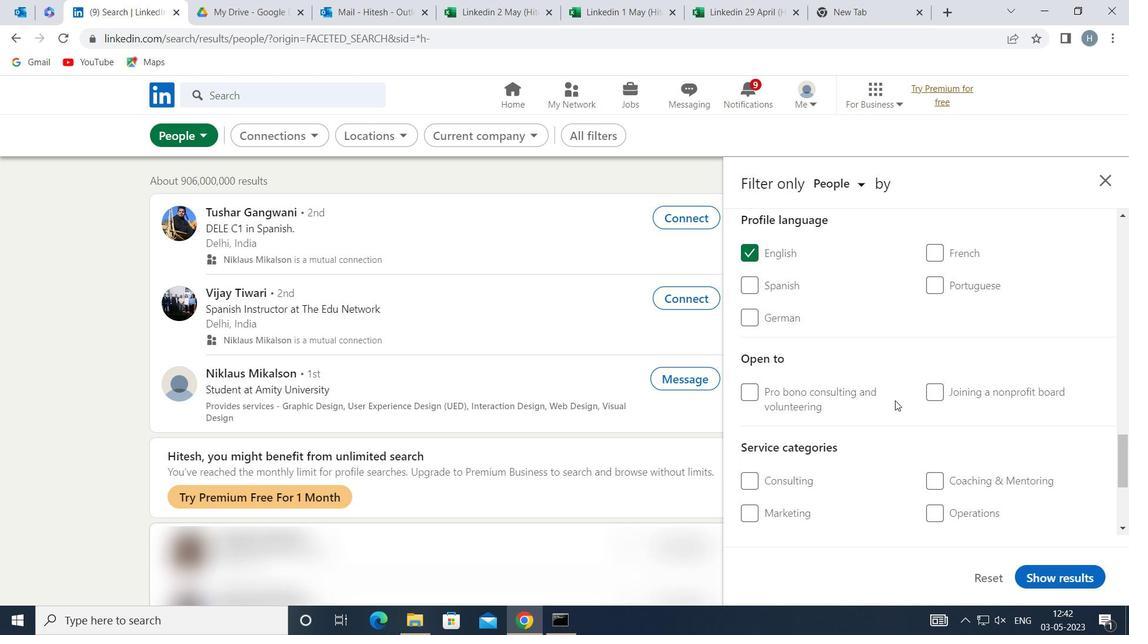 
Action: Mouse scrolled (895, 399) with delta (0, 0)
Screenshot: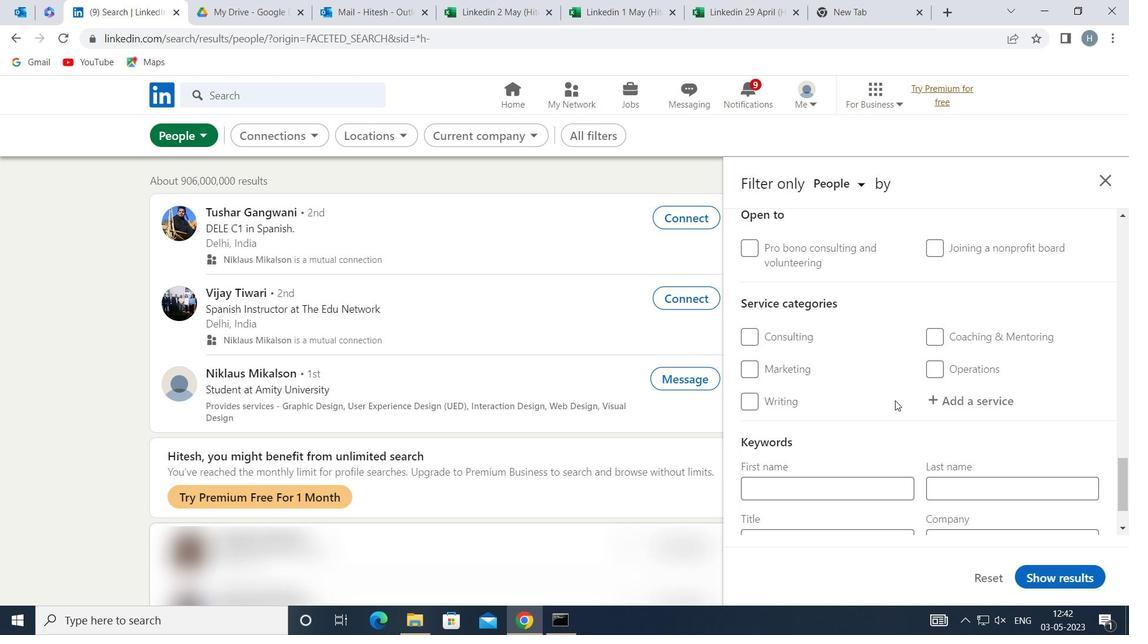
Action: Mouse moved to (990, 328)
Screenshot: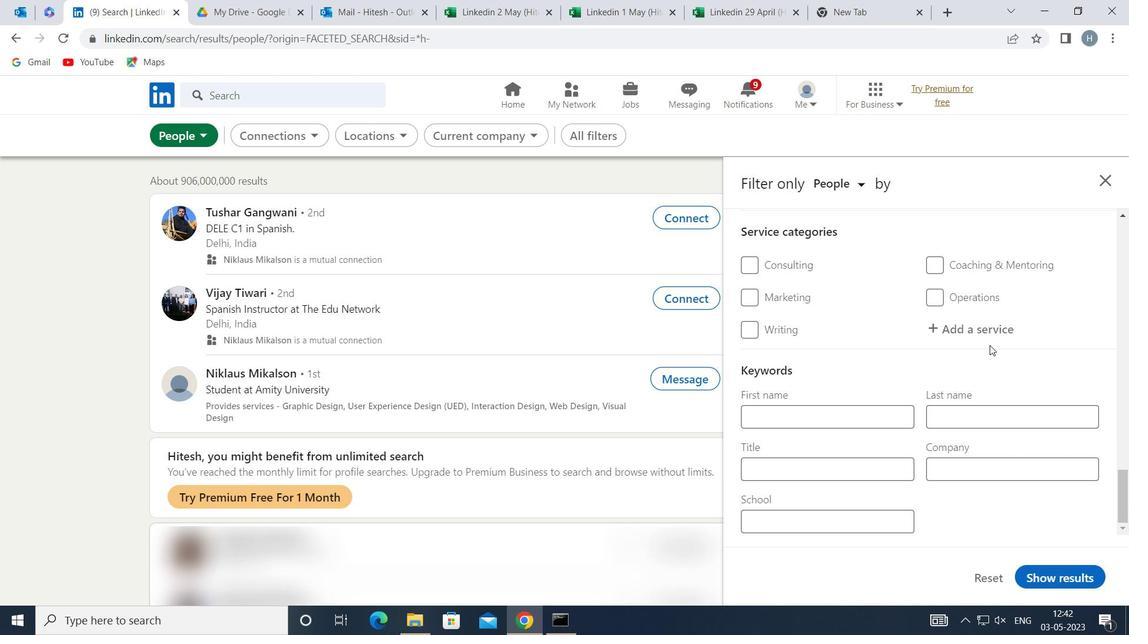 
Action: Mouse pressed left at (990, 328)
Screenshot: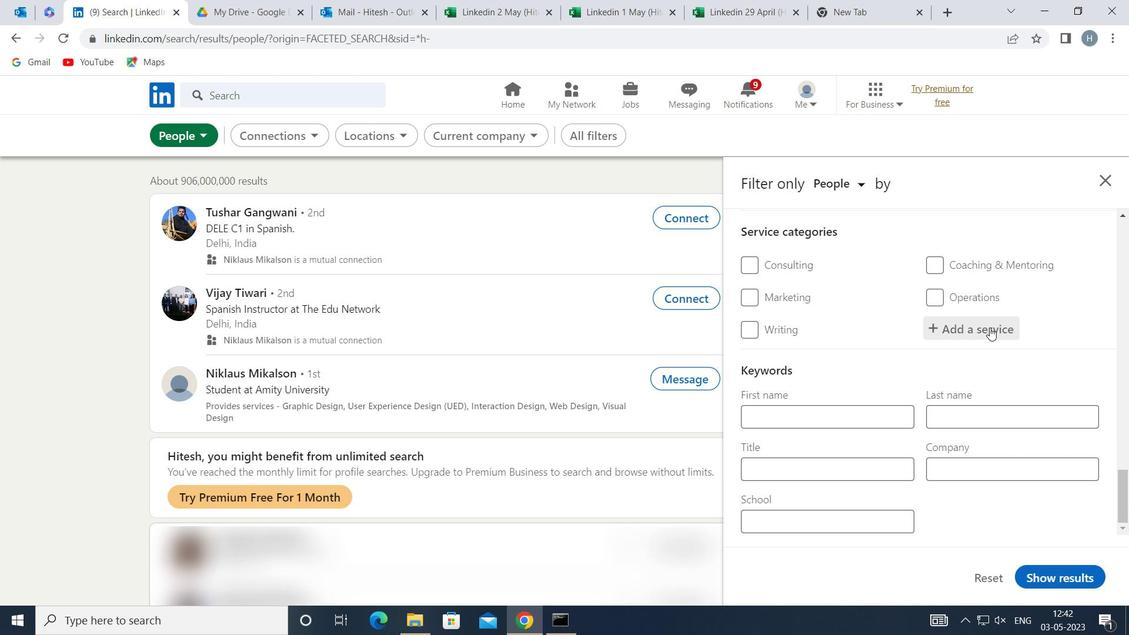 
Action: Key pressed <Key.shift>MOBILE<Key.space><Key.shift>MARK
Screenshot: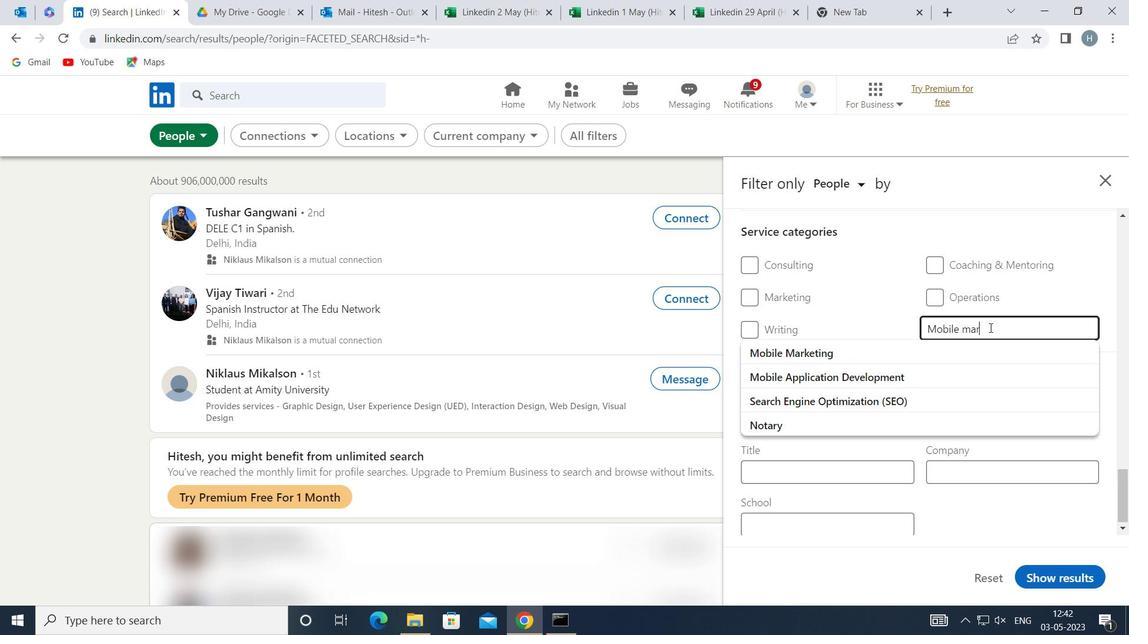 
Action: Mouse moved to (906, 348)
Screenshot: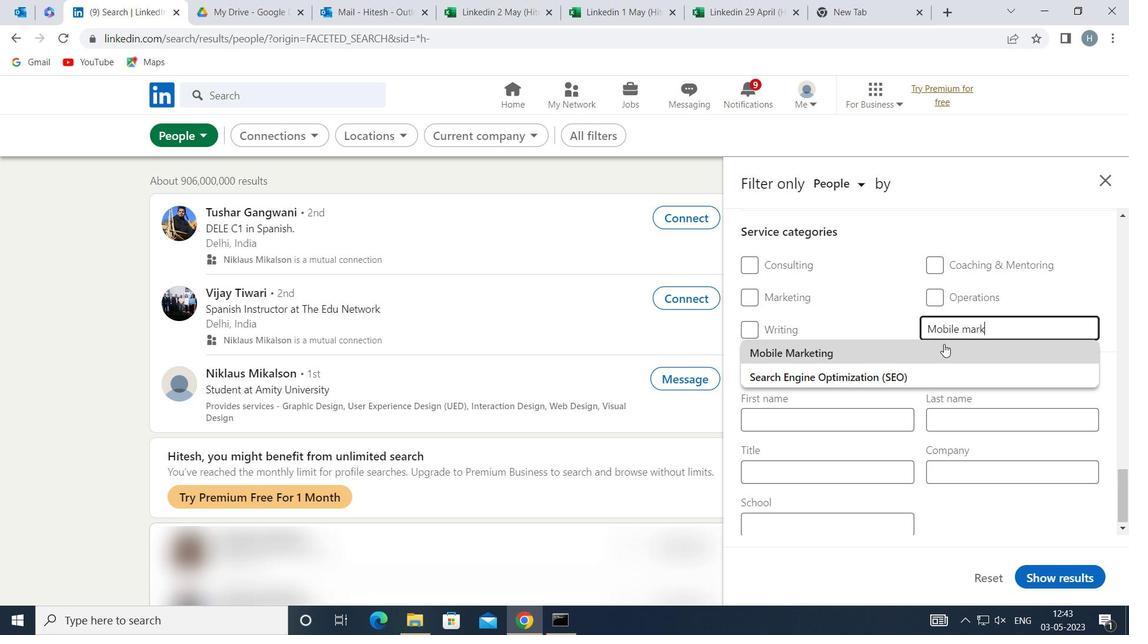 
Action: Mouse pressed left at (906, 348)
Screenshot: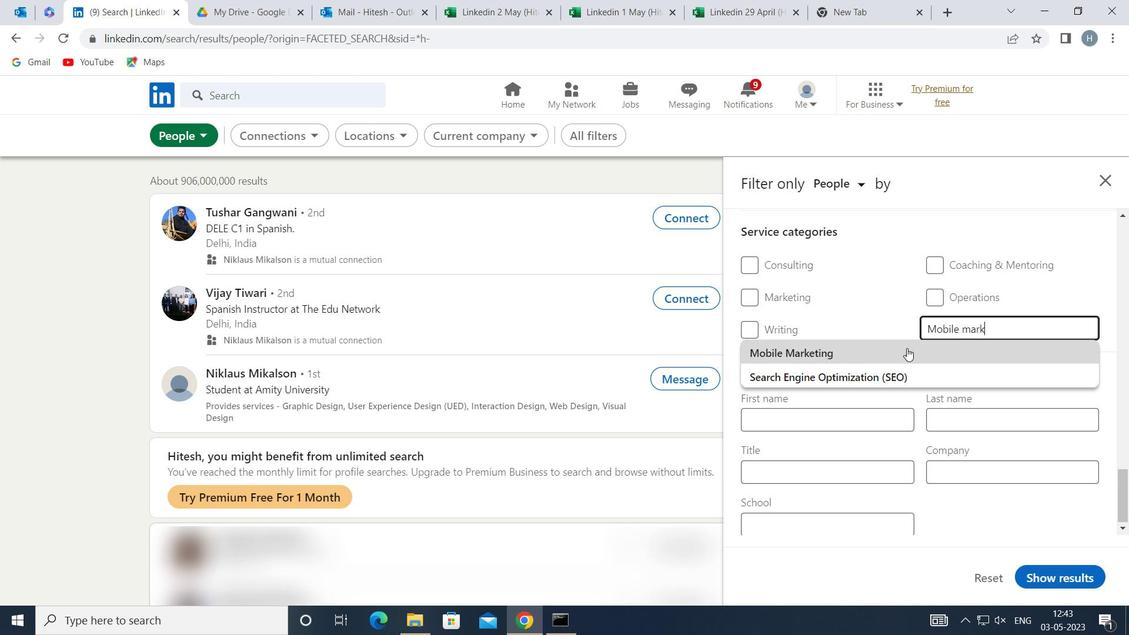 
Action: Mouse moved to (875, 347)
Screenshot: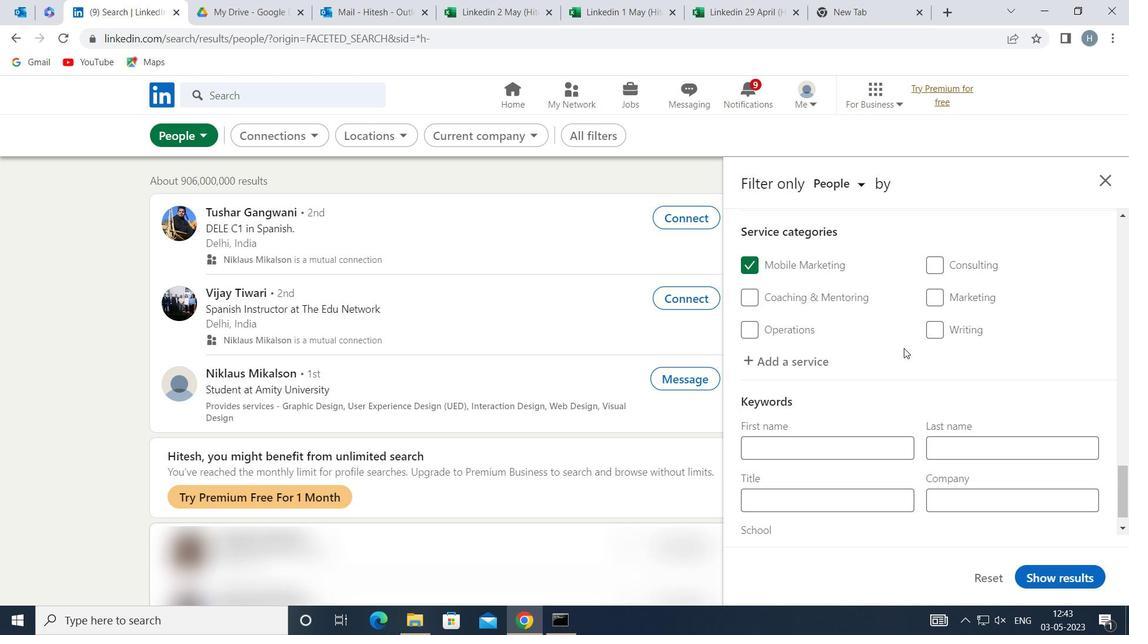 
Action: Mouse scrolled (875, 346) with delta (0, 0)
Screenshot: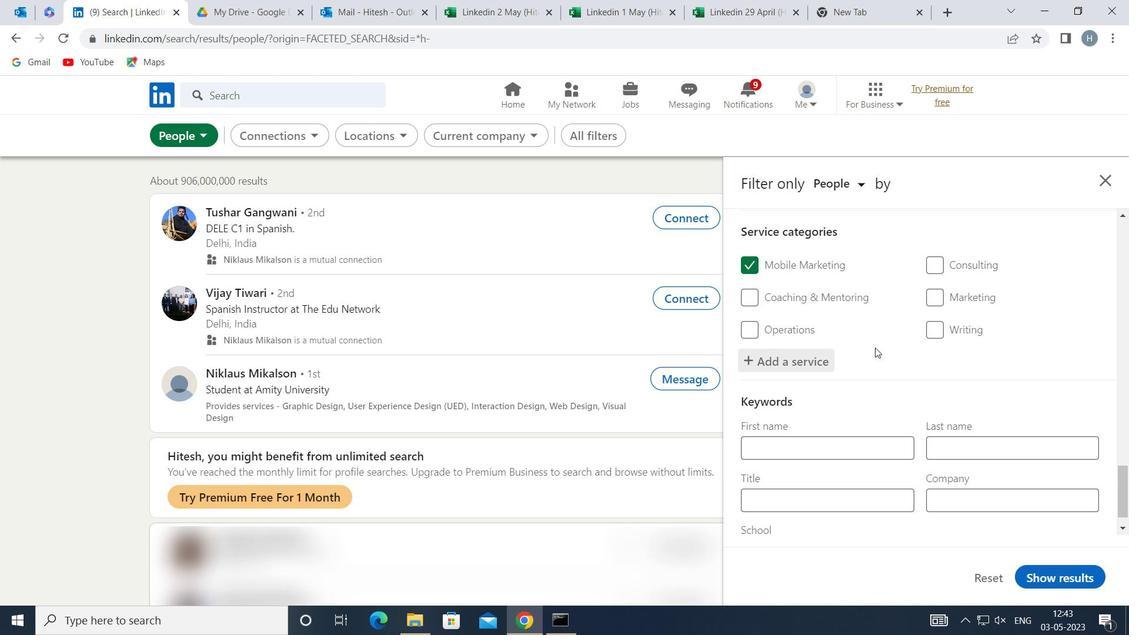 
Action: Mouse moved to (875, 347)
Screenshot: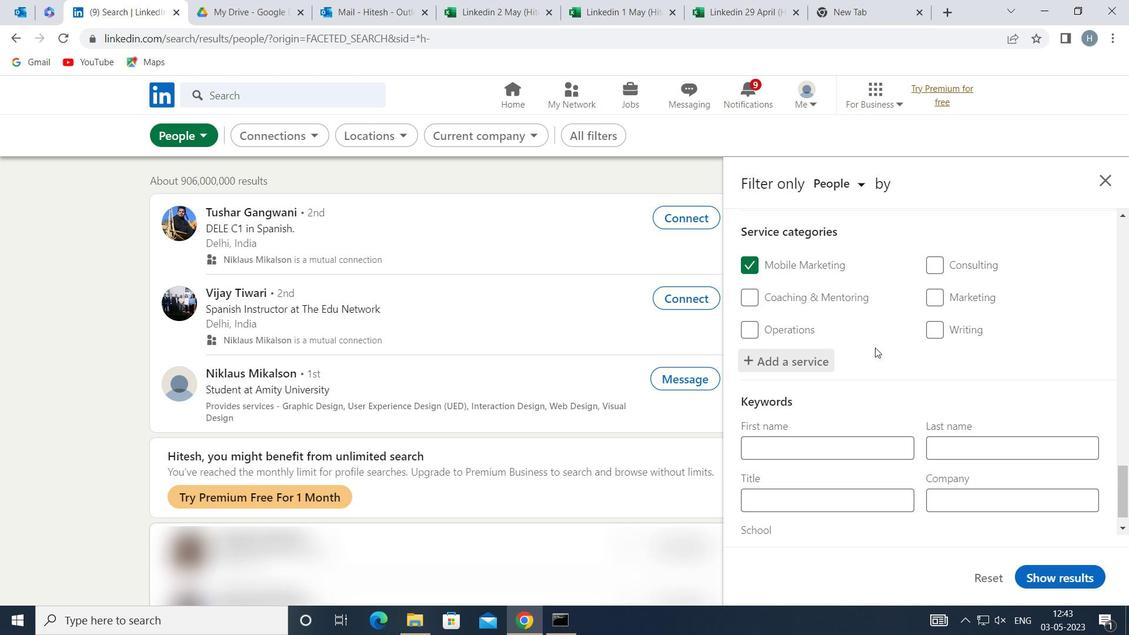 
Action: Mouse scrolled (875, 346) with delta (0, 0)
Screenshot: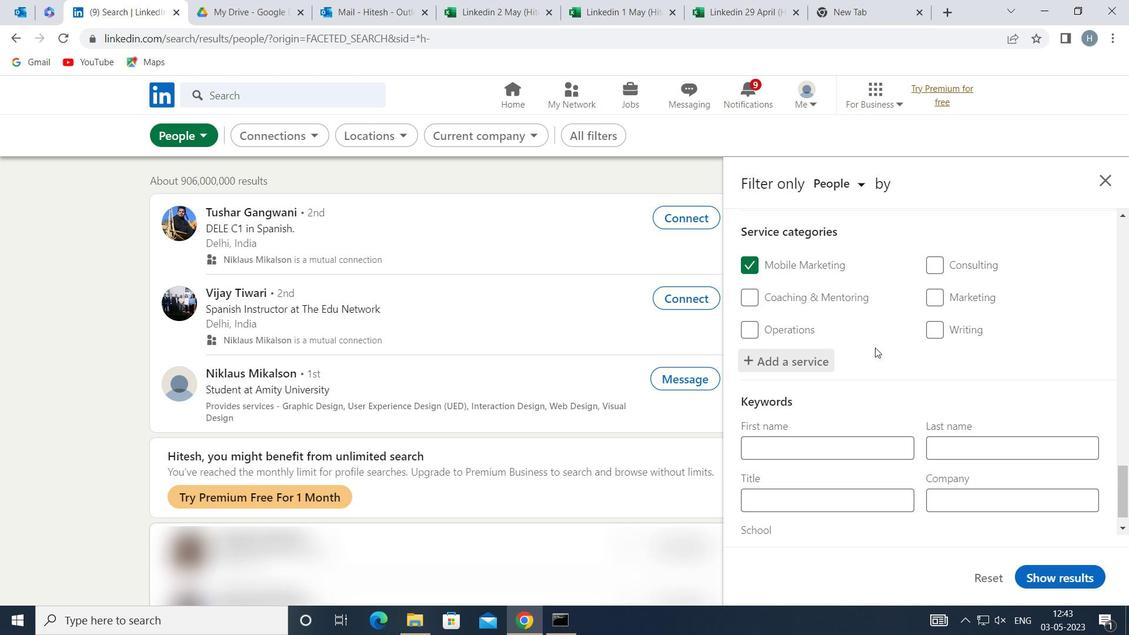 
Action: Mouse scrolled (875, 346) with delta (0, 0)
Screenshot: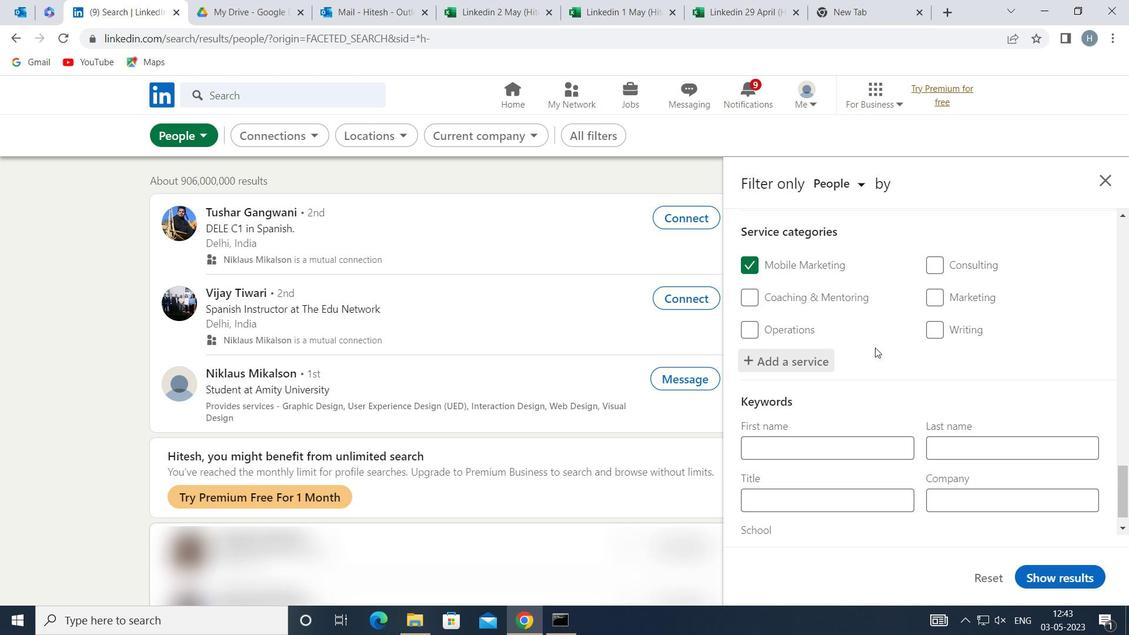 
Action: Mouse moved to (873, 465)
Screenshot: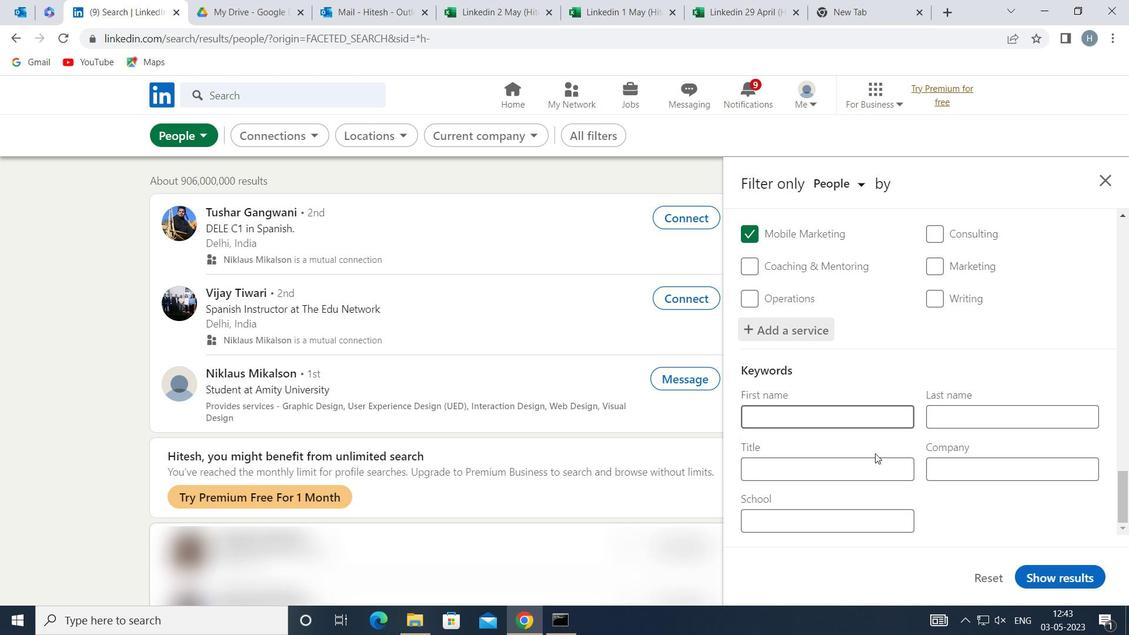 
Action: Mouse pressed left at (873, 465)
Screenshot: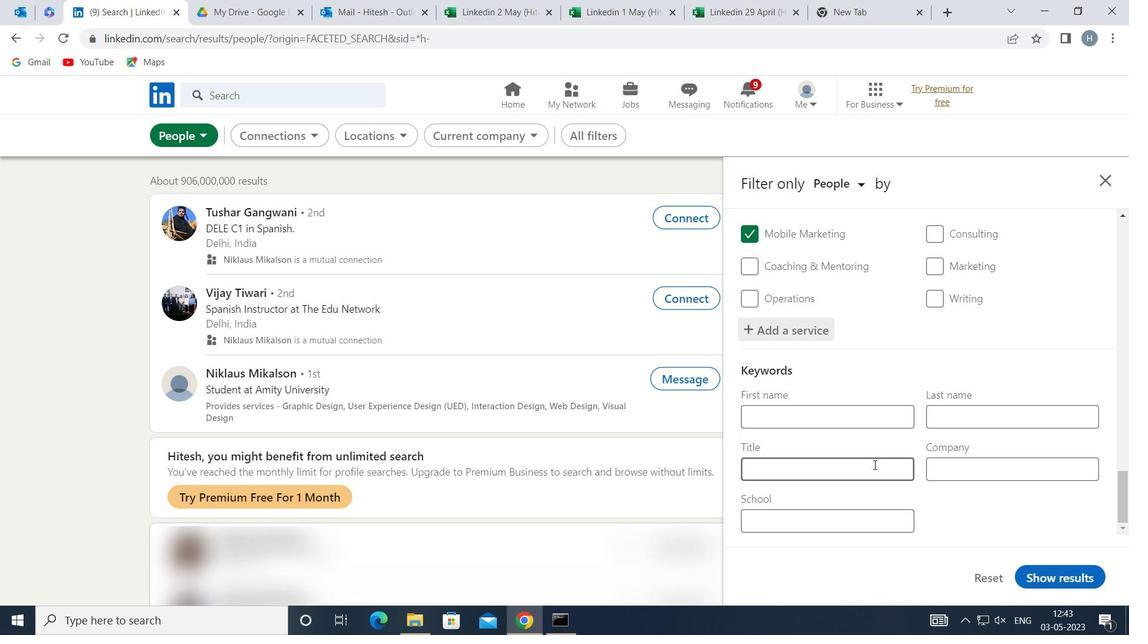 
Action: Mouse moved to (870, 462)
Screenshot: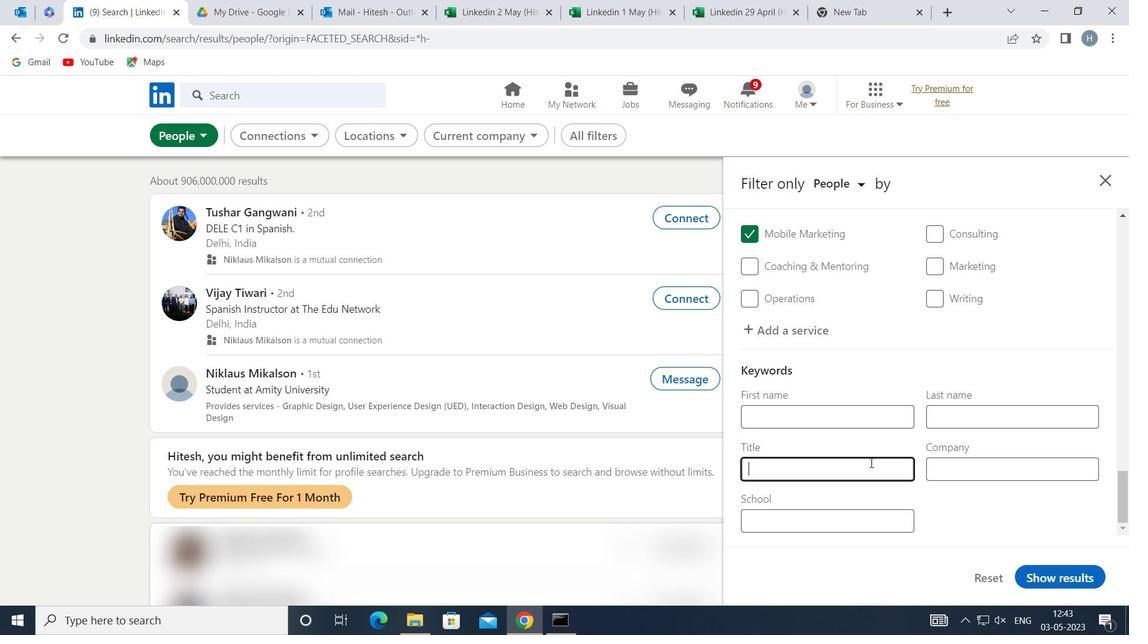 
Action: Key pressed <Key.shift>STORE<Key.space><Key.shift>MANAGER
Screenshot: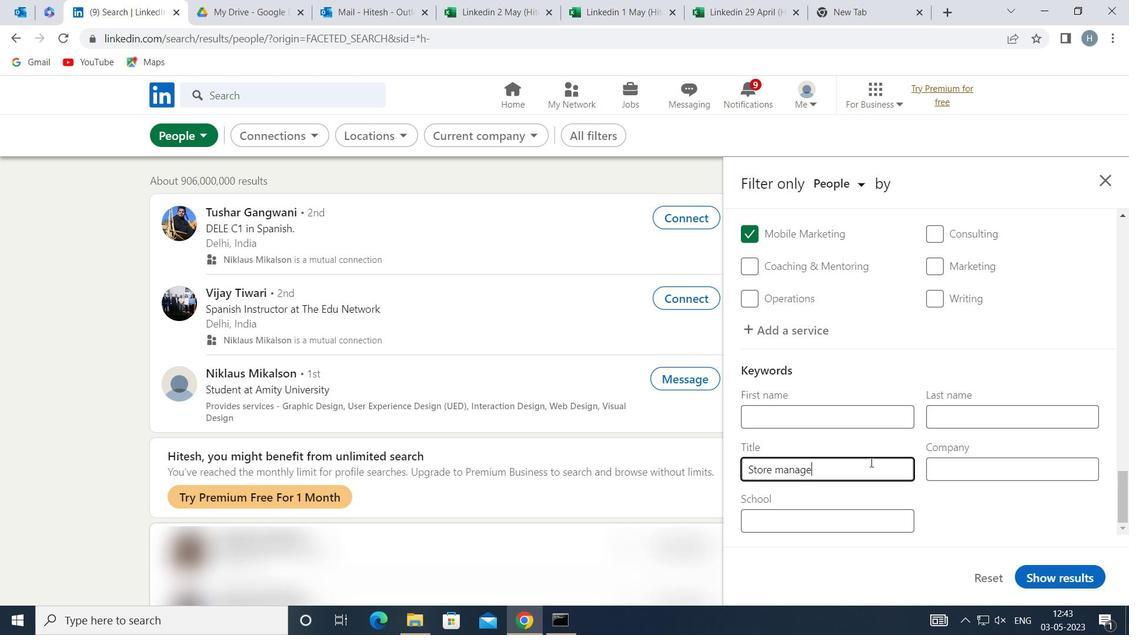 
Action: Mouse moved to (1067, 578)
Screenshot: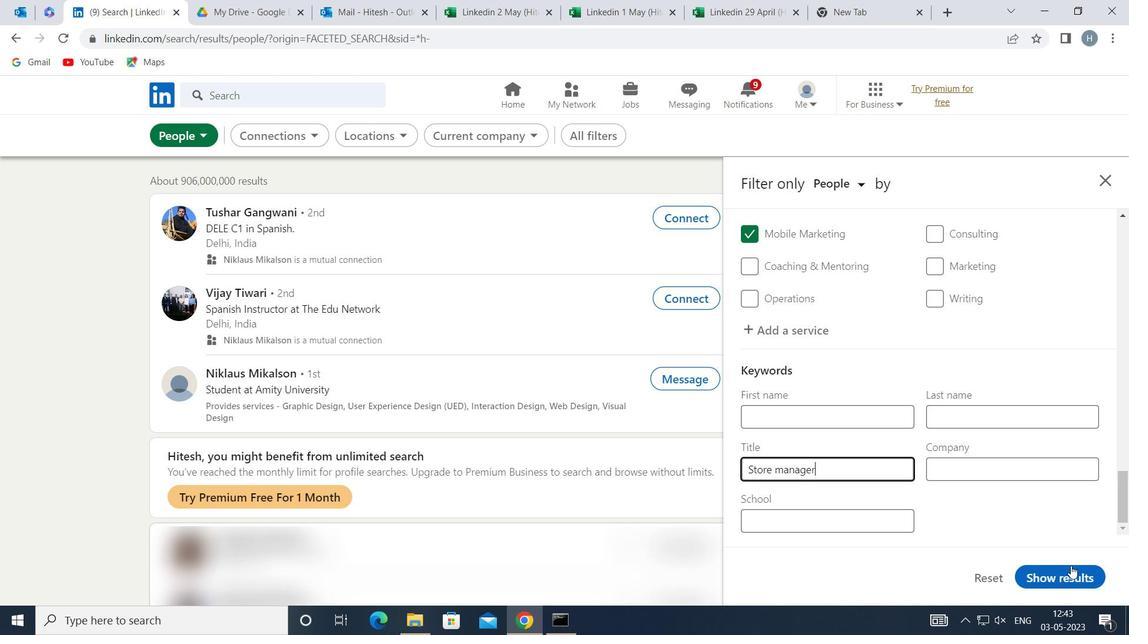 
Action: Mouse pressed left at (1067, 578)
Screenshot: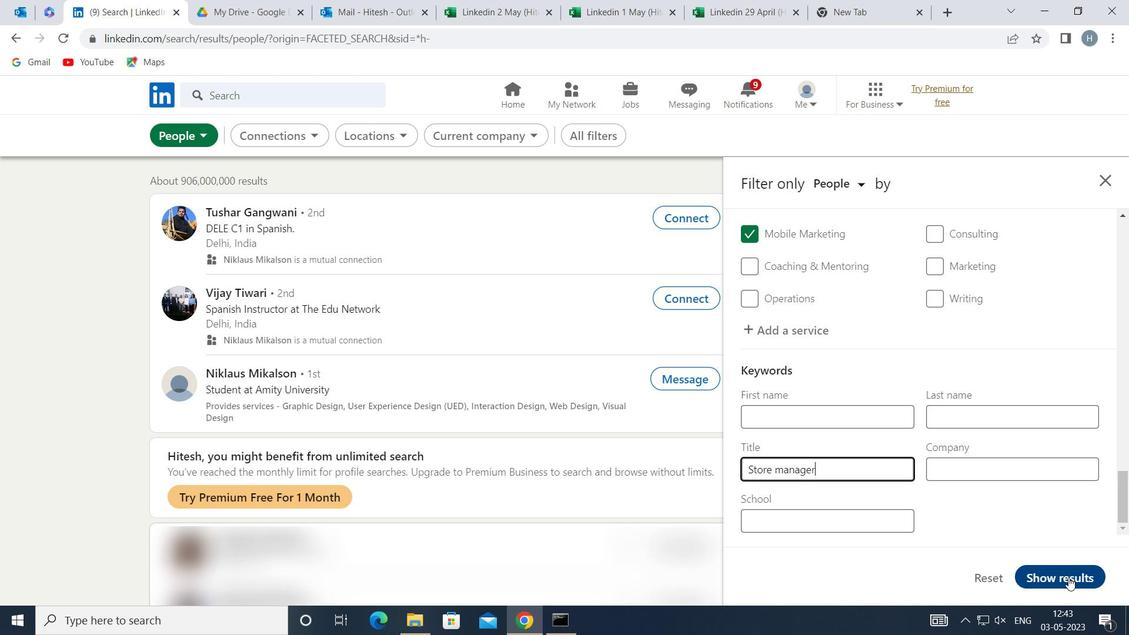 
Action: Mouse moved to (840, 455)
Screenshot: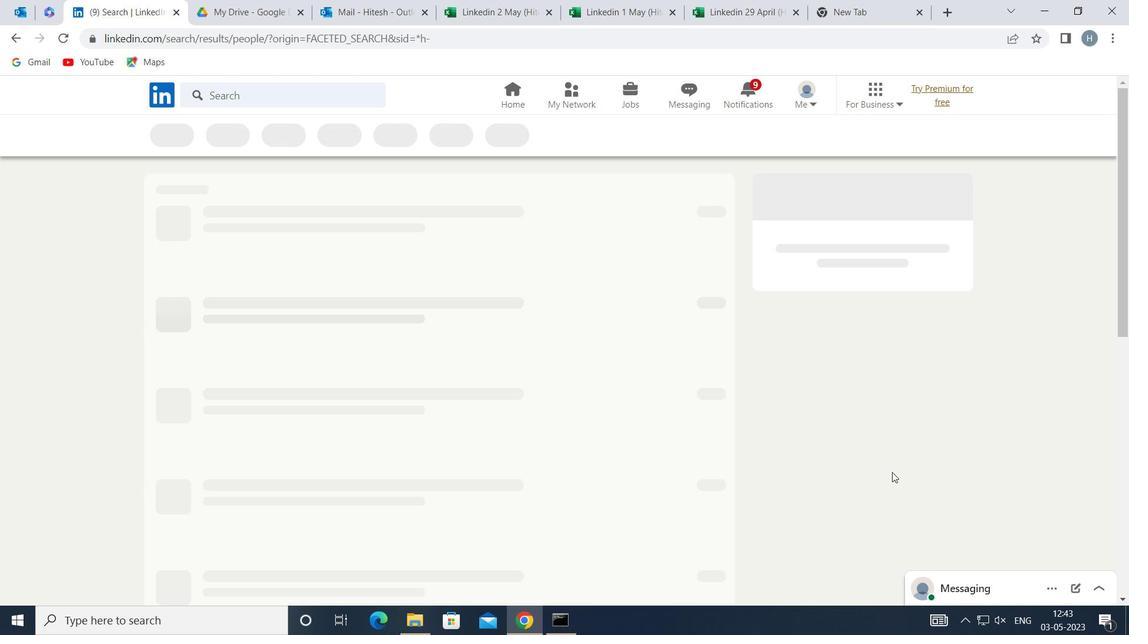 
